 Task: Look for space in Patancheru, India from 6th September, 2023 to 10th September, 2023 for 1 adult in price range Rs.9000 to Rs.17000. Place can be private room with 1  bedroom having 1 bed and 1 bathroom. Property type can be house, flat, guest house, hotel. Booking option can be shelf check-in. Required host language is English.
Action: Mouse moved to (607, 72)
Screenshot: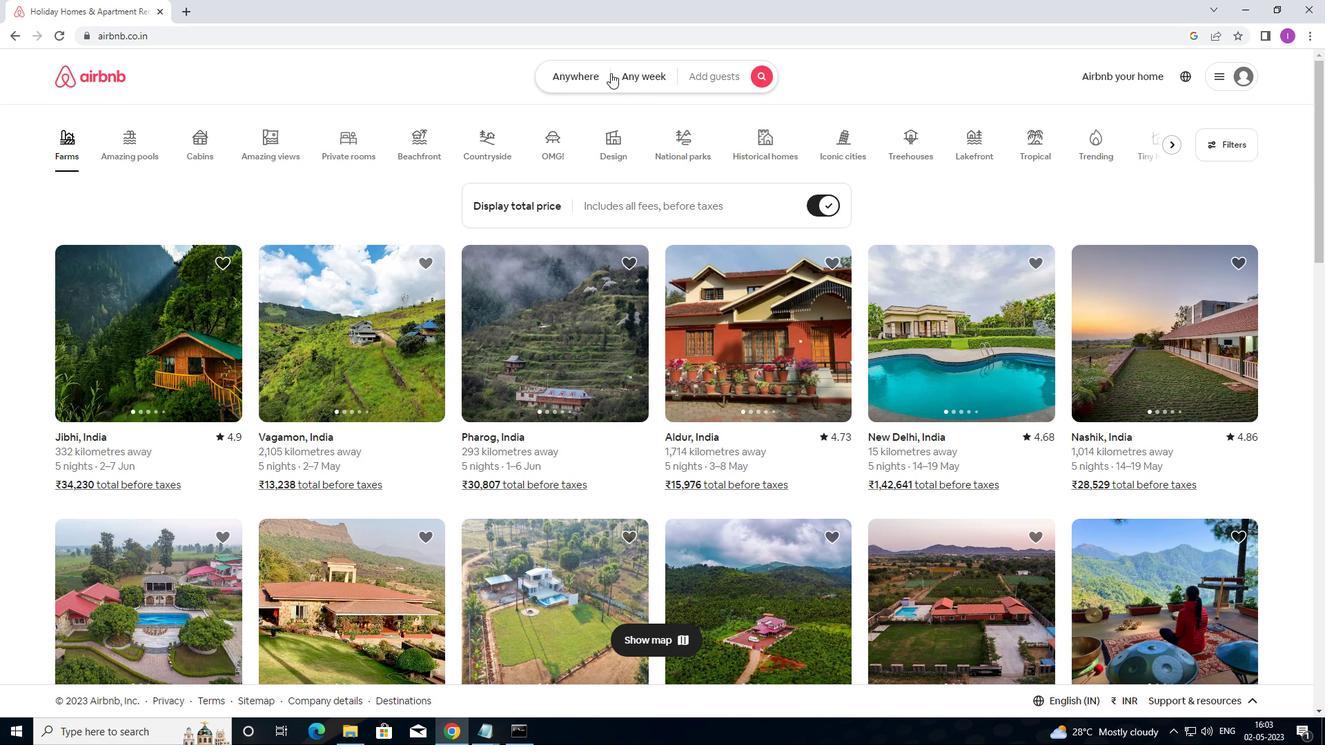 
Action: Mouse pressed left at (607, 72)
Screenshot: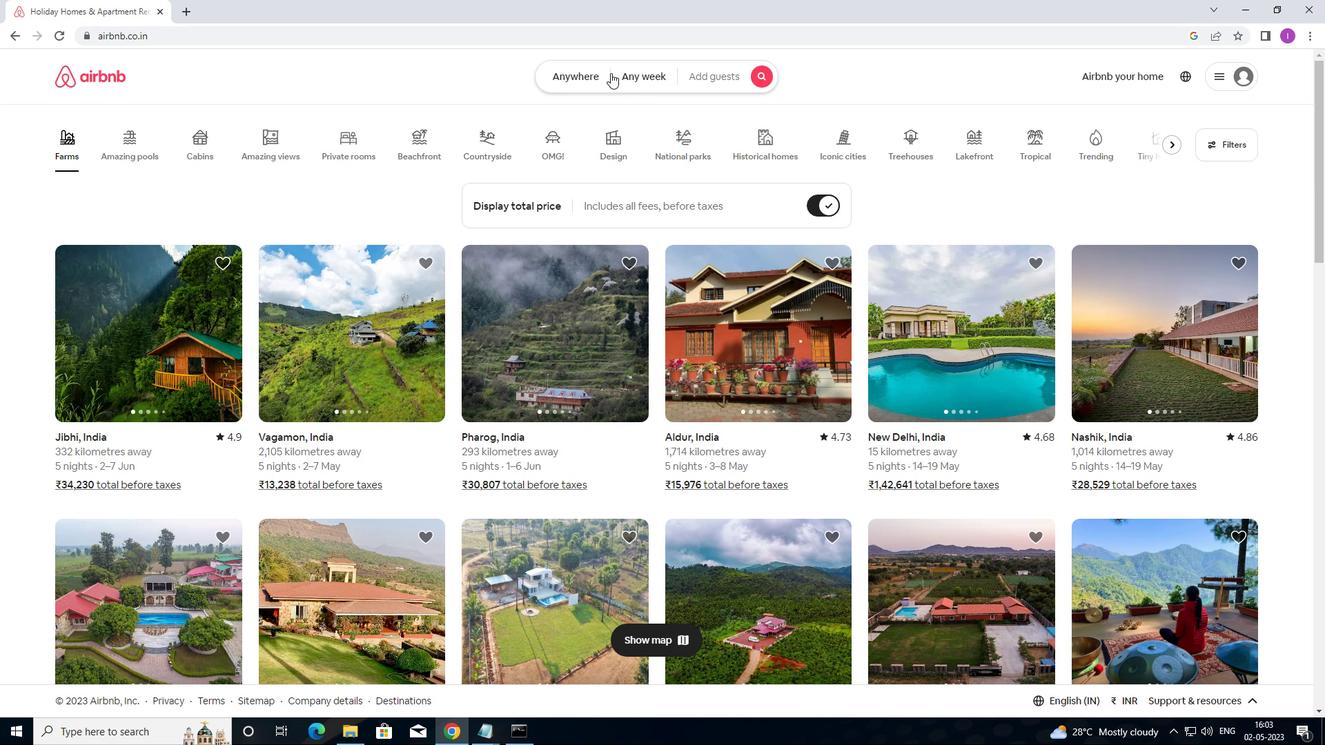 
Action: Mouse moved to (432, 125)
Screenshot: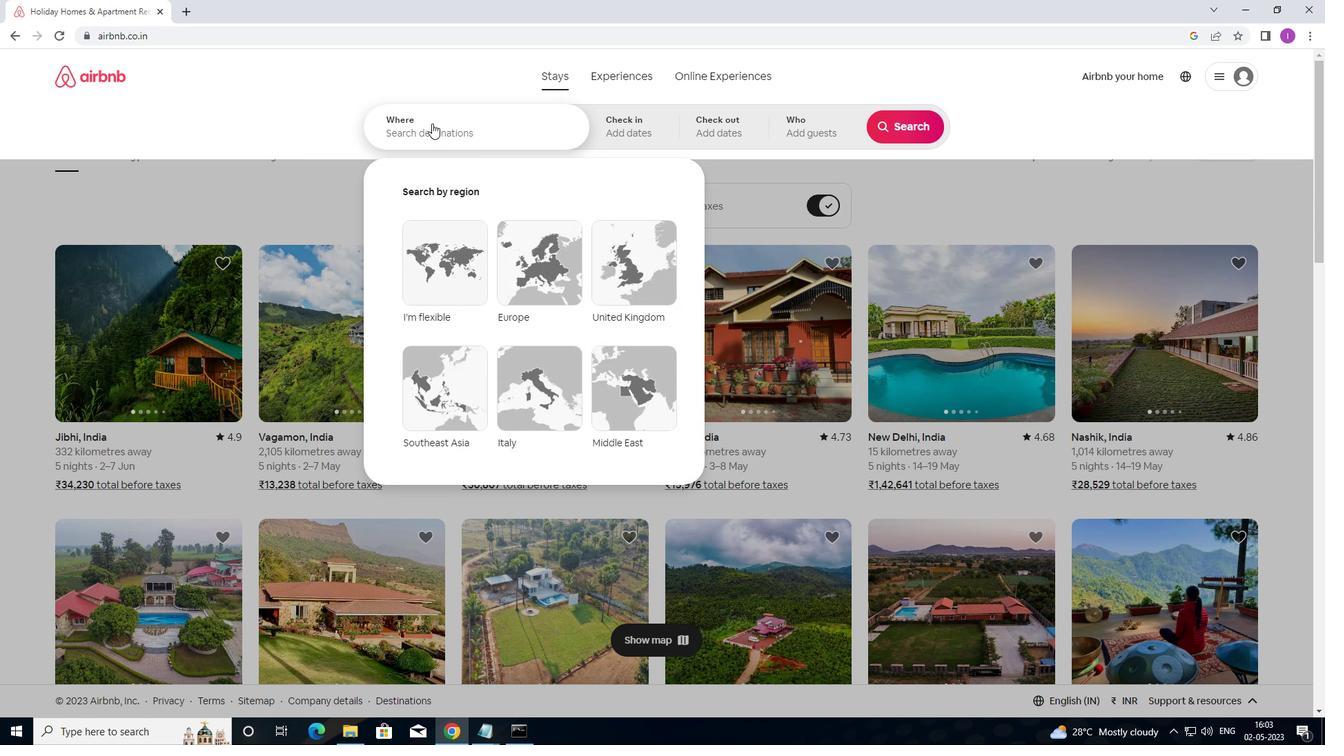
Action: Mouse pressed left at (432, 125)
Screenshot: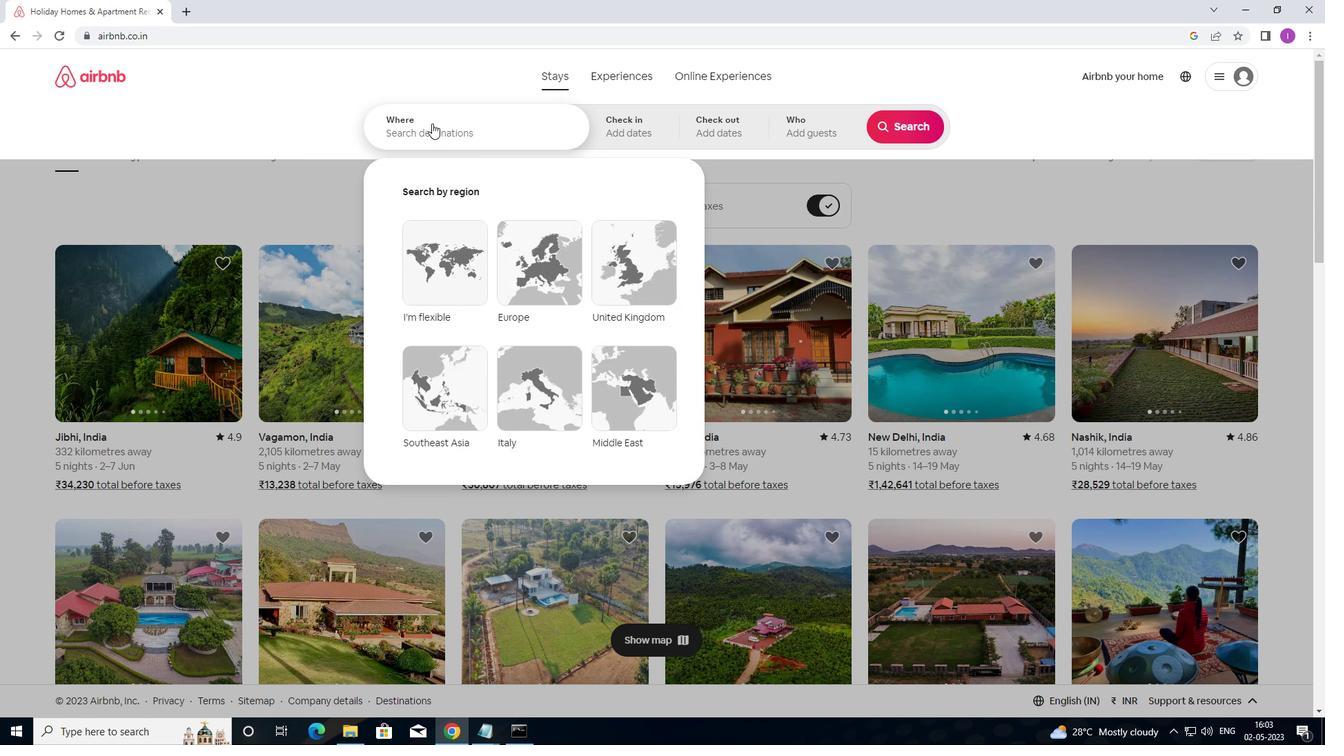 
Action: Mouse moved to (812, 0)
Screenshot: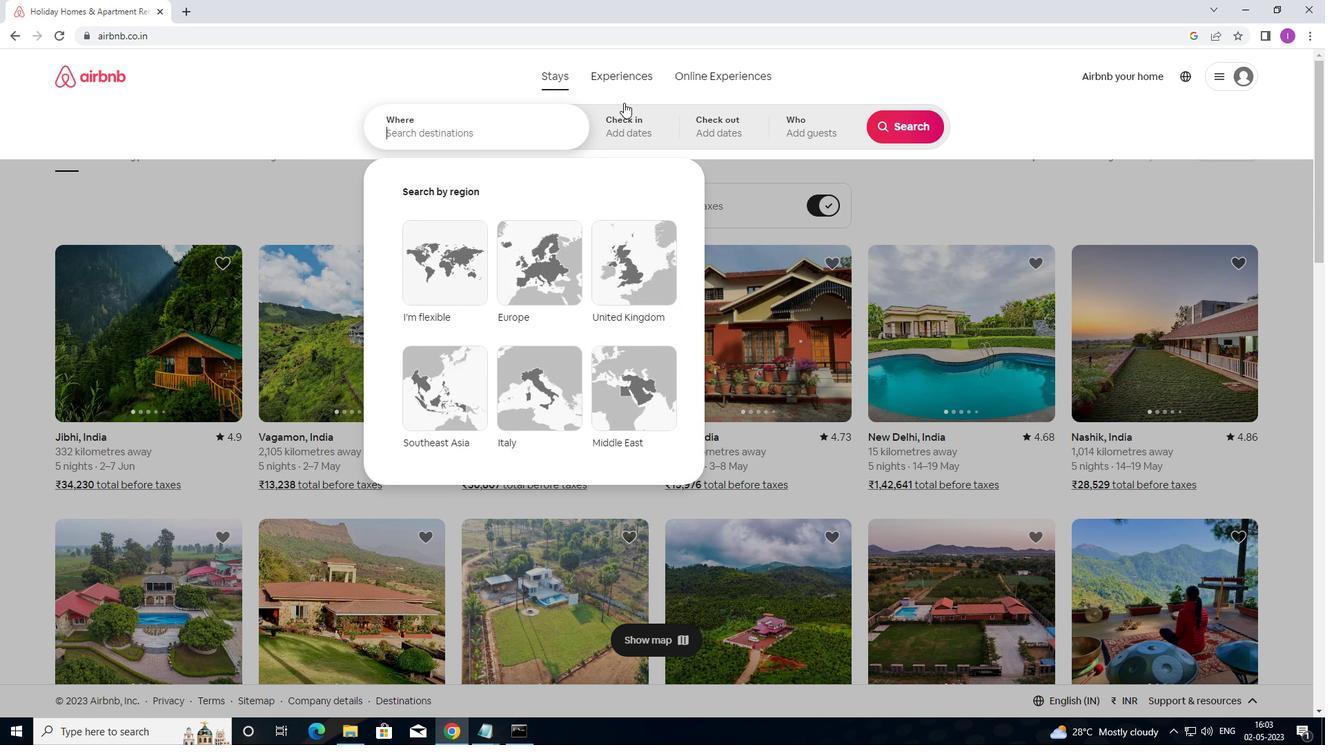 
Action: Key pressed <Key.shift>PATANCHERU,<Key.shift>INDOIA
Screenshot: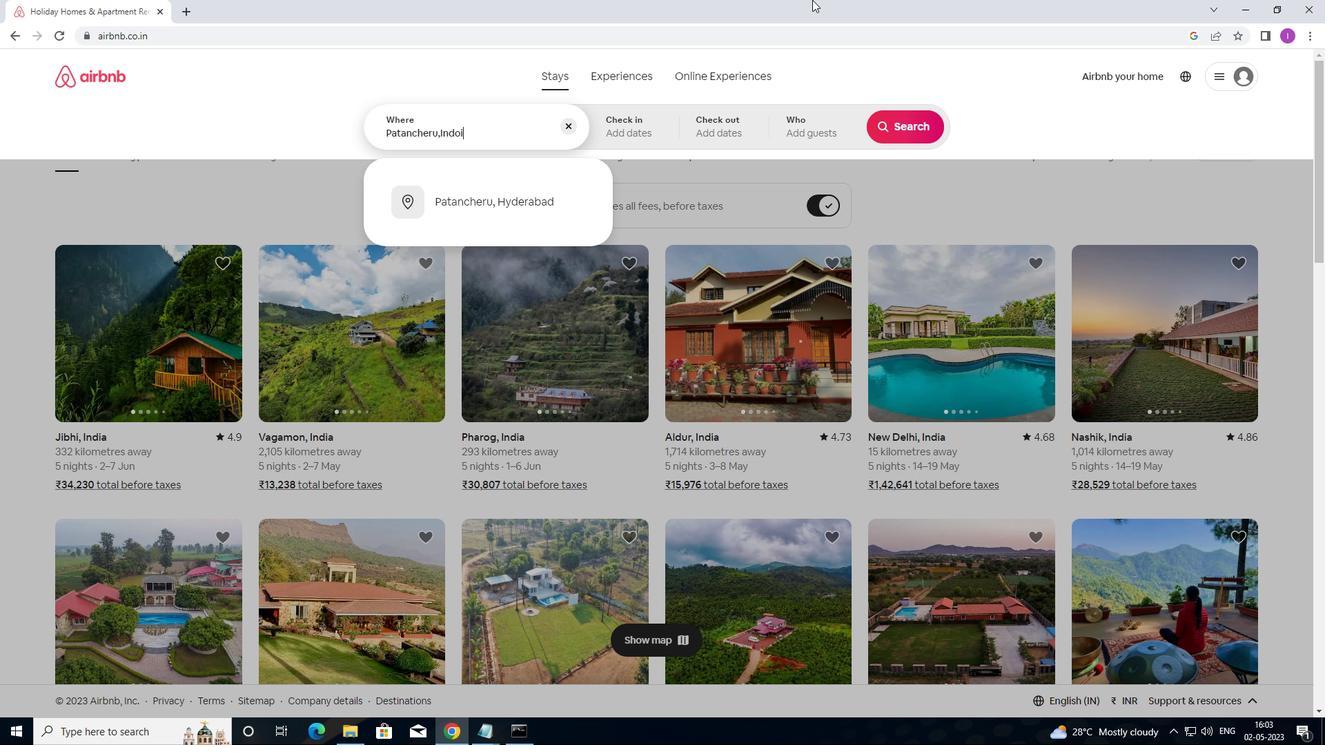 
Action: Mouse moved to (814, 0)
Screenshot: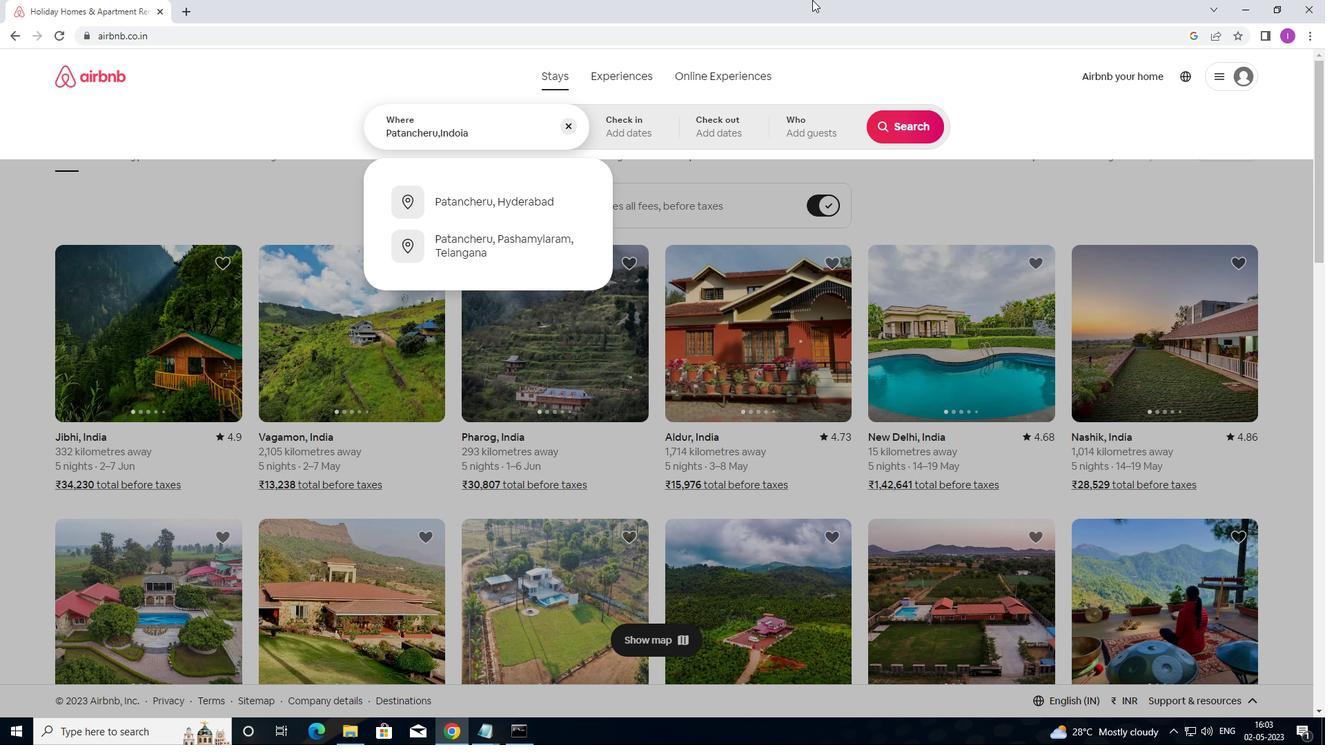 
Action: Key pressed <Key.backspace><Key.backspace><Key.backspace>IA
Screenshot: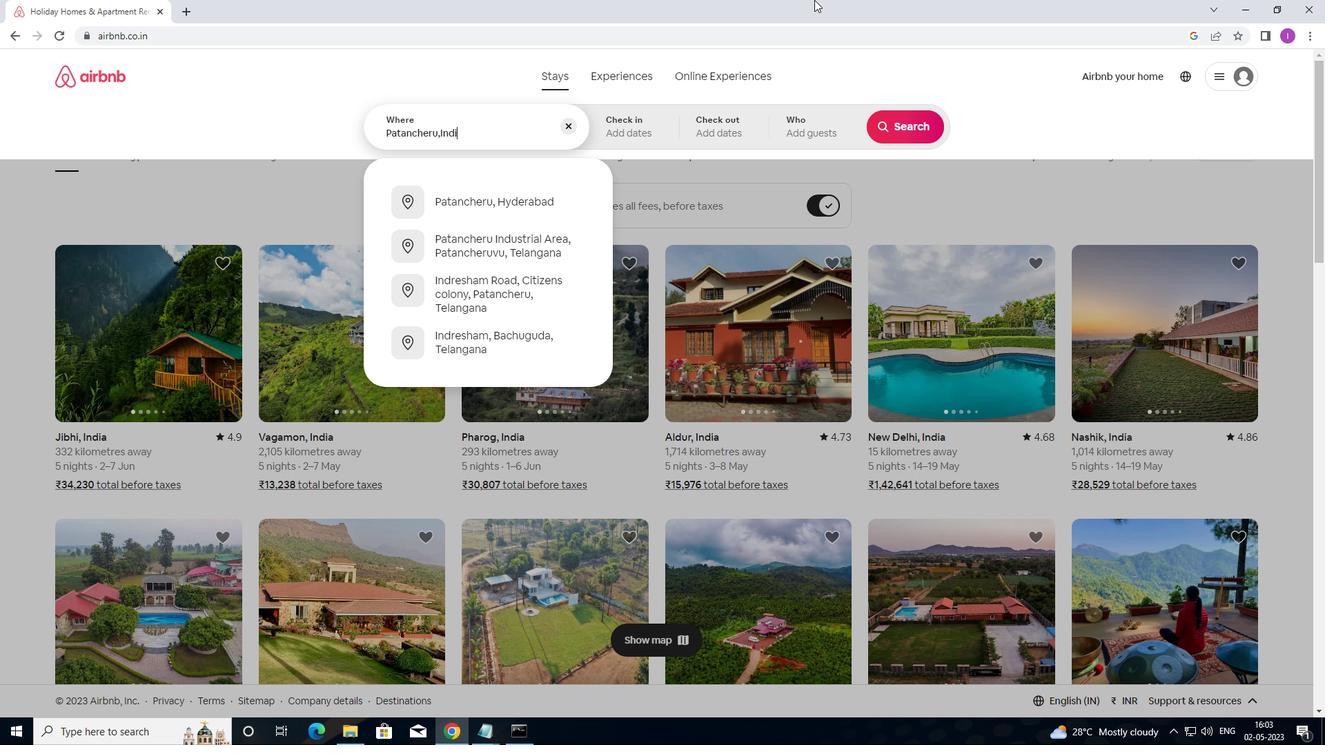 
Action: Mouse moved to (634, 133)
Screenshot: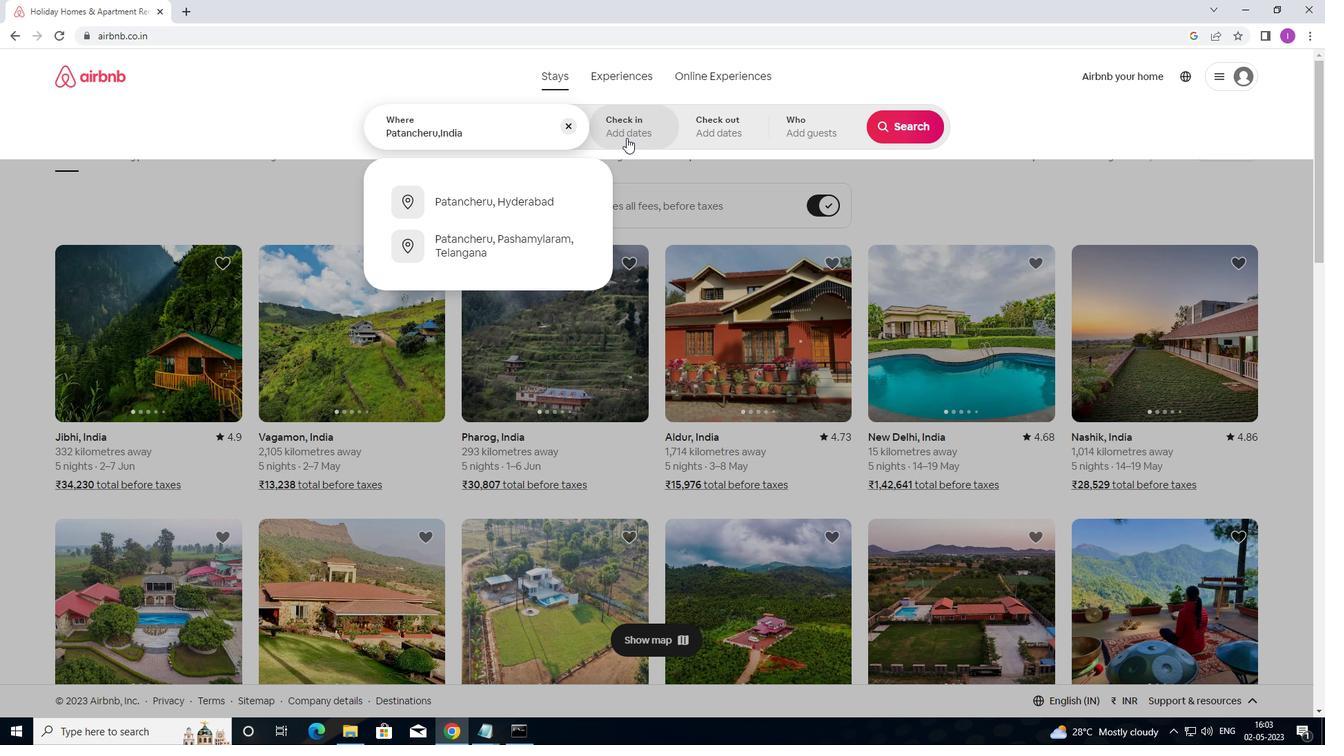 
Action: Mouse pressed left at (634, 133)
Screenshot: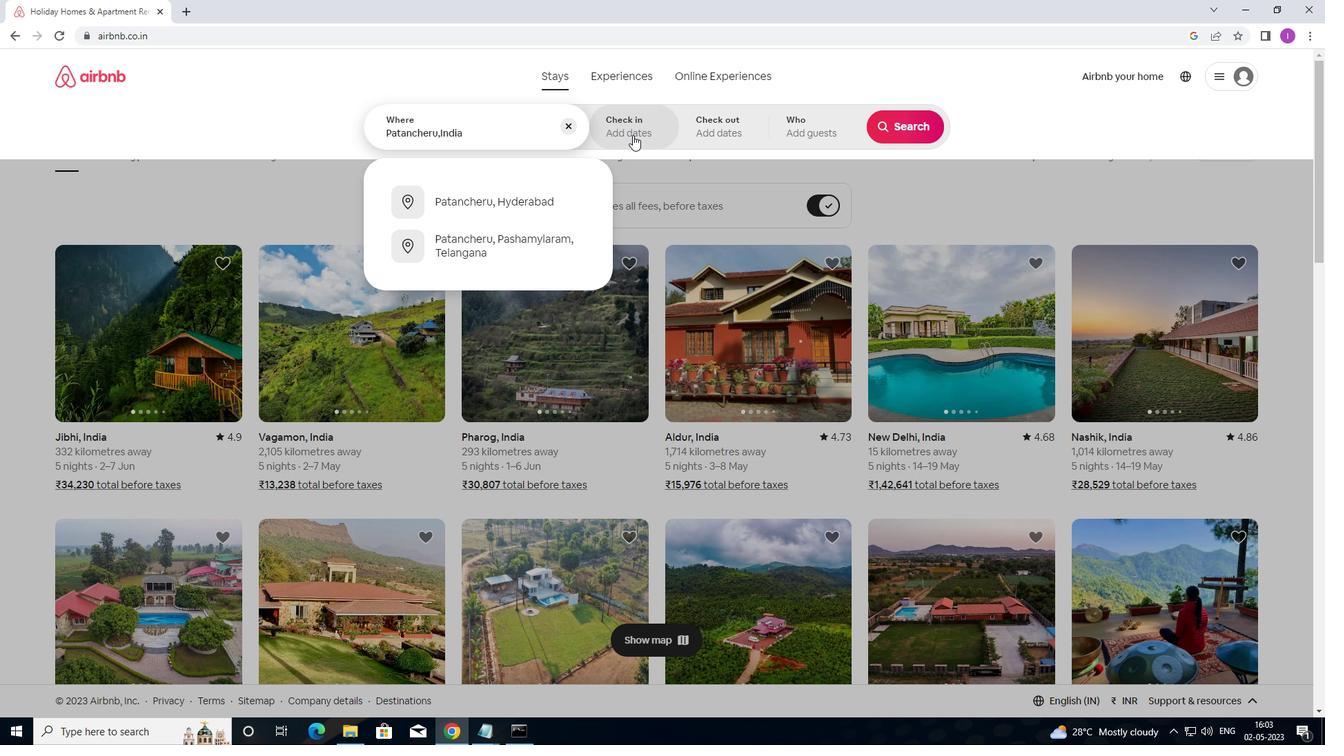 
Action: Mouse moved to (900, 235)
Screenshot: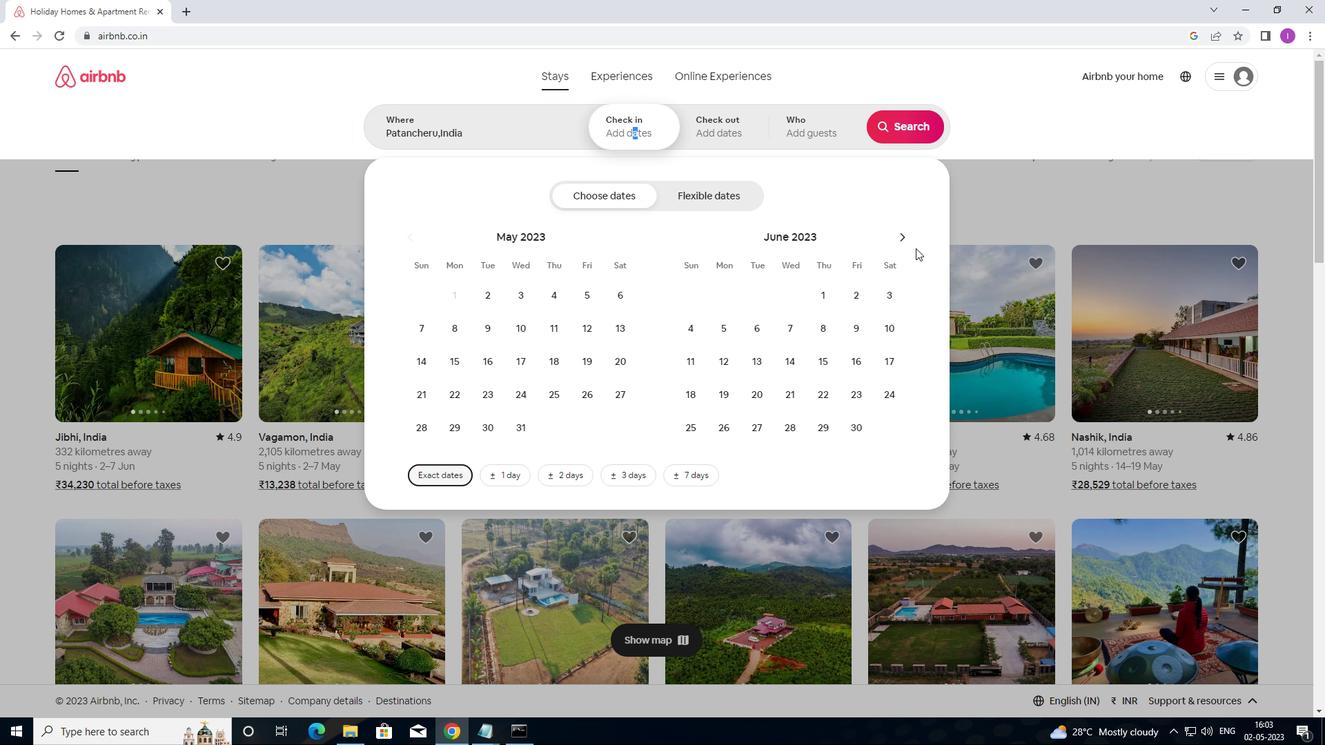 
Action: Mouse pressed left at (900, 235)
Screenshot: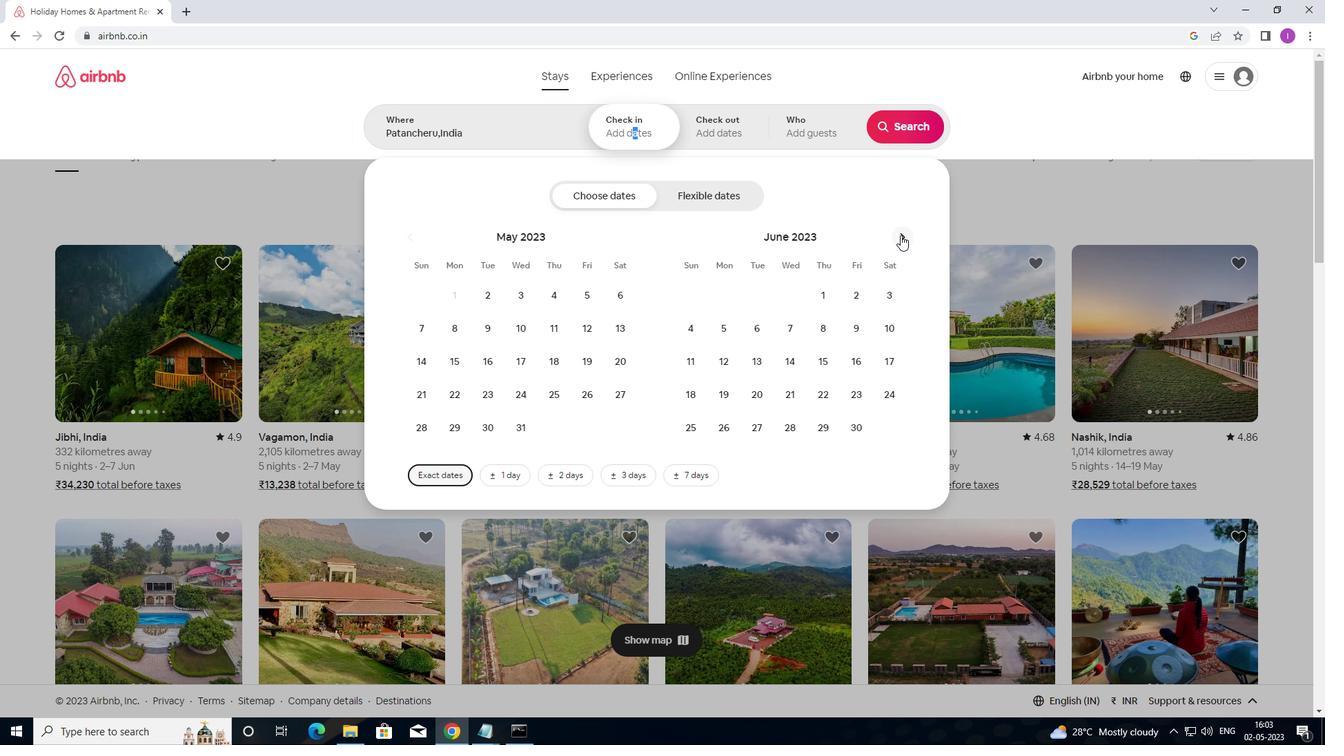 
Action: Mouse moved to (902, 232)
Screenshot: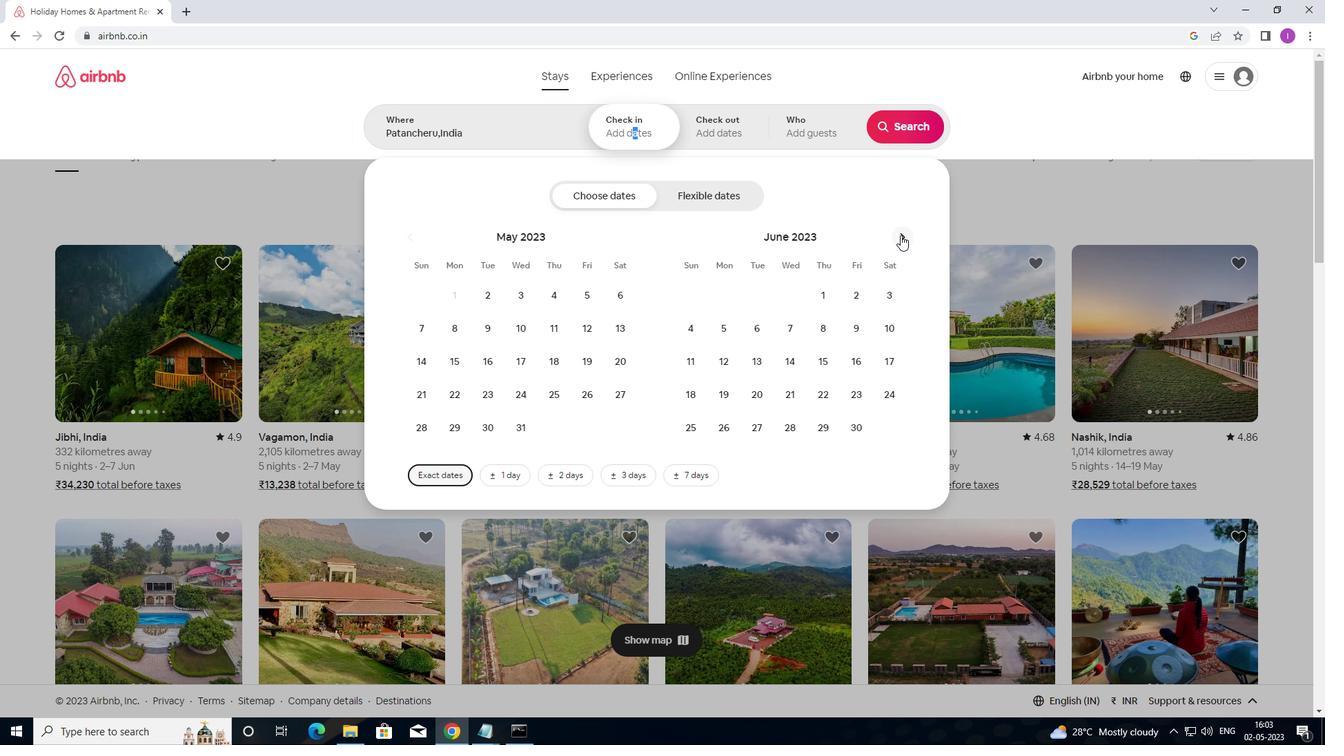 
Action: Mouse pressed left at (902, 232)
Screenshot: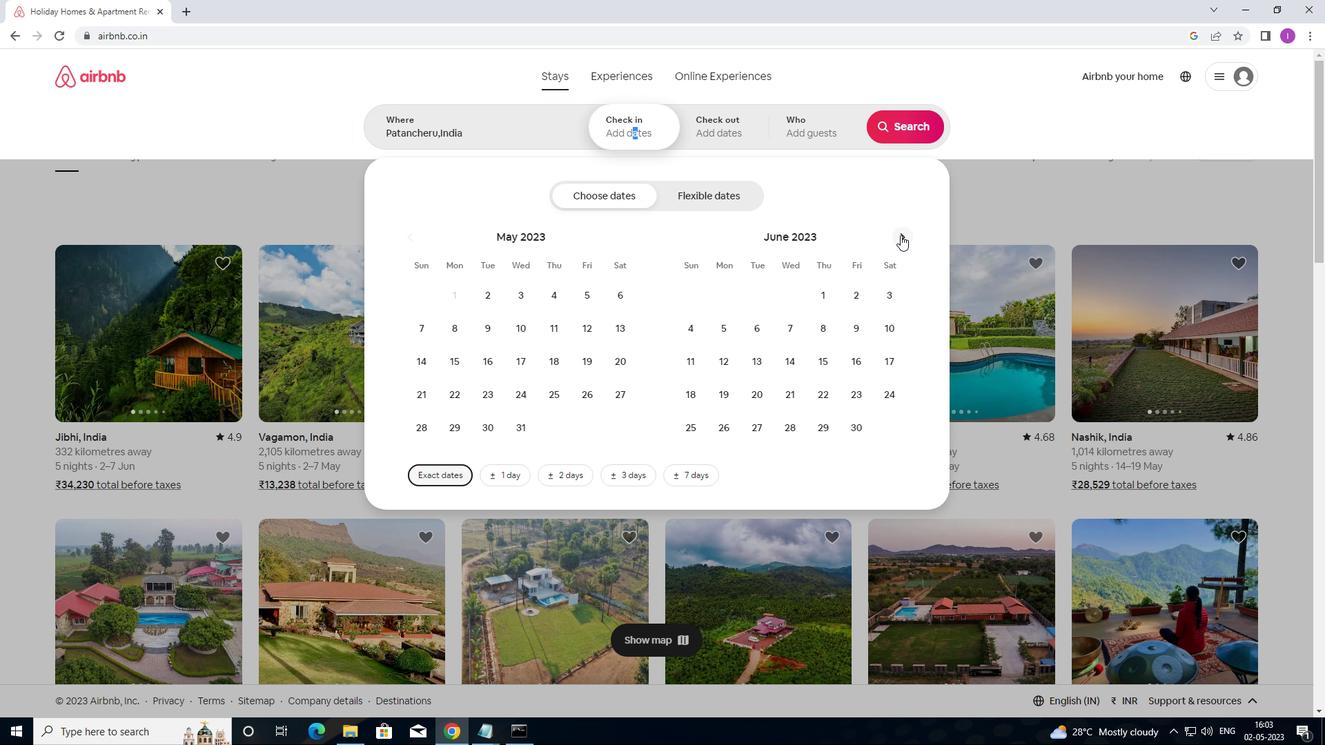 
Action: Mouse pressed left at (902, 232)
Screenshot: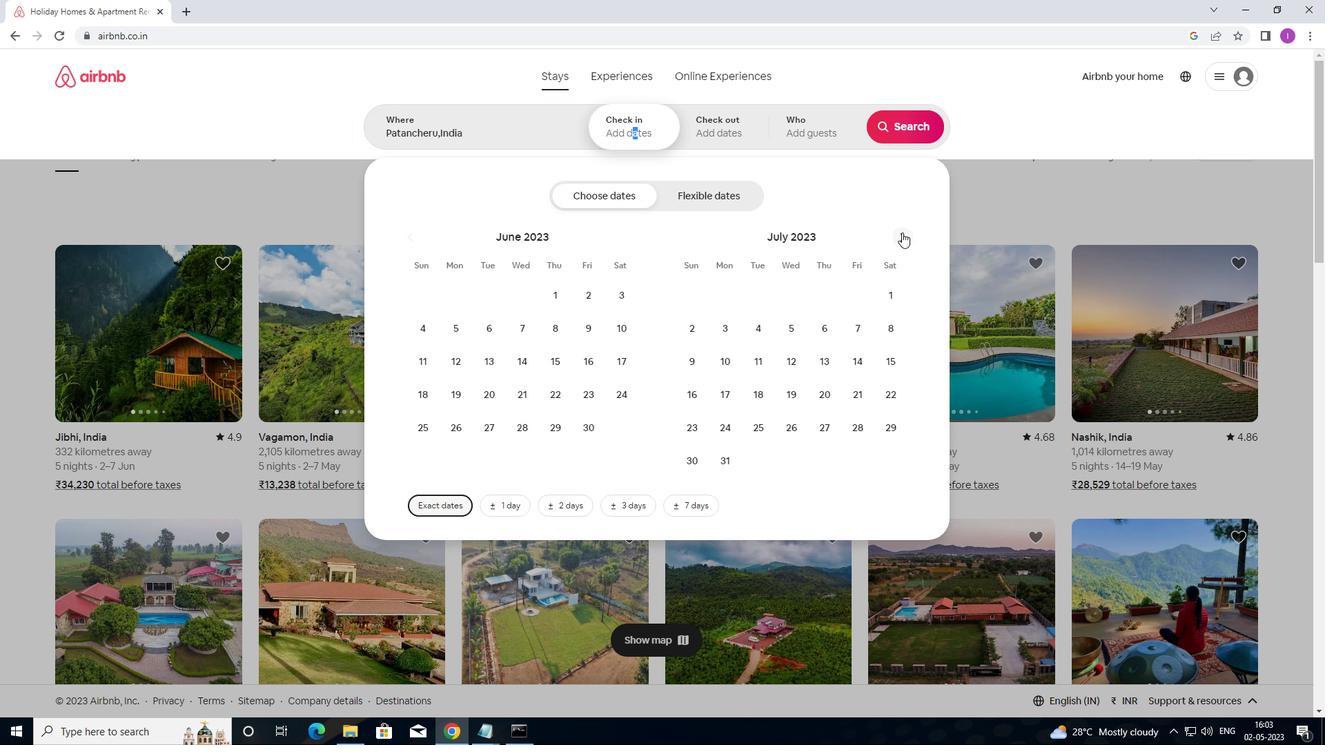 
Action: Mouse moved to (903, 232)
Screenshot: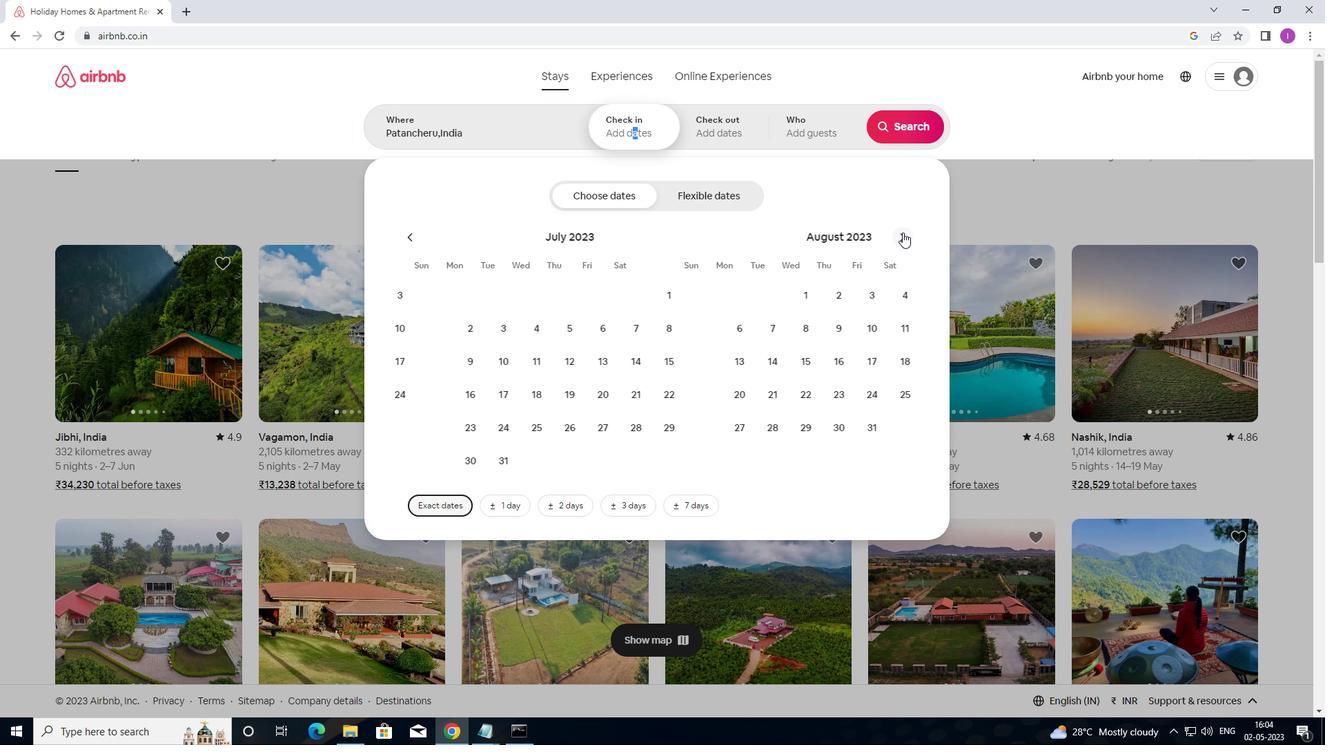 
Action: Mouse pressed left at (903, 232)
Screenshot: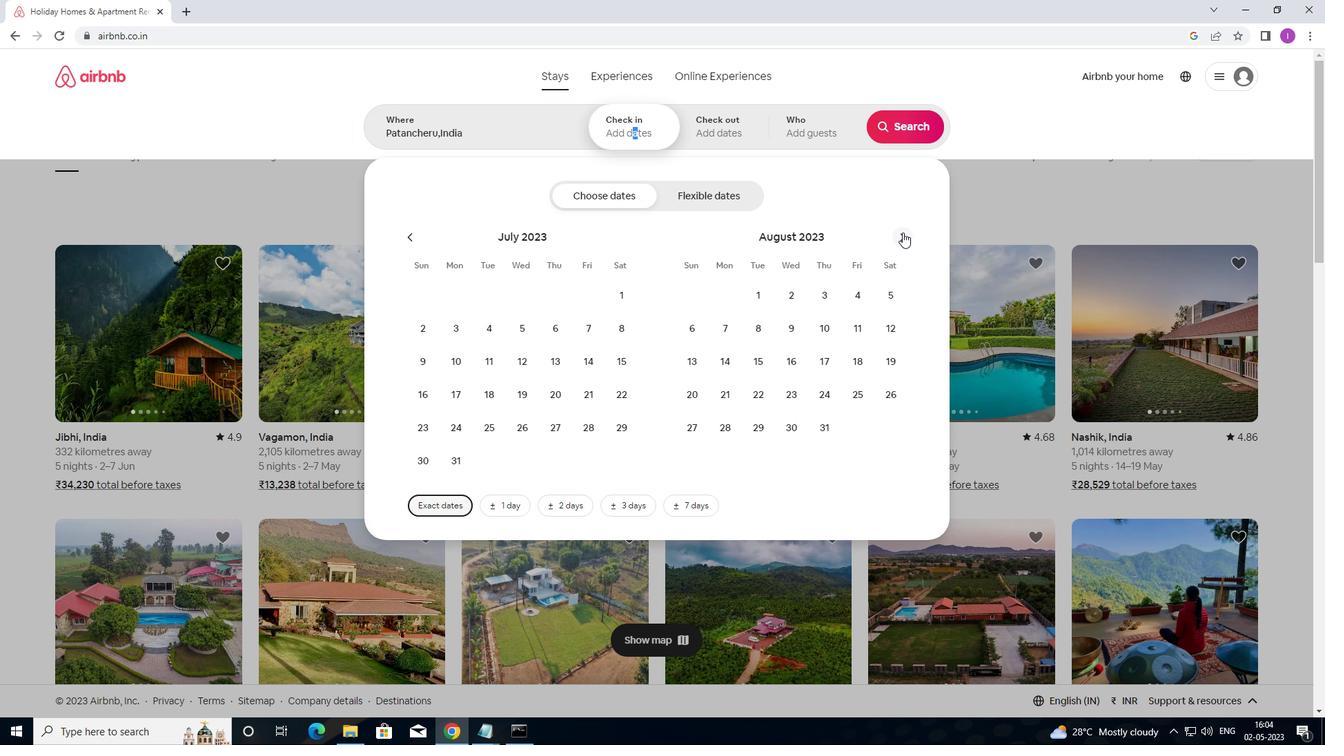 
Action: Mouse moved to (524, 325)
Screenshot: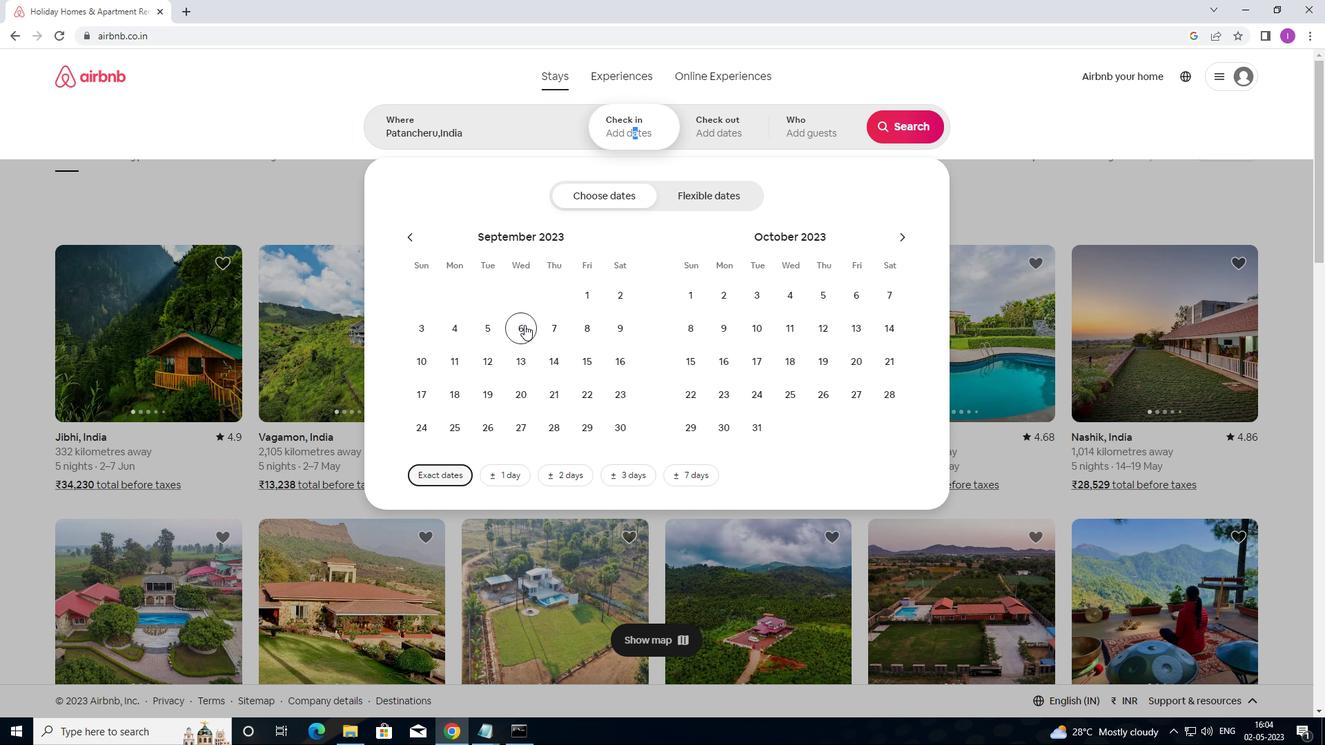 
Action: Mouse pressed left at (524, 325)
Screenshot: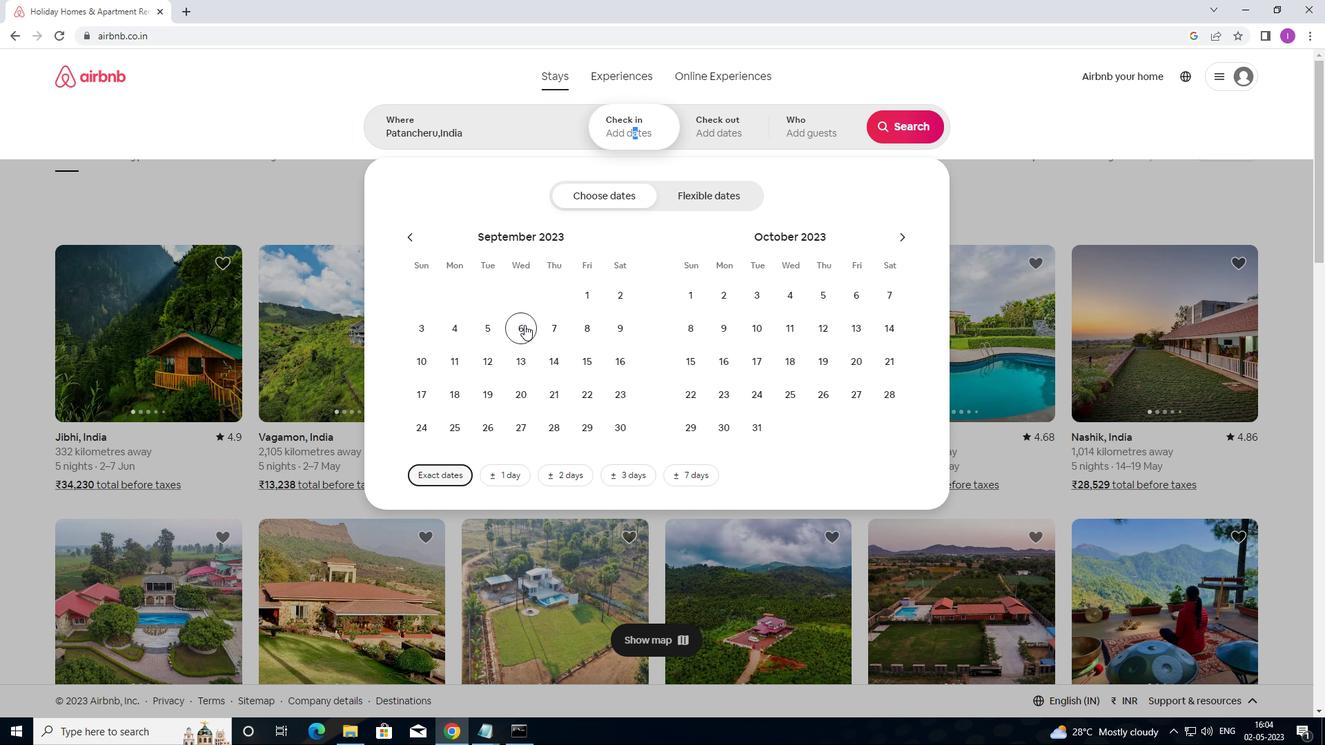 
Action: Mouse moved to (419, 352)
Screenshot: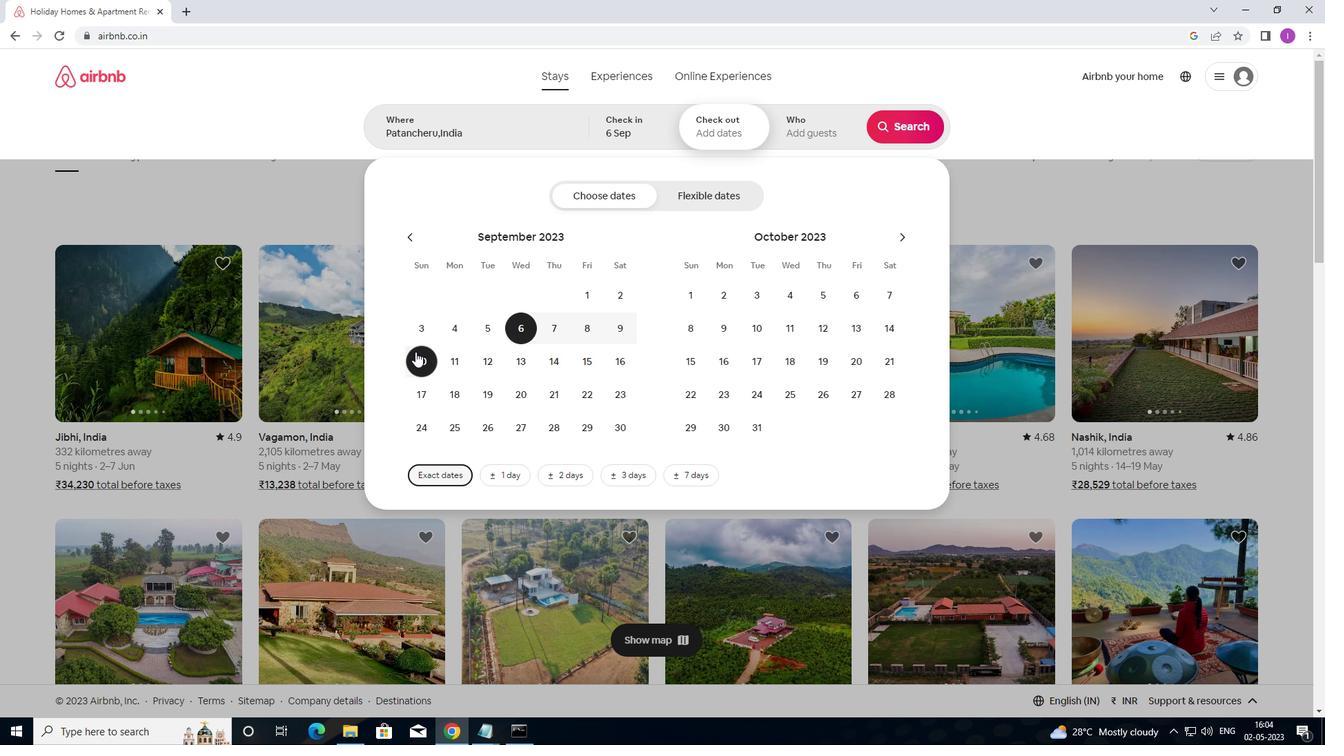 
Action: Mouse pressed left at (419, 352)
Screenshot: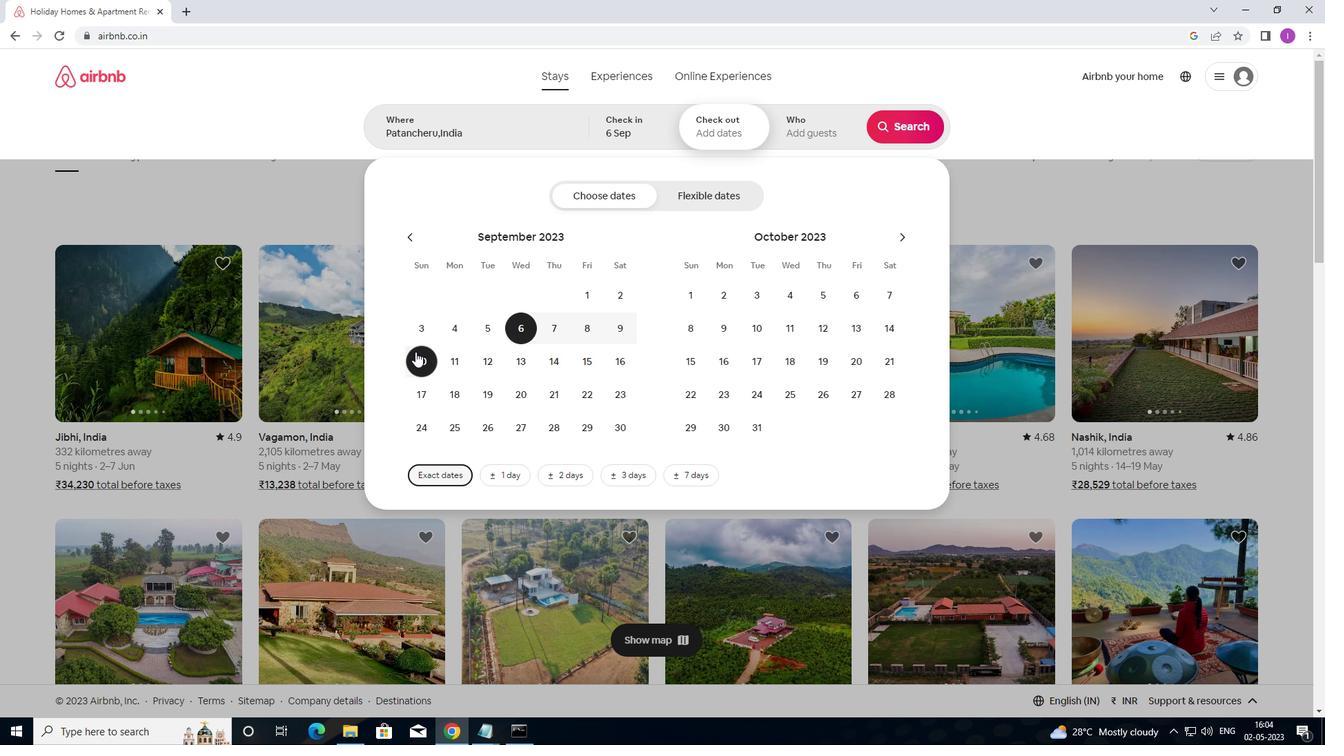 
Action: Mouse moved to (835, 131)
Screenshot: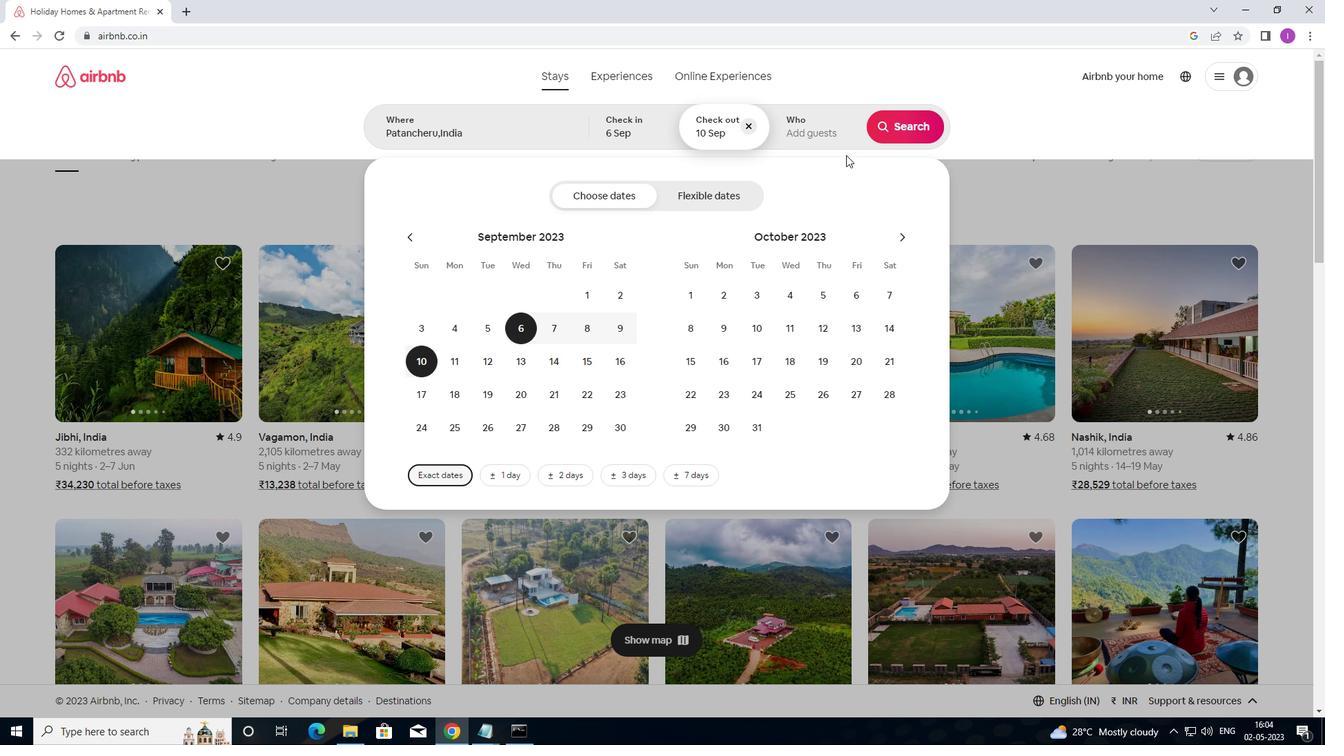 
Action: Mouse pressed left at (835, 131)
Screenshot: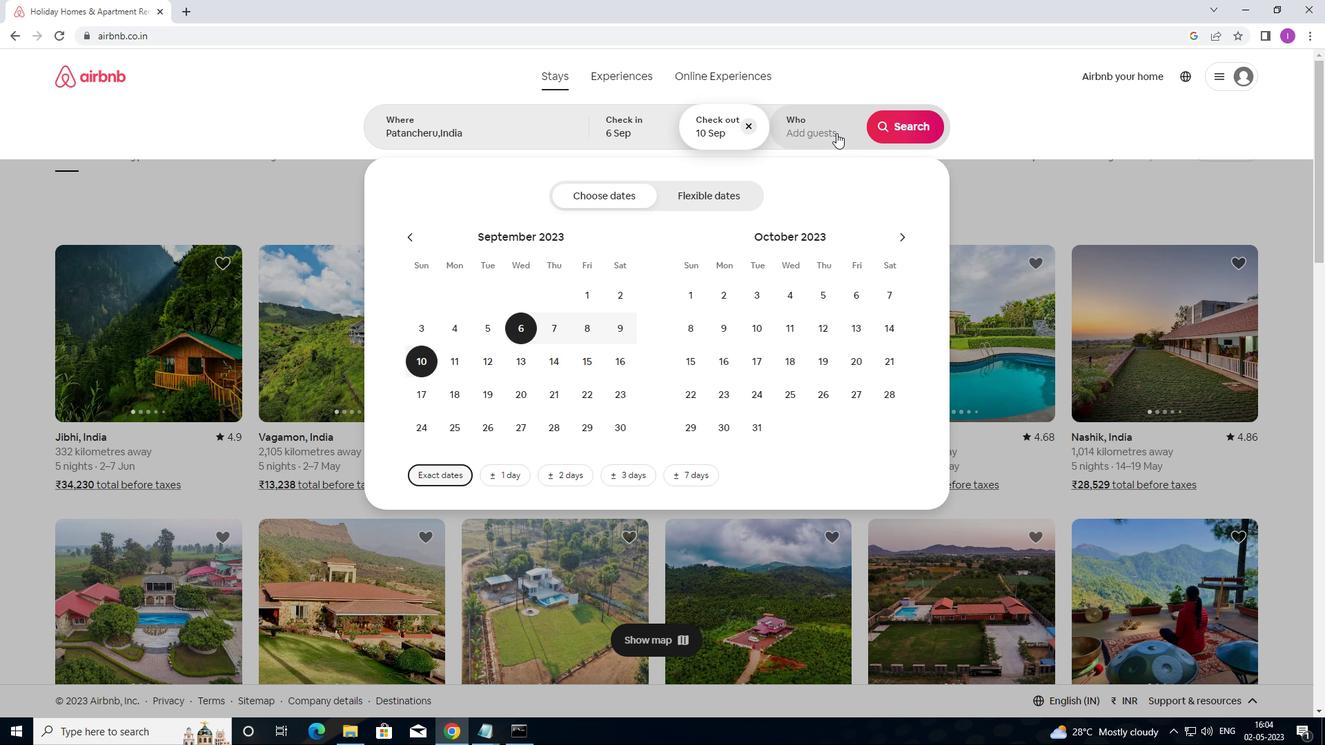 
Action: Mouse moved to (915, 193)
Screenshot: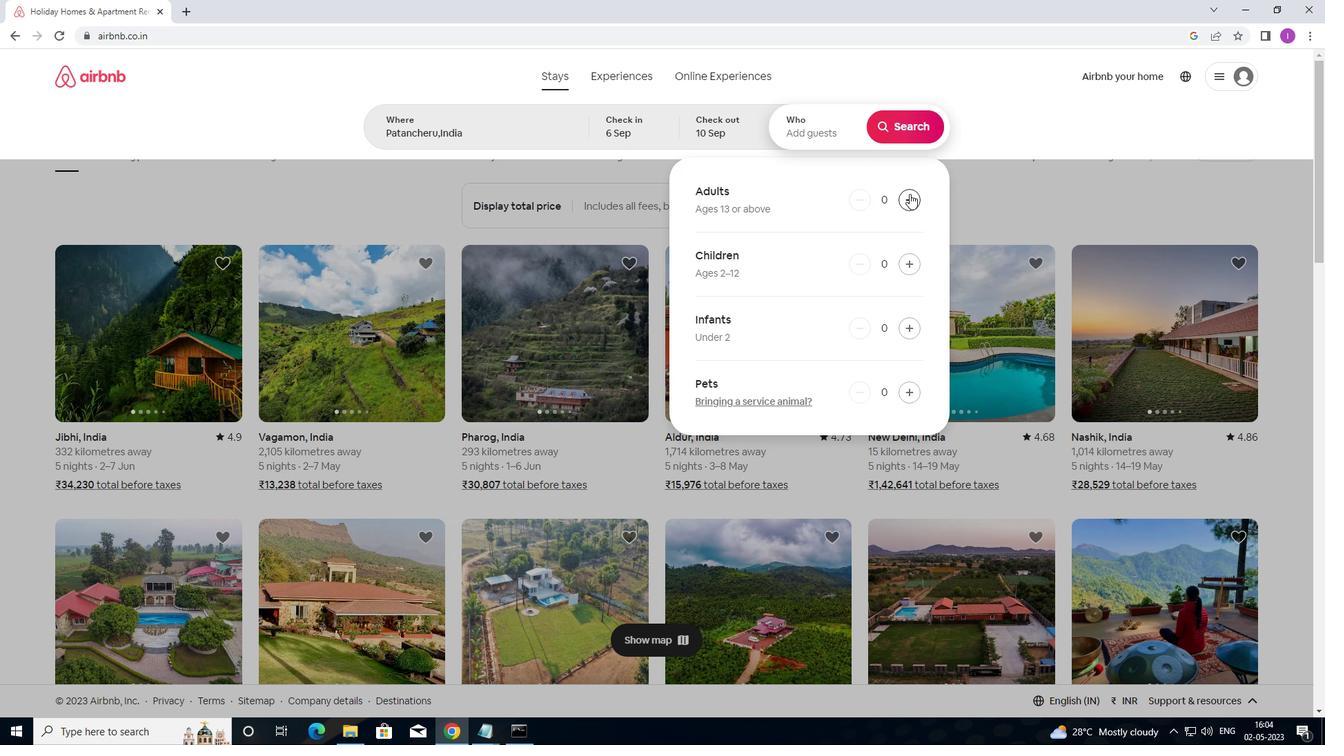 
Action: Mouse pressed left at (915, 193)
Screenshot: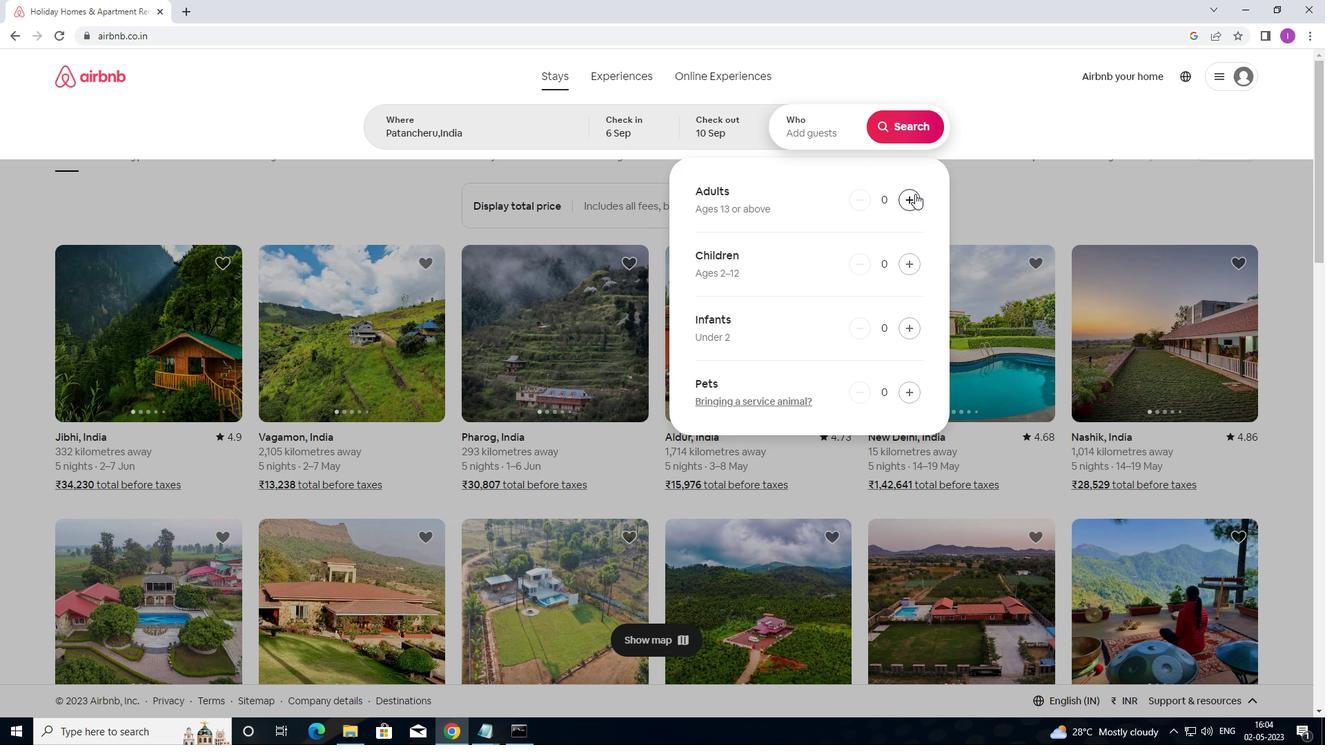
Action: Mouse moved to (900, 135)
Screenshot: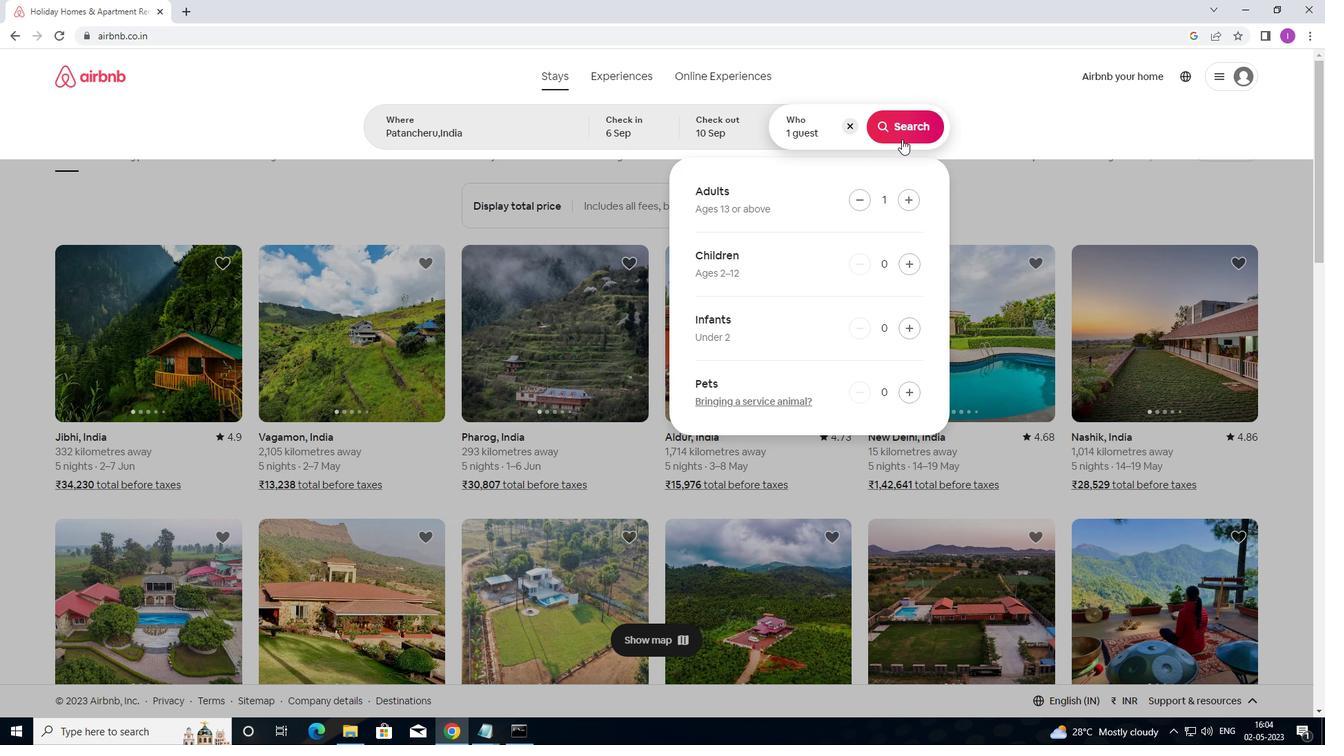 
Action: Mouse pressed left at (900, 135)
Screenshot: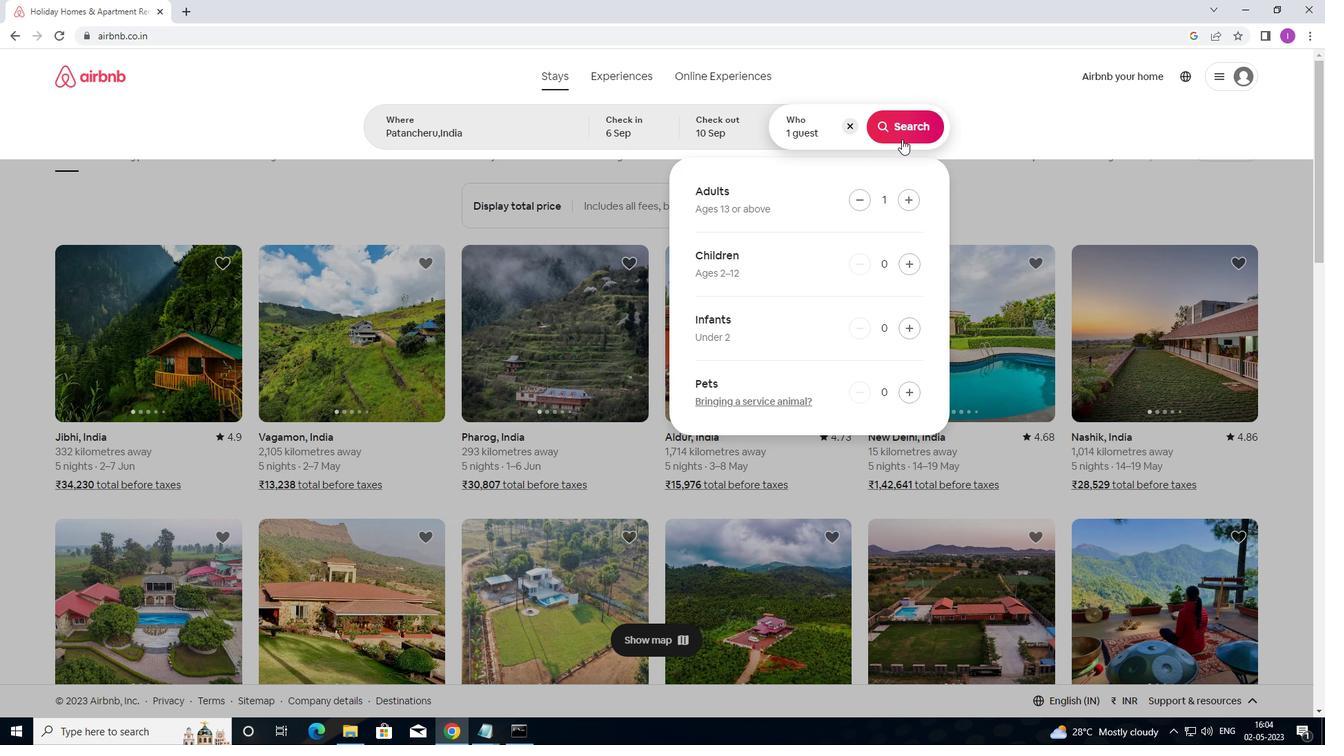 
Action: Mouse moved to (1270, 133)
Screenshot: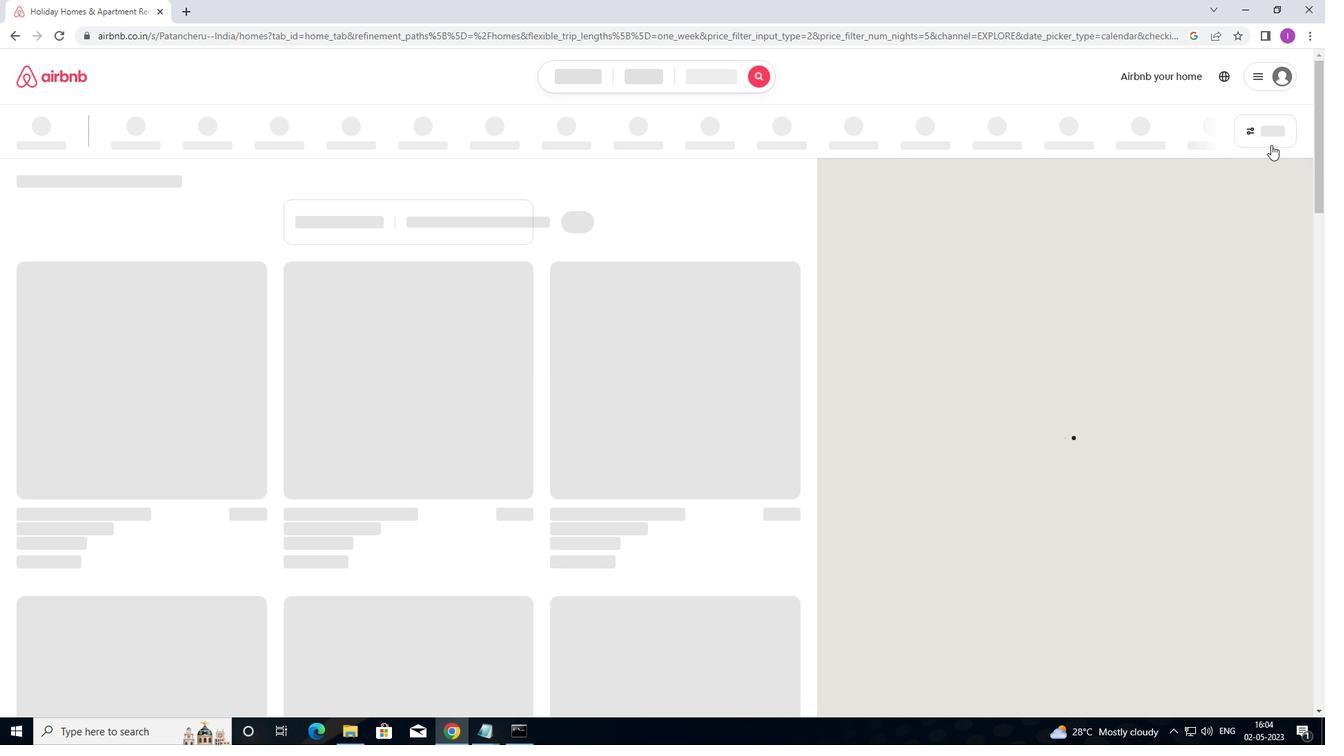 
Action: Mouse pressed left at (1270, 133)
Screenshot: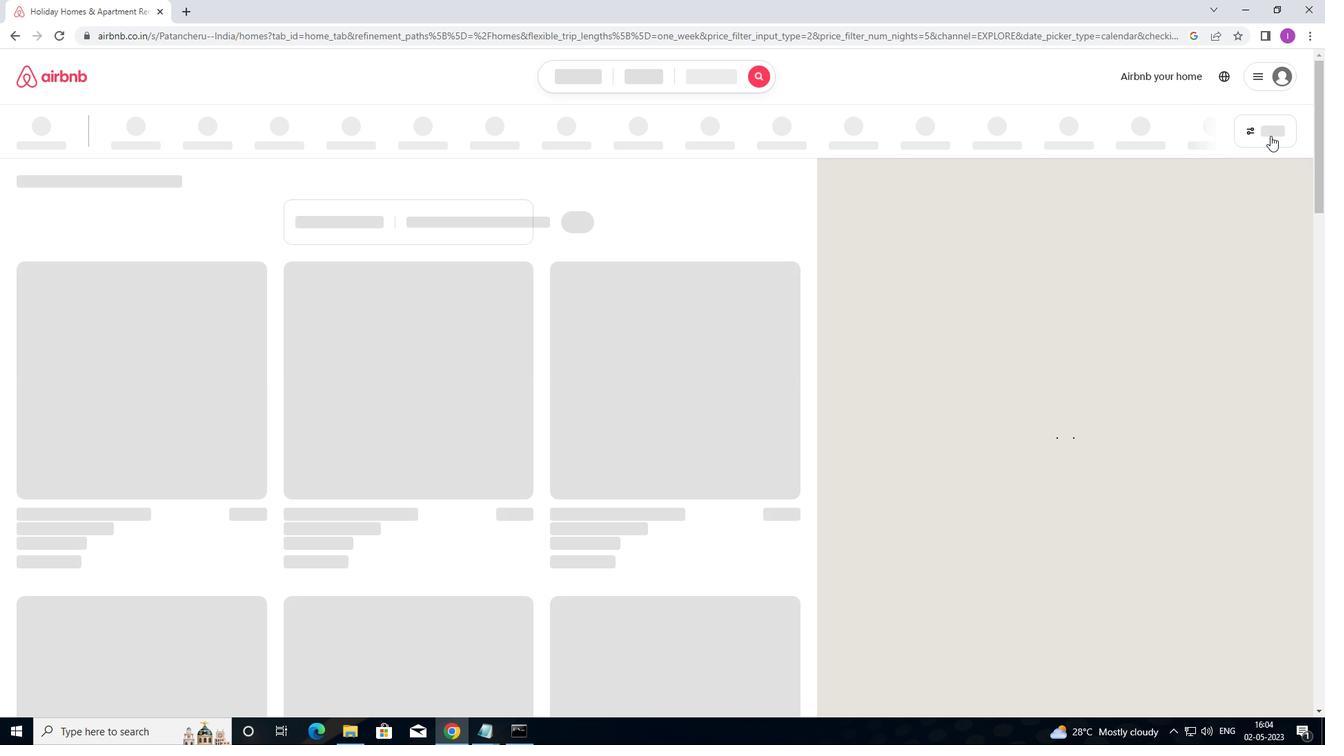 
Action: Mouse moved to (512, 307)
Screenshot: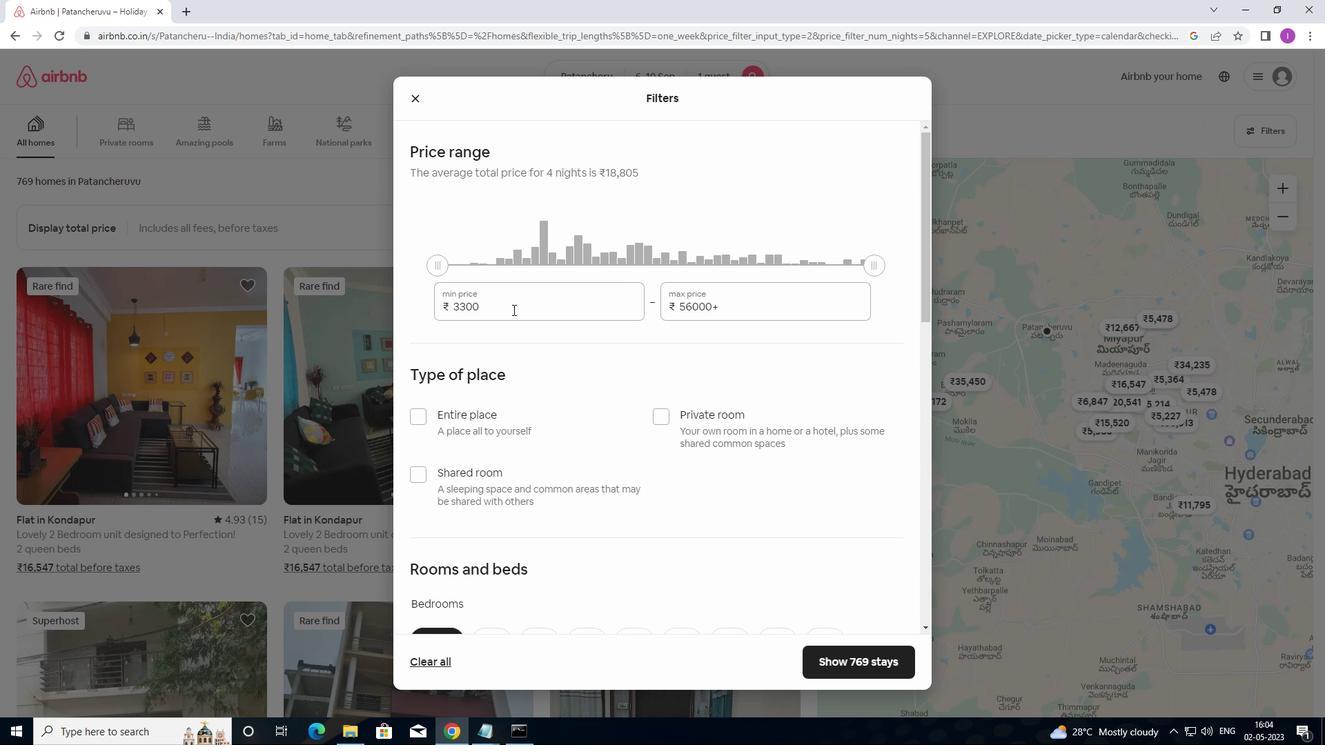 
Action: Mouse pressed left at (512, 307)
Screenshot: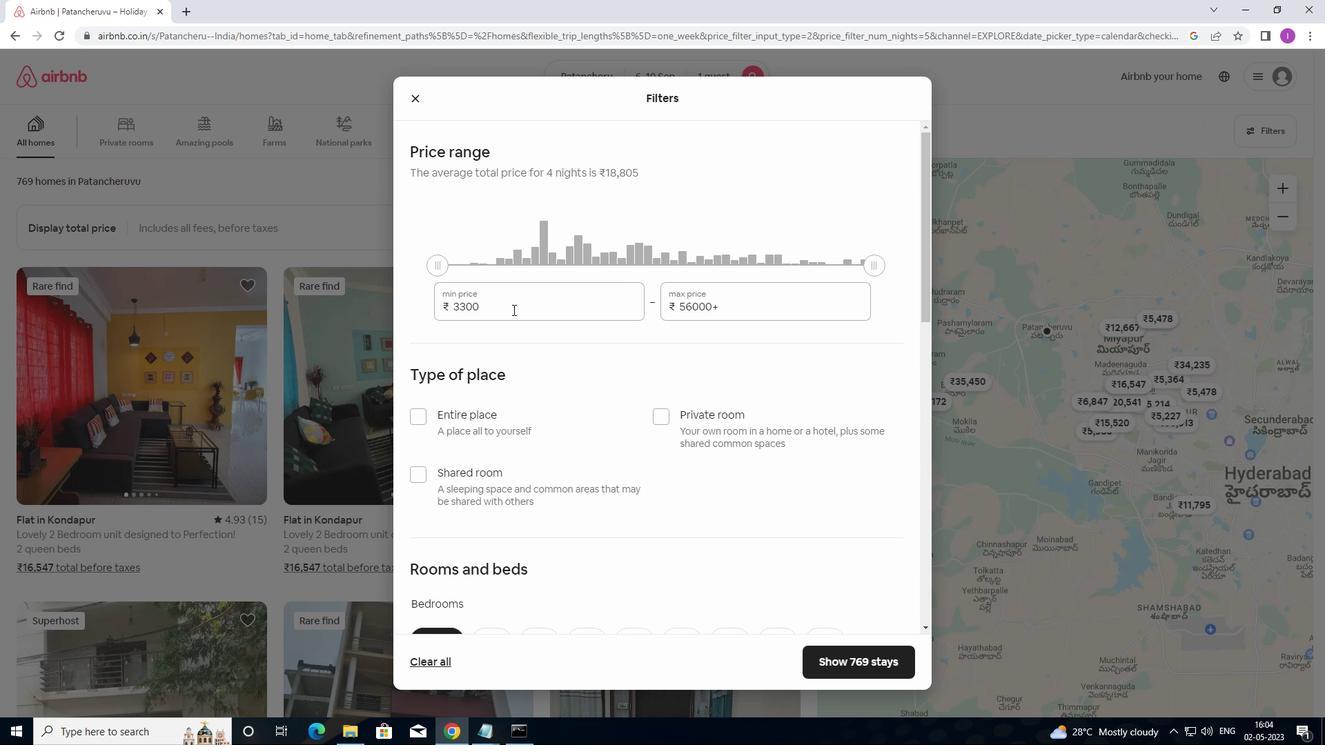 
Action: Mouse moved to (1000, 255)
Screenshot: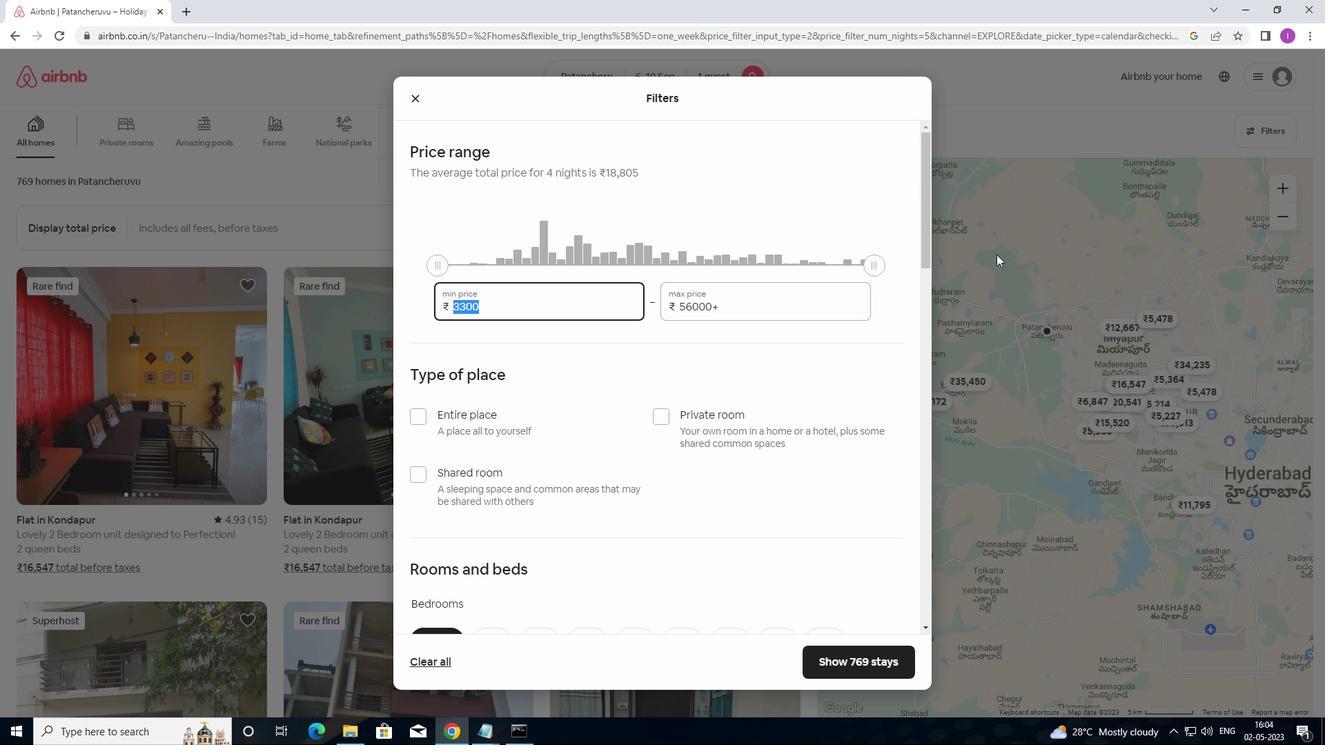 
Action: Key pressed 9000
Screenshot: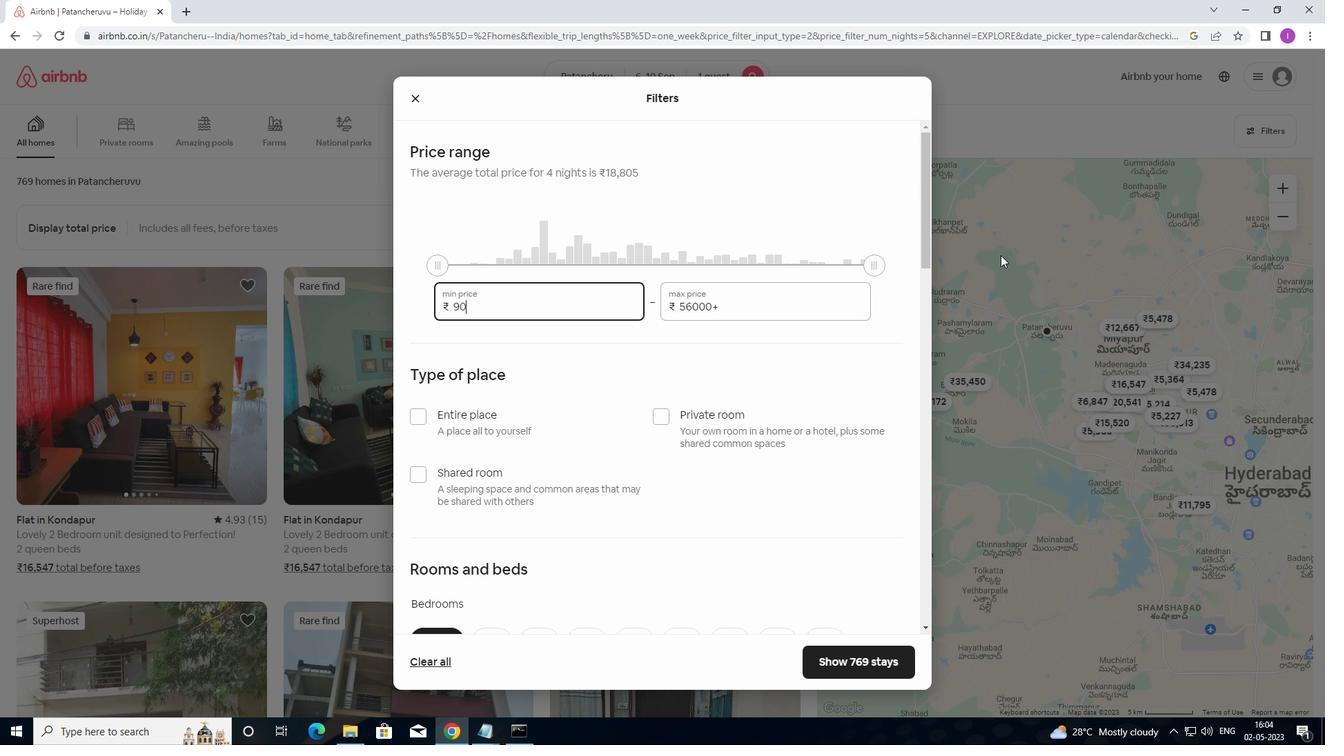 
Action: Mouse moved to (742, 309)
Screenshot: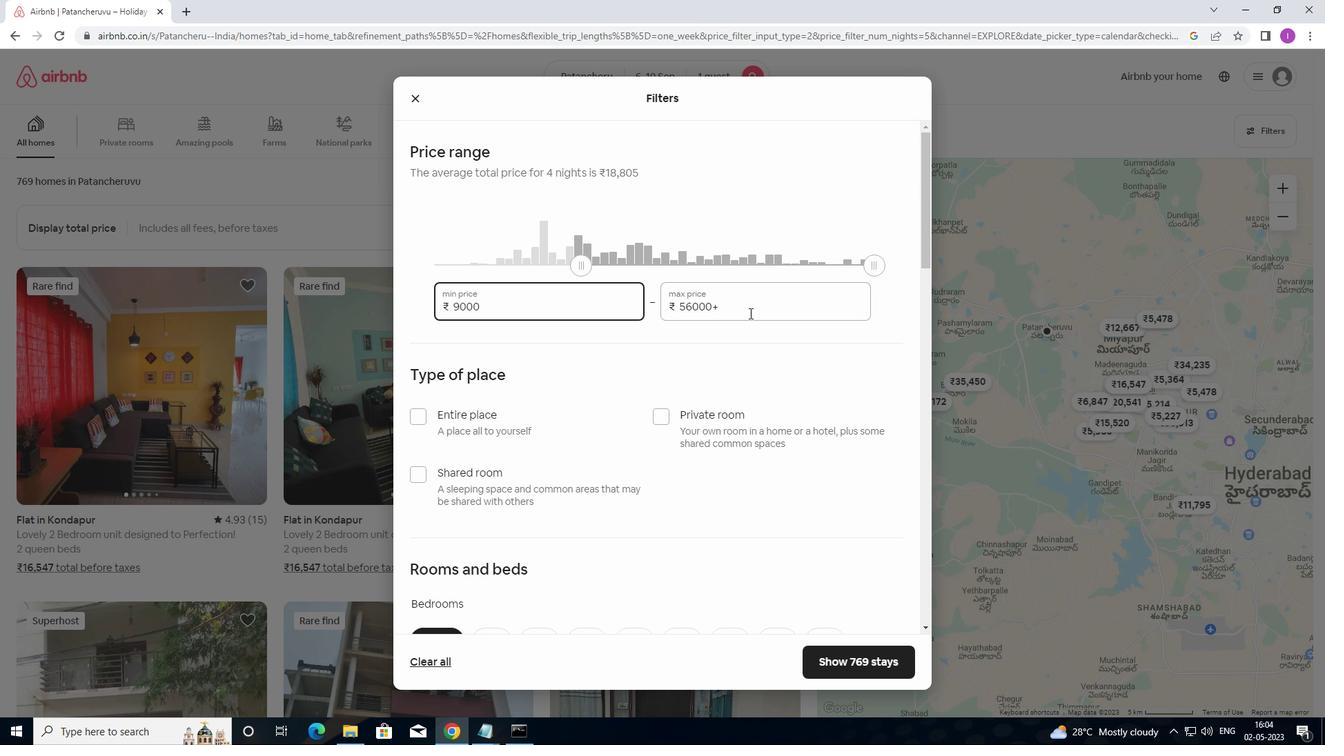 
Action: Mouse pressed left at (742, 309)
Screenshot: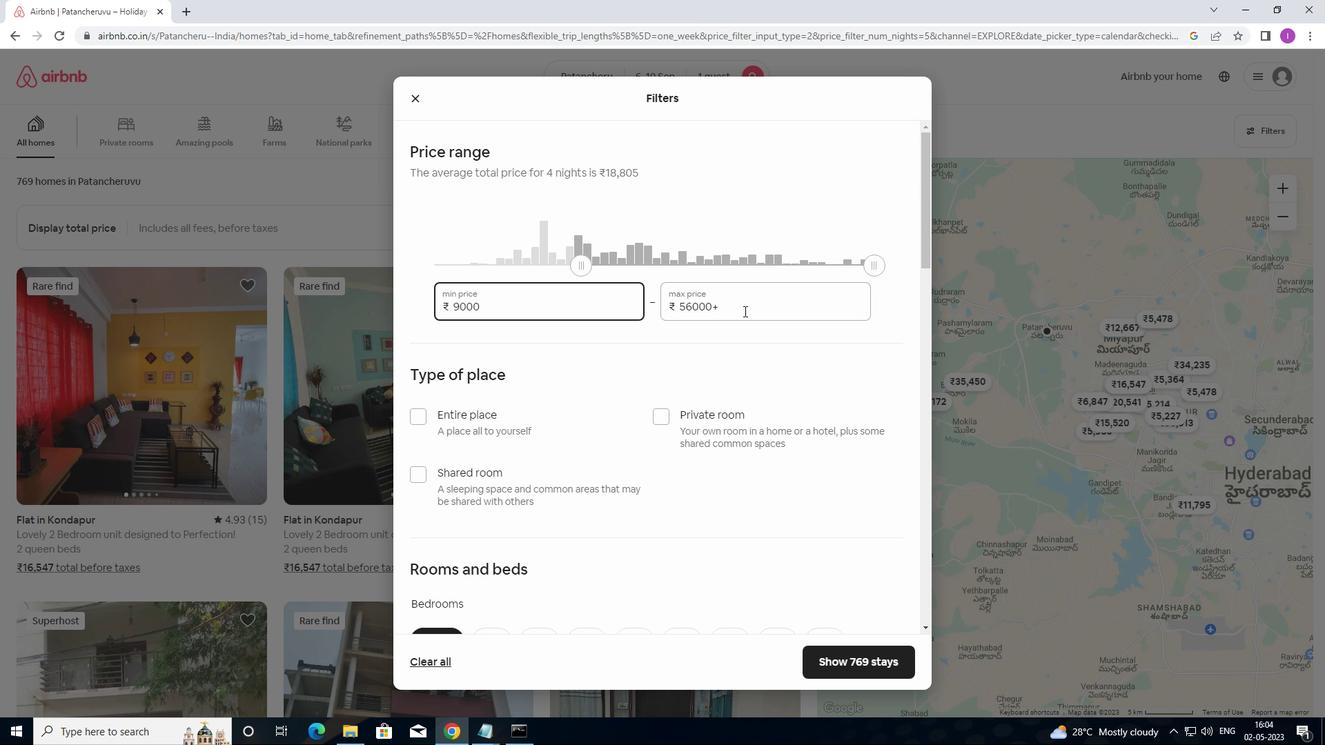 
Action: Mouse moved to (683, 302)
Screenshot: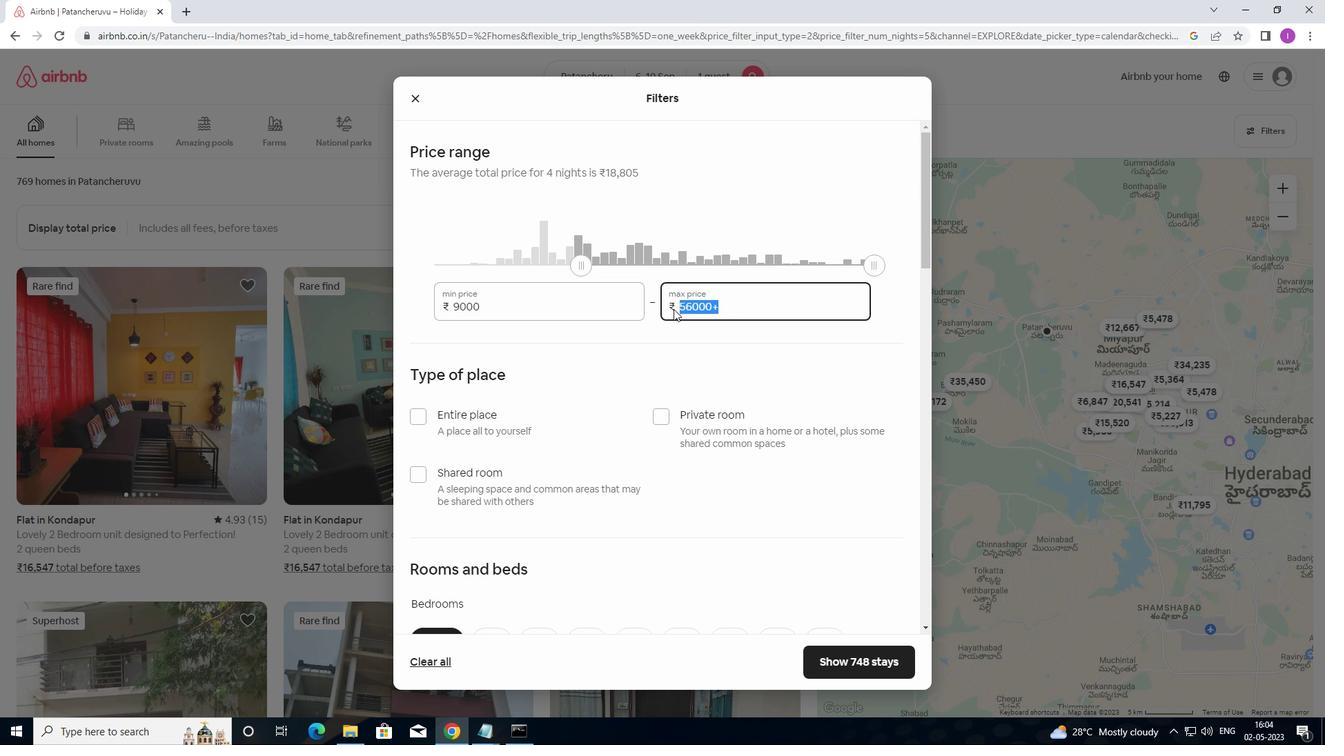 
Action: Key pressed 17000
Screenshot: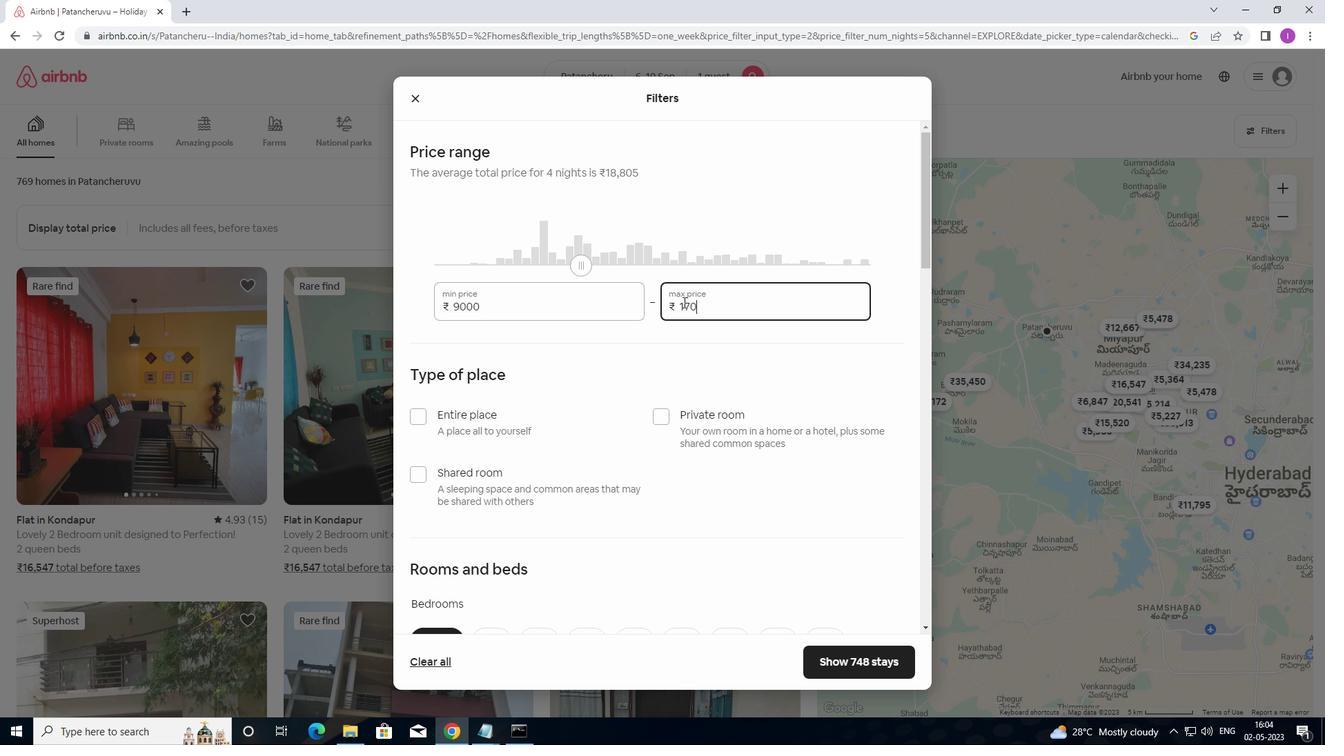 
Action: Mouse moved to (674, 416)
Screenshot: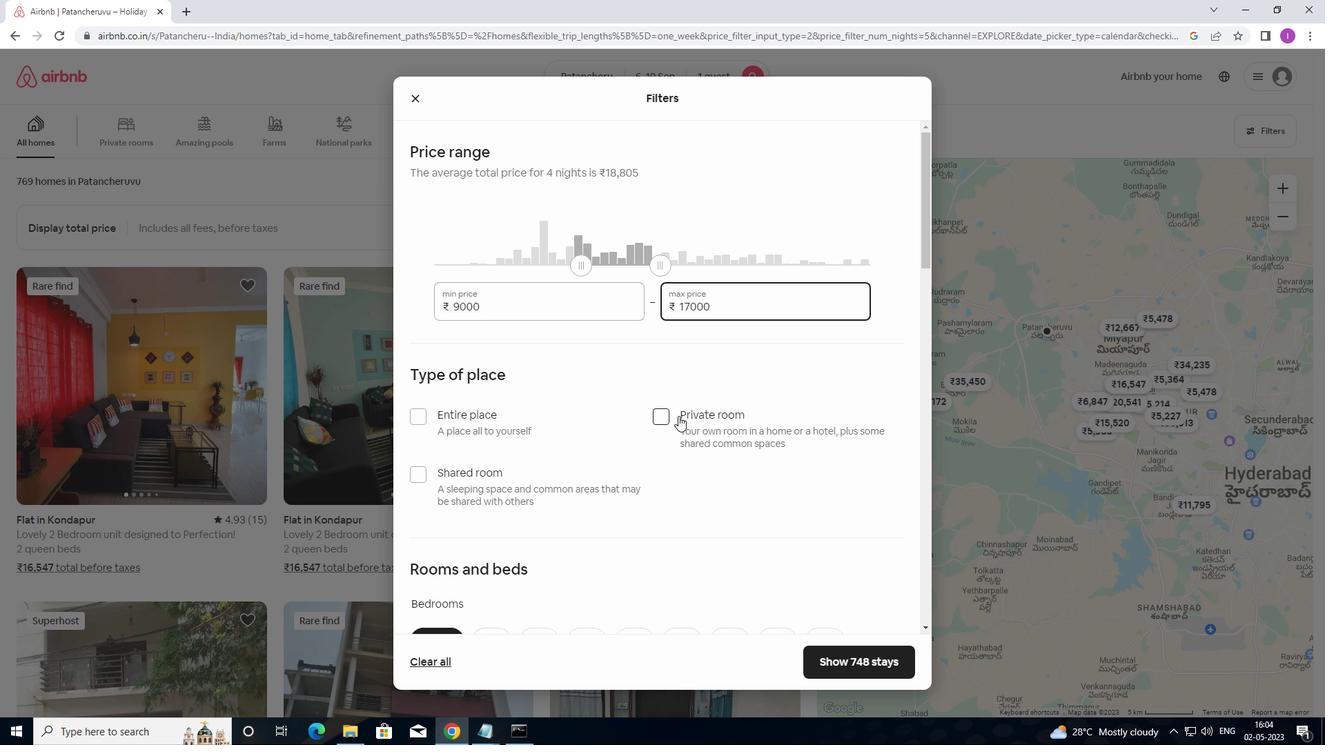
Action: Mouse pressed left at (674, 416)
Screenshot: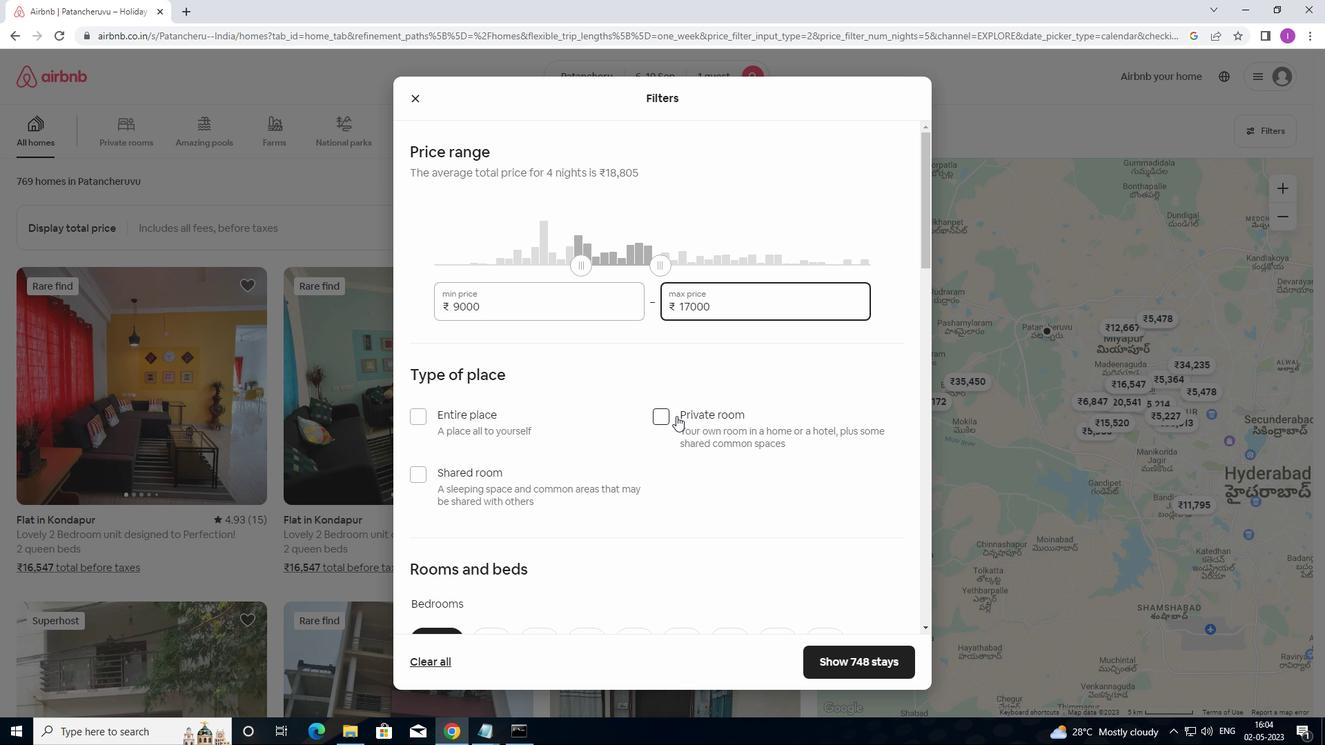 
Action: Mouse moved to (735, 425)
Screenshot: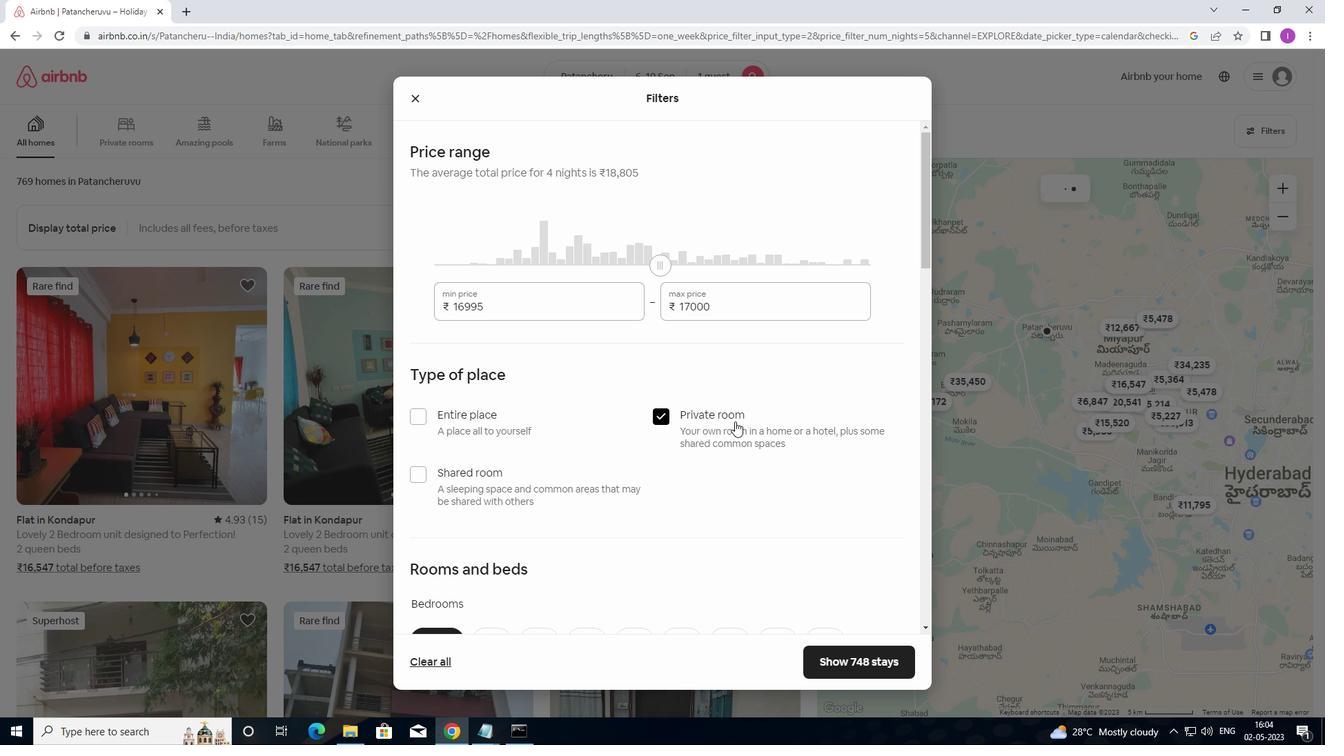 
Action: Mouse scrolled (735, 424) with delta (0, 0)
Screenshot: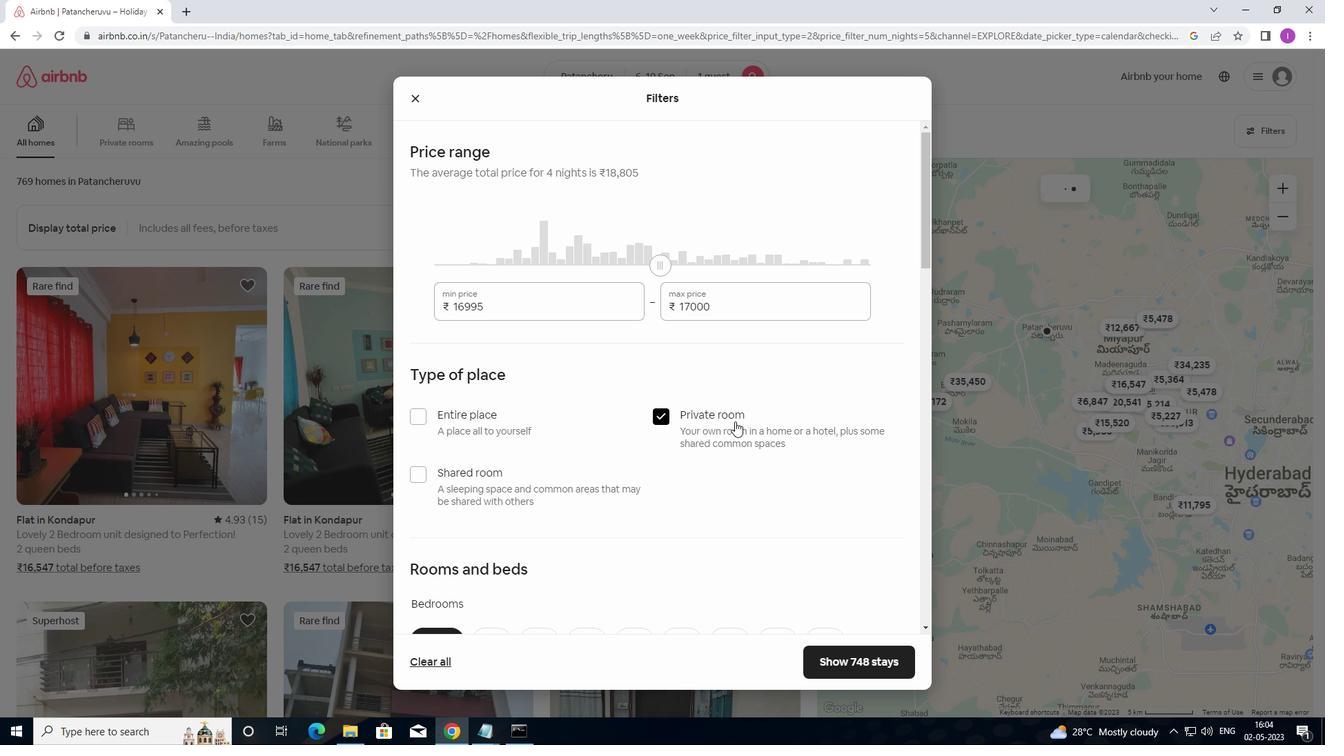 
Action: Mouse moved to (737, 429)
Screenshot: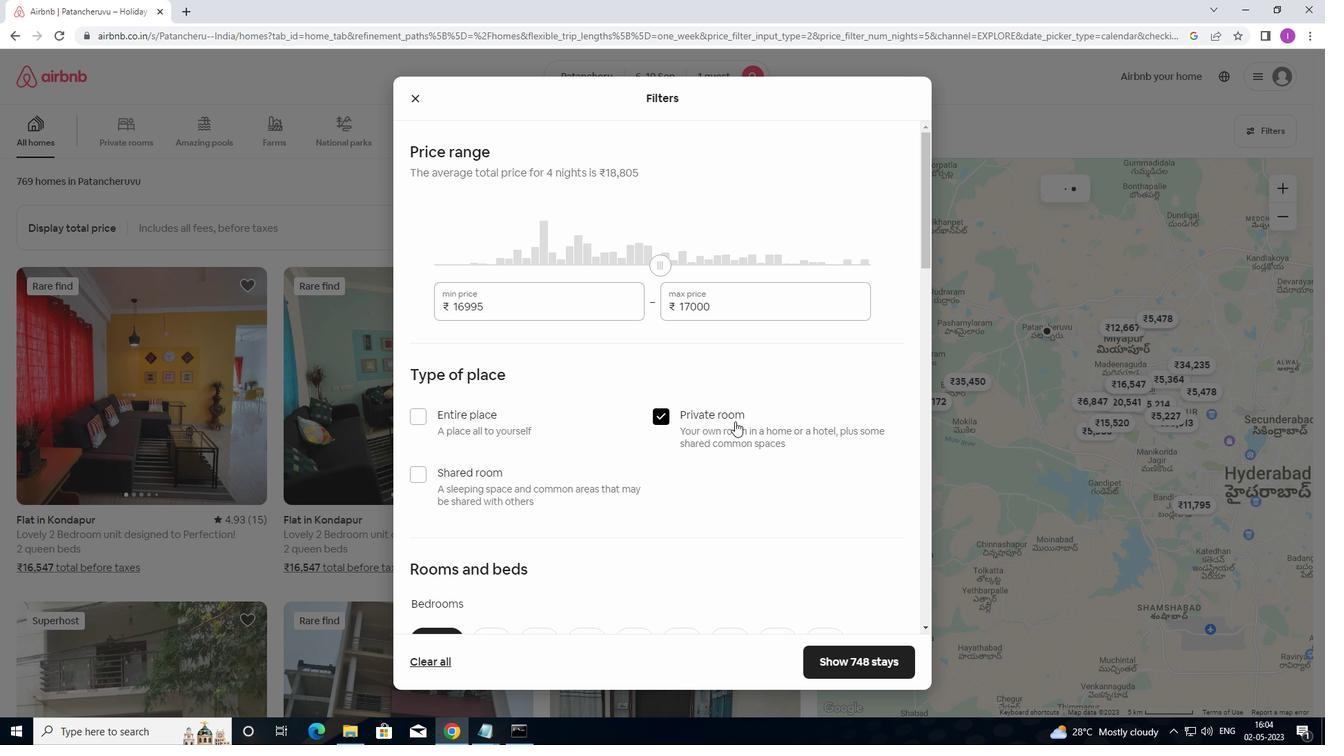 
Action: Mouse scrolled (737, 428) with delta (0, 0)
Screenshot: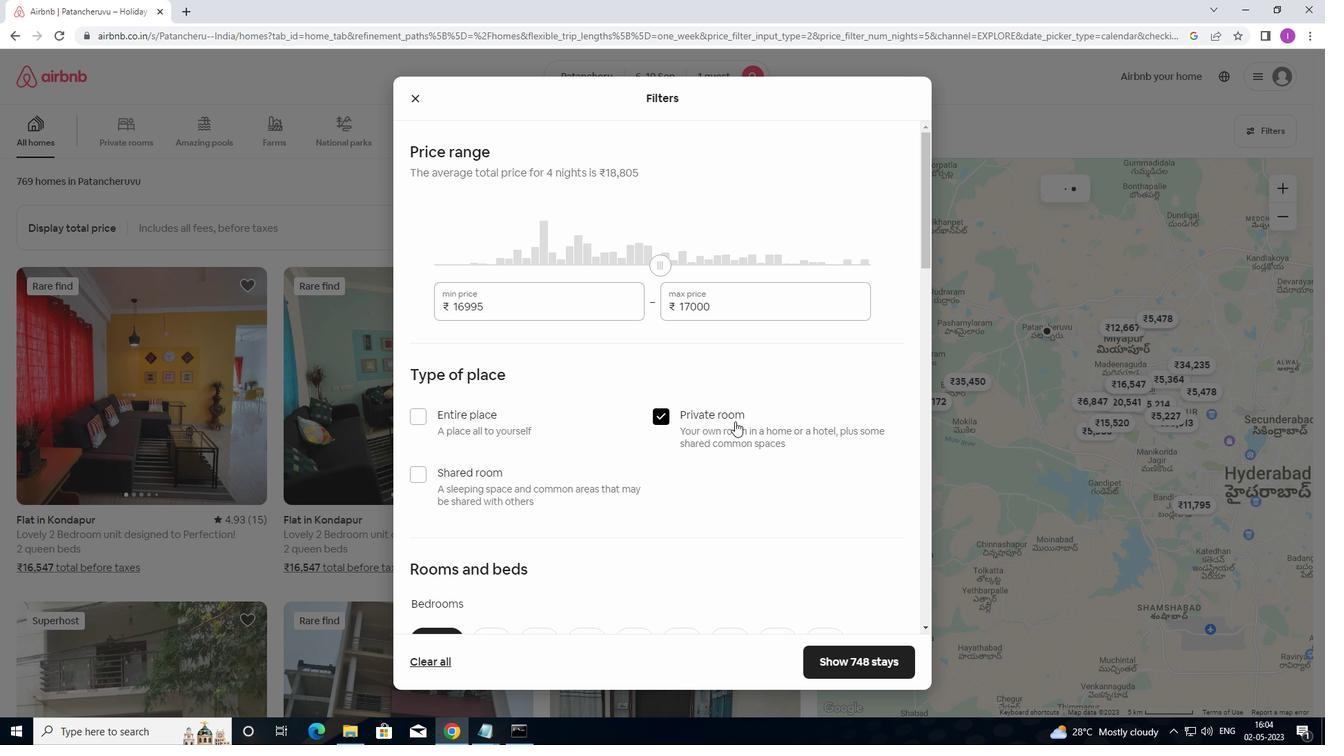 
Action: Mouse moved to (738, 431)
Screenshot: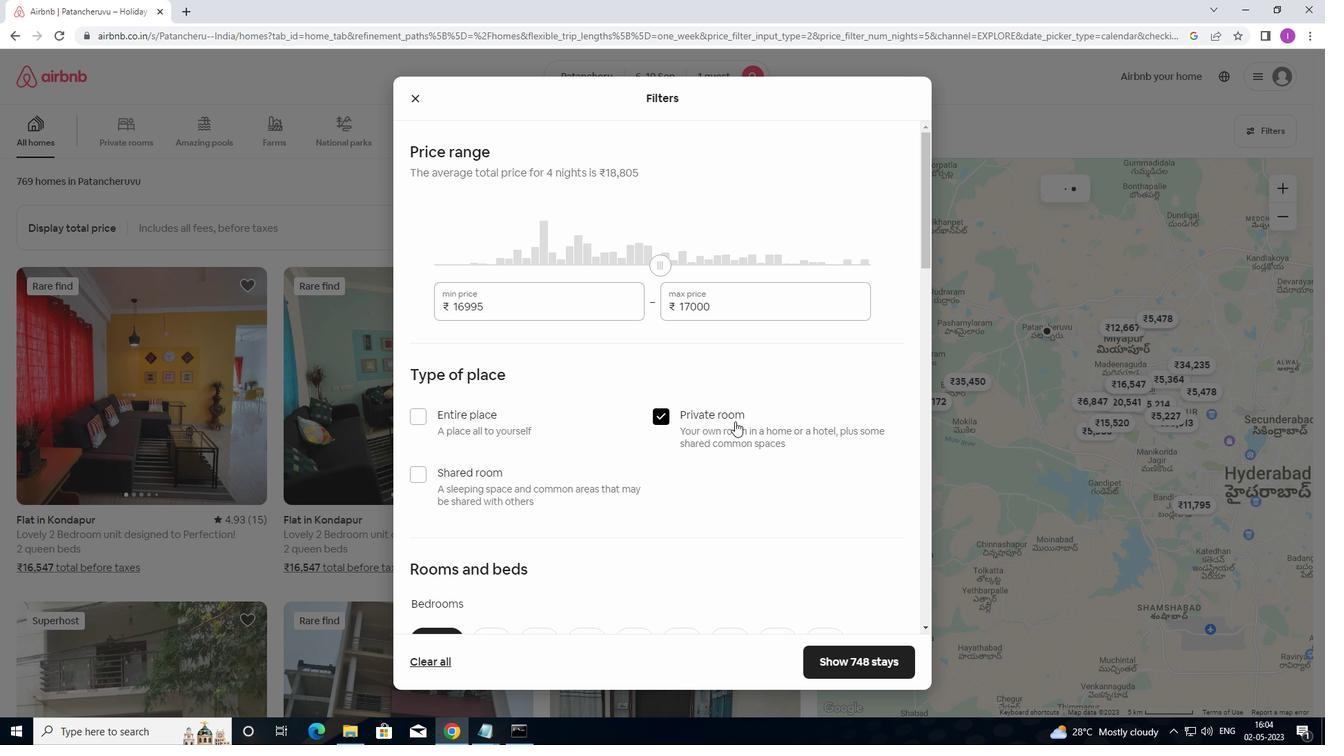 
Action: Mouse scrolled (738, 430) with delta (0, 0)
Screenshot: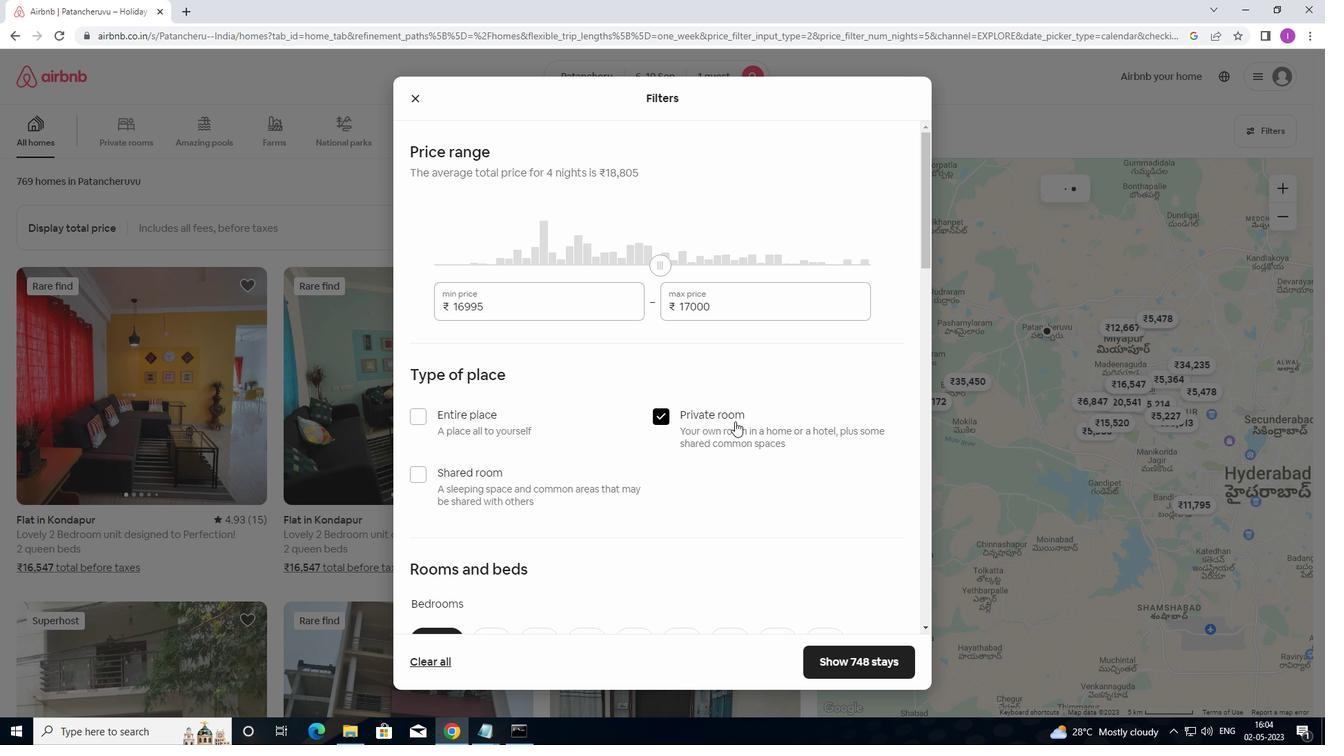 
Action: Mouse scrolled (738, 430) with delta (0, 0)
Screenshot: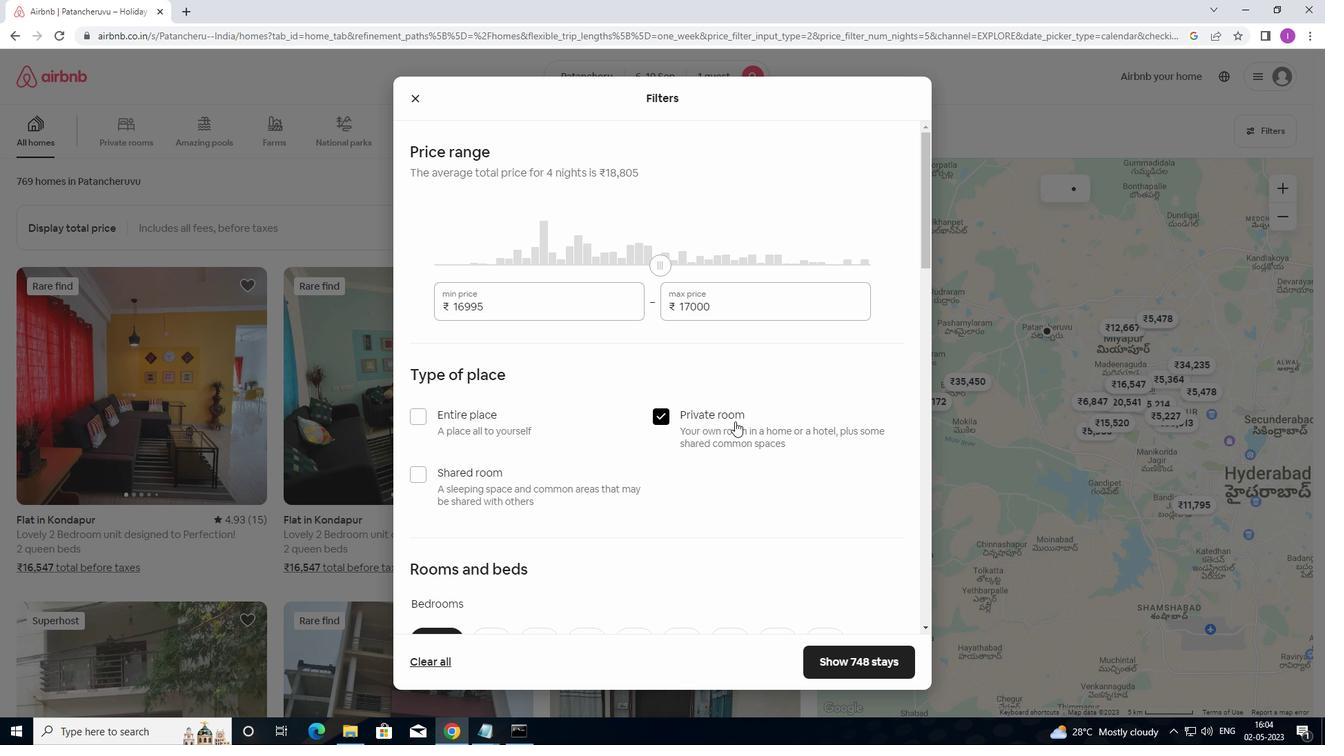 
Action: Mouse moved to (733, 429)
Screenshot: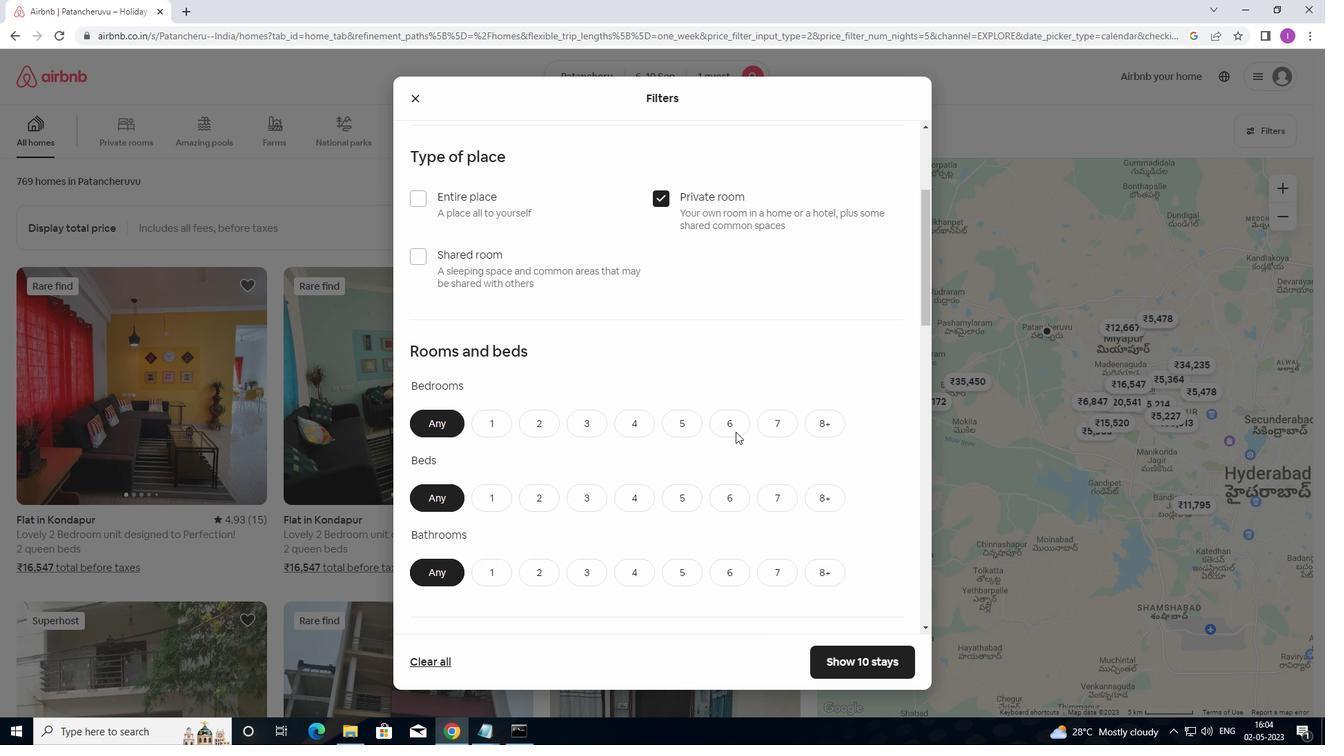 
Action: Mouse scrolled (733, 428) with delta (0, 0)
Screenshot: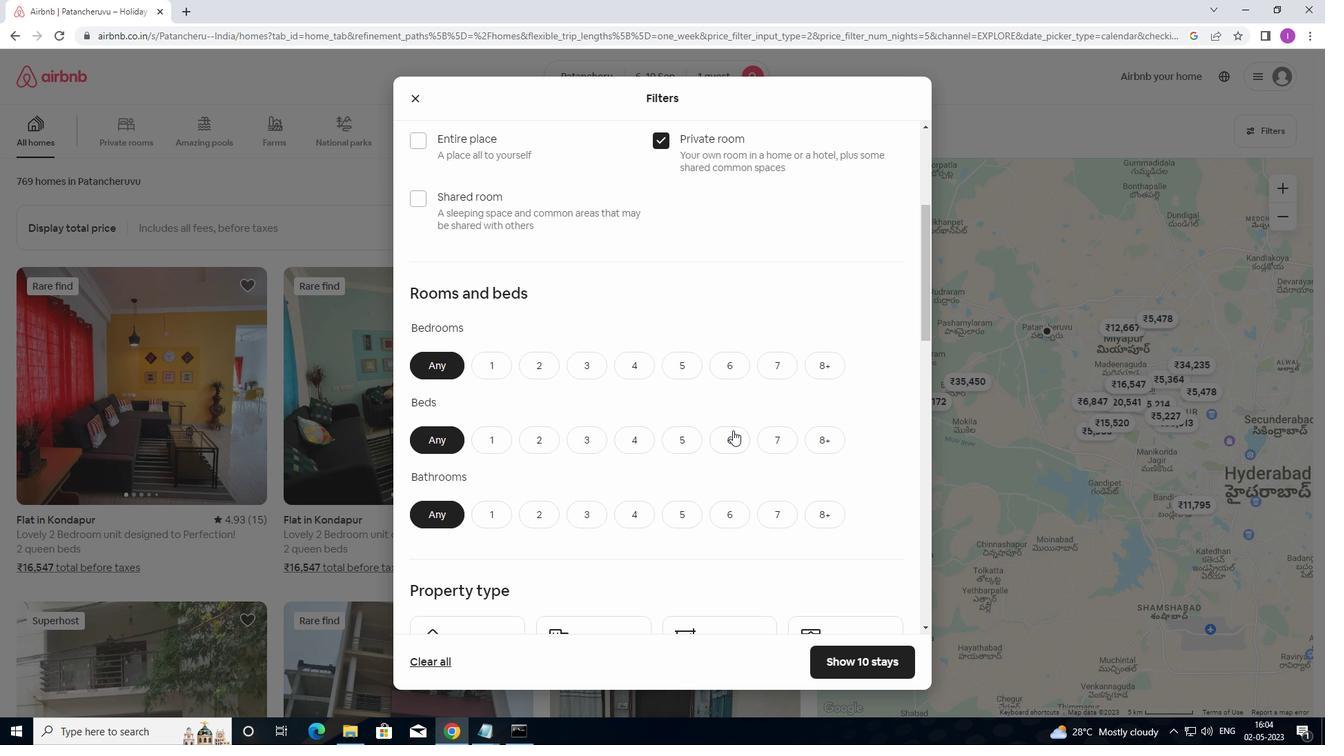 
Action: Mouse moved to (501, 294)
Screenshot: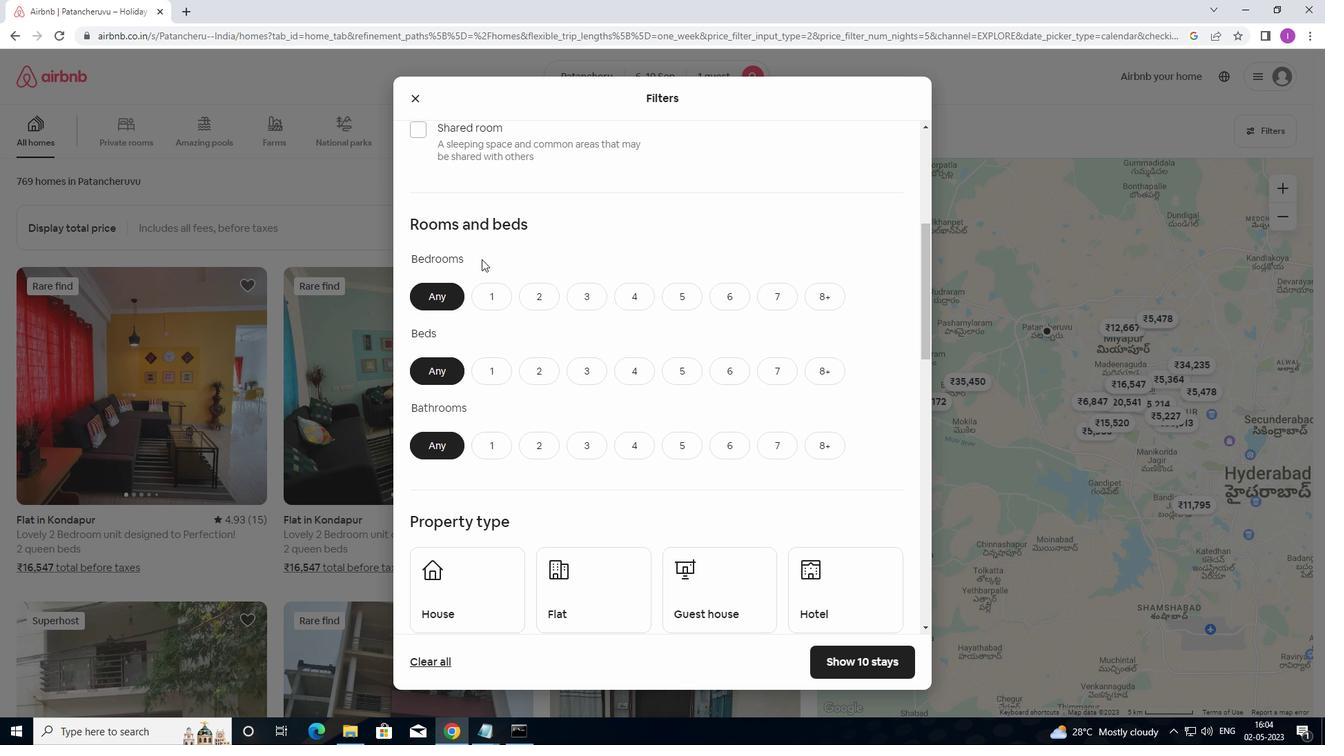 
Action: Mouse pressed left at (501, 294)
Screenshot: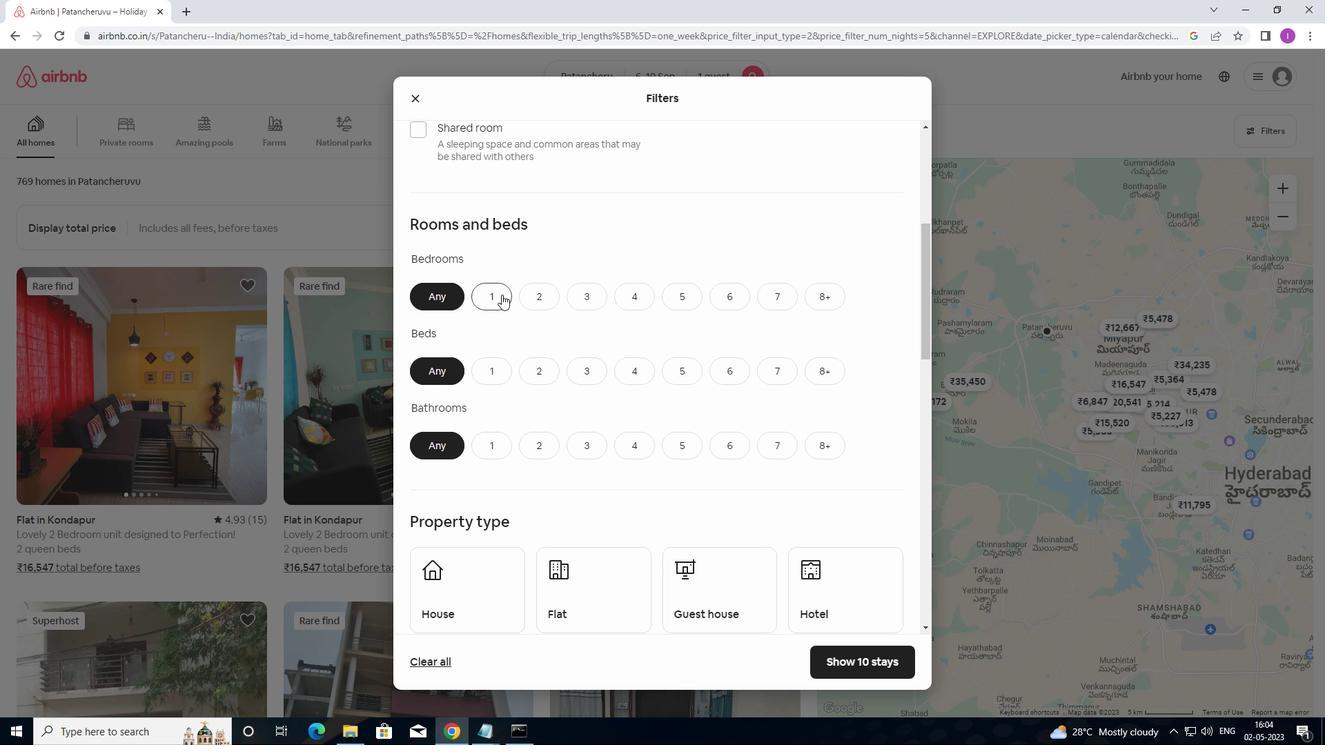 
Action: Mouse moved to (497, 374)
Screenshot: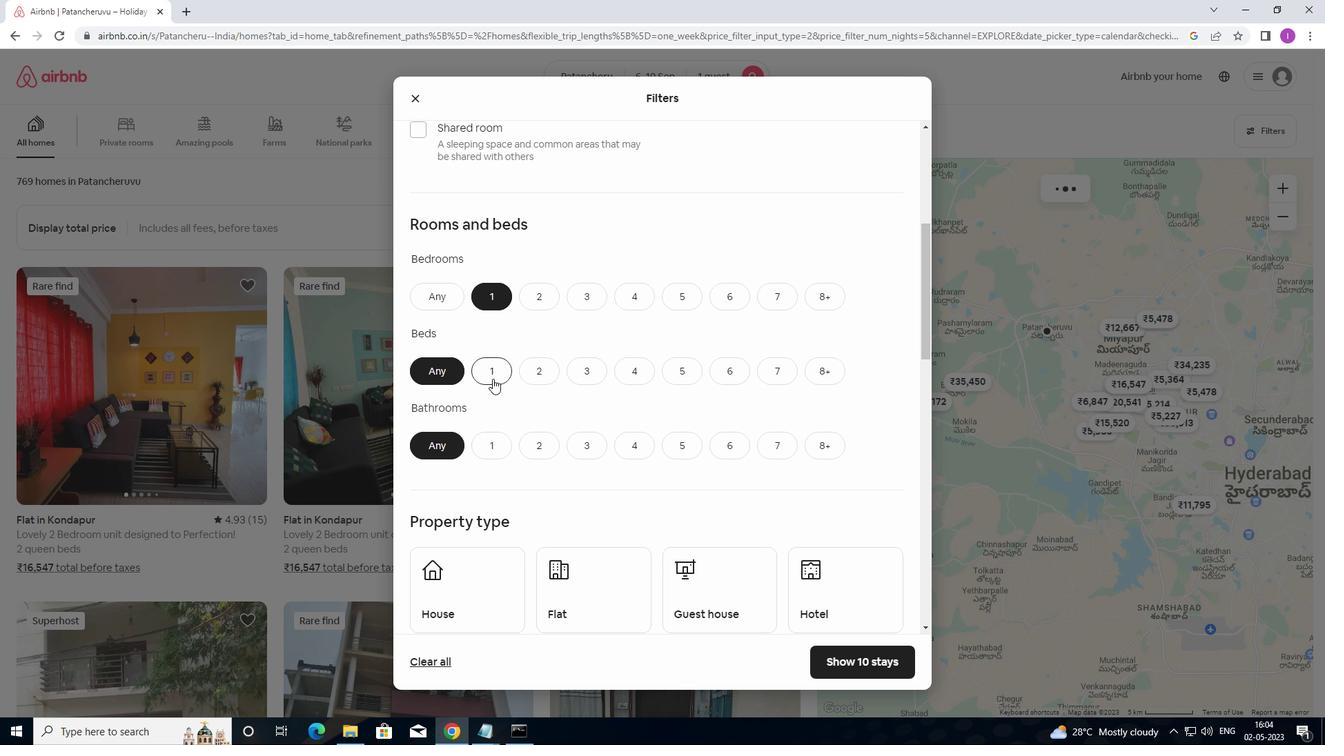 
Action: Mouse pressed left at (497, 374)
Screenshot: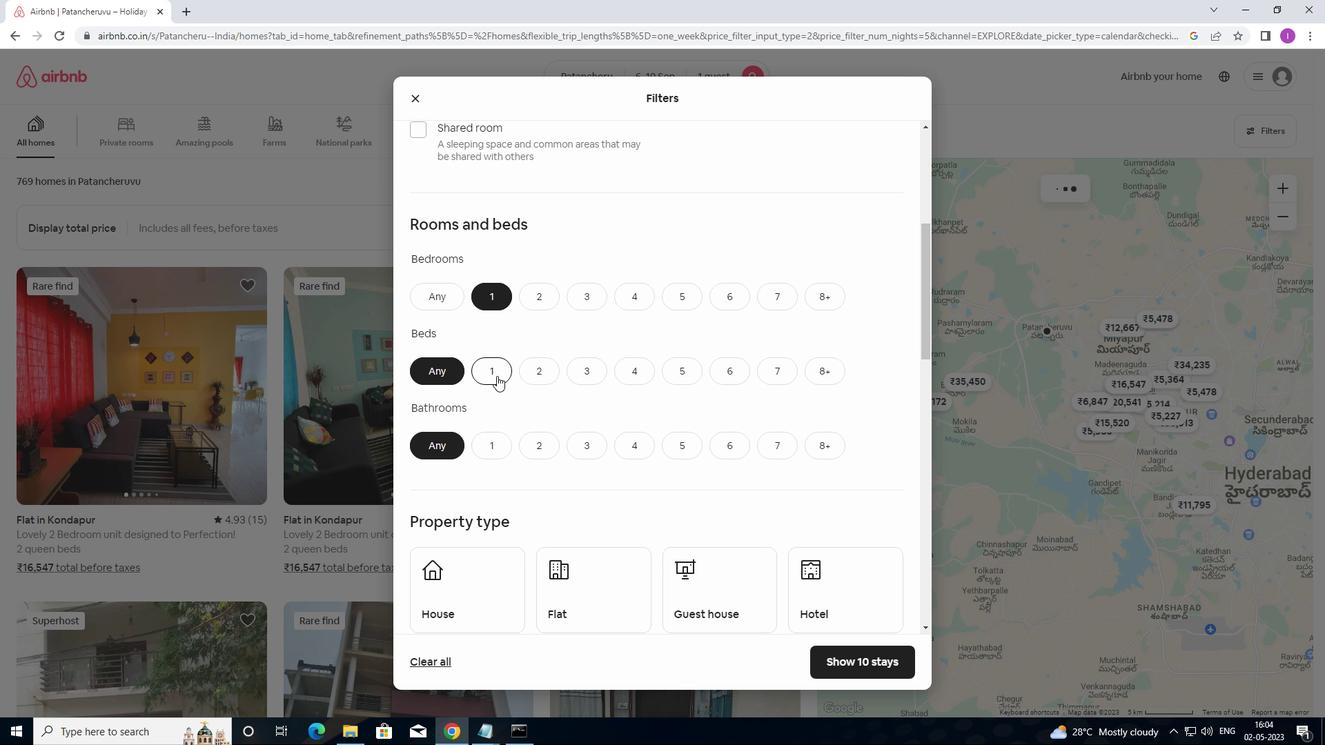 
Action: Mouse moved to (497, 443)
Screenshot: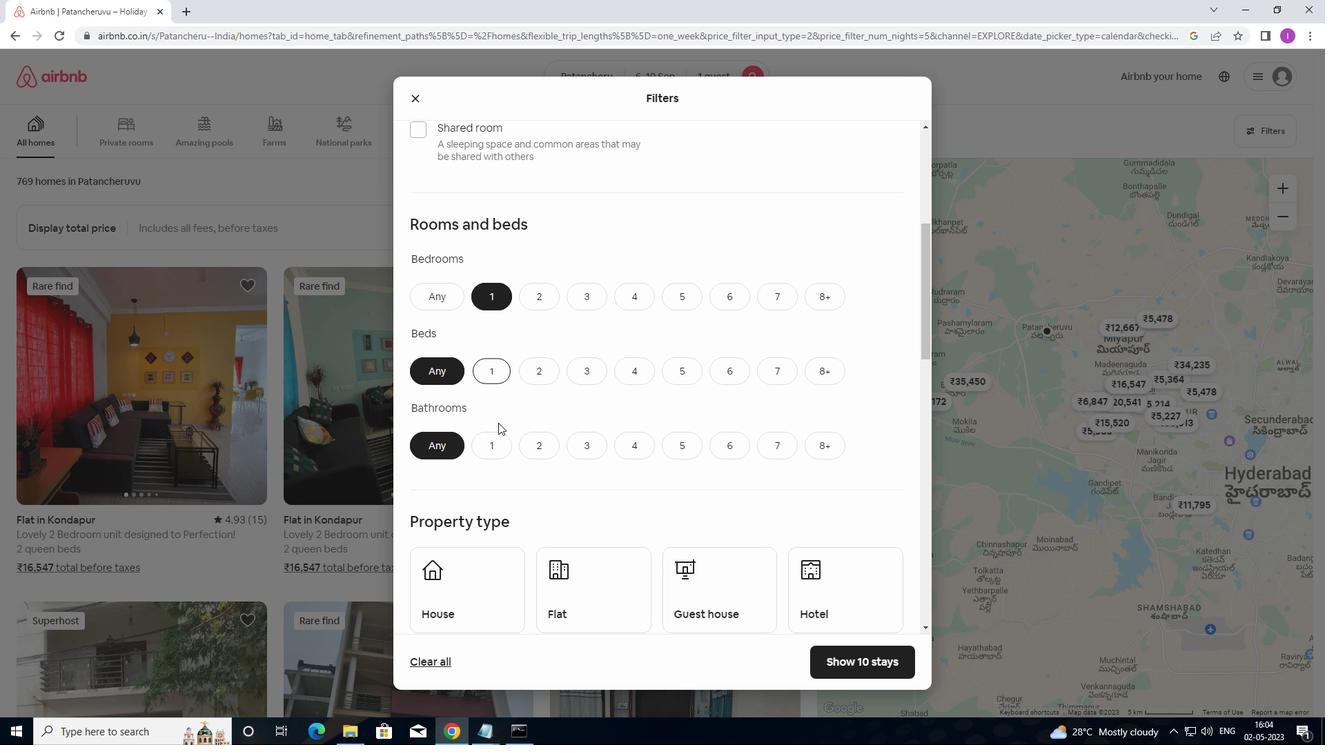 
Action: Mouse pressed left at (497, 443)
Screenshot: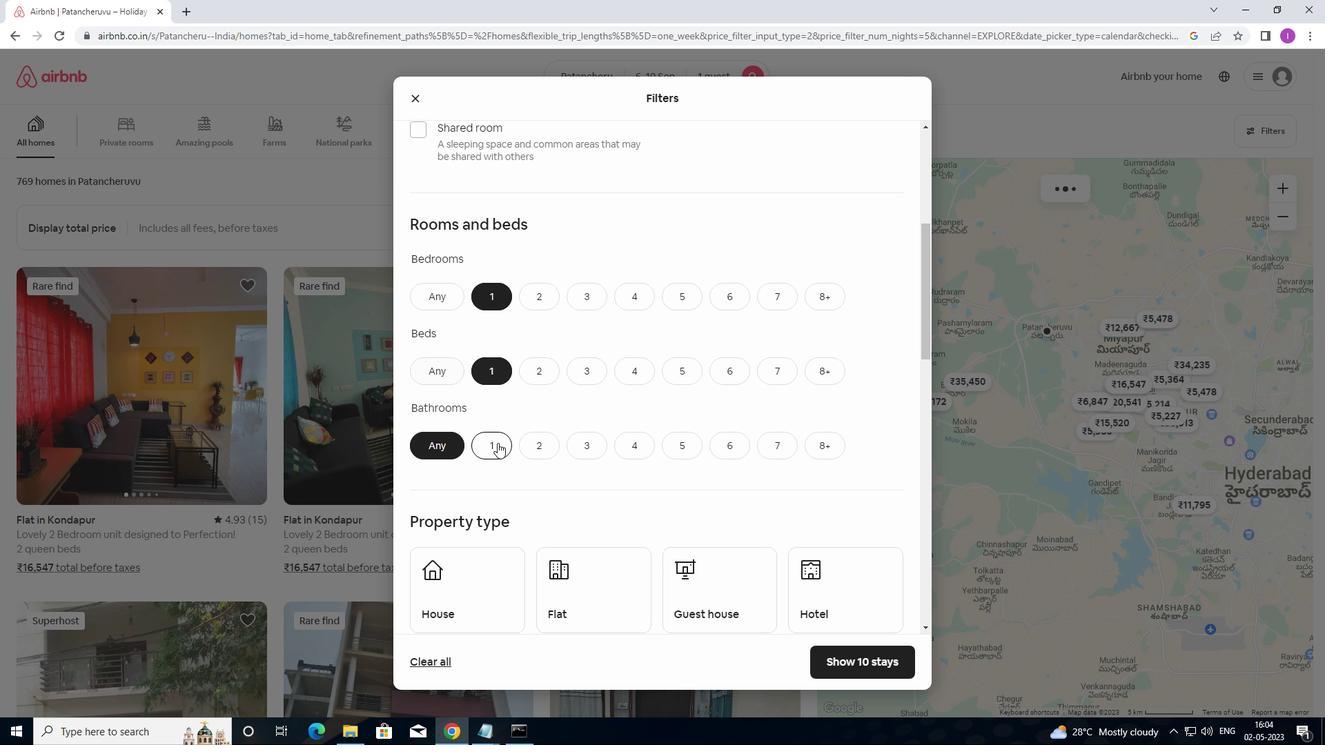 
Action: Mouse moved to (514, 435)
Screenshot: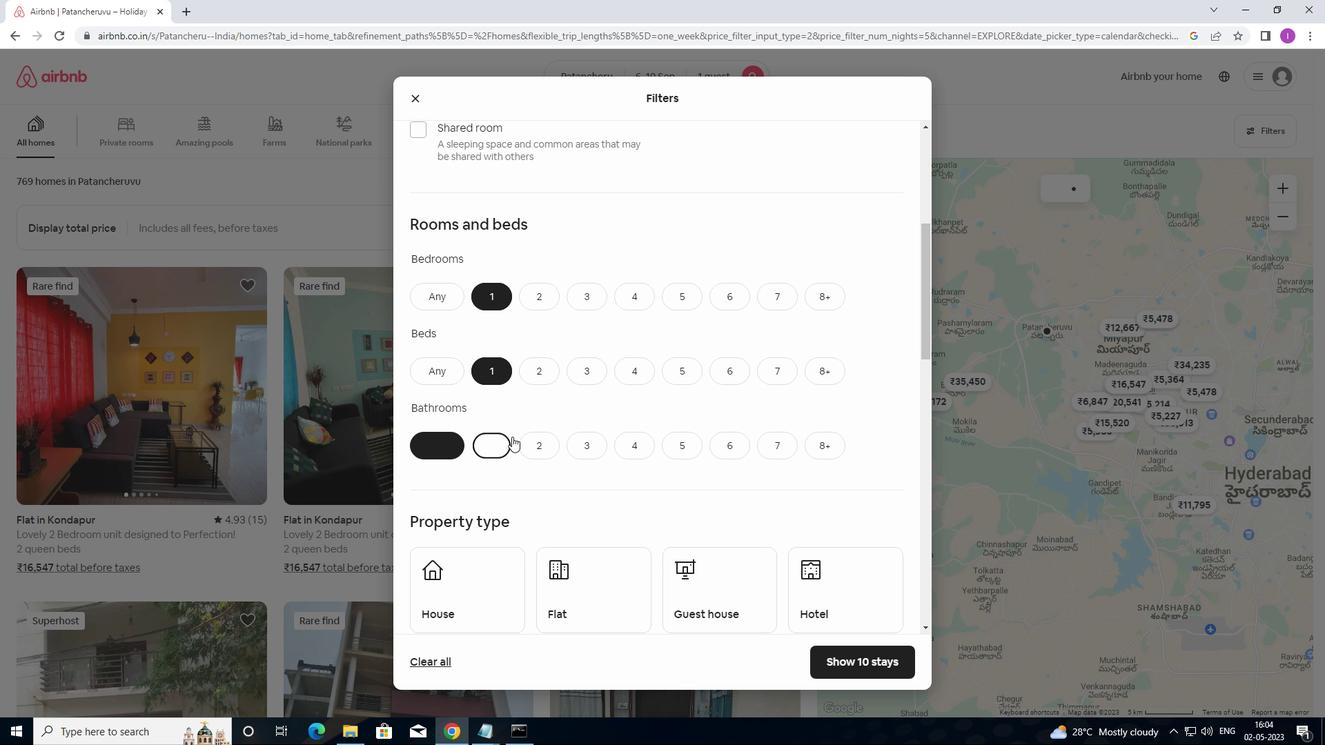 
Action: Mouse scrolled (514, 434) with delta (0, 0)
Screenshot: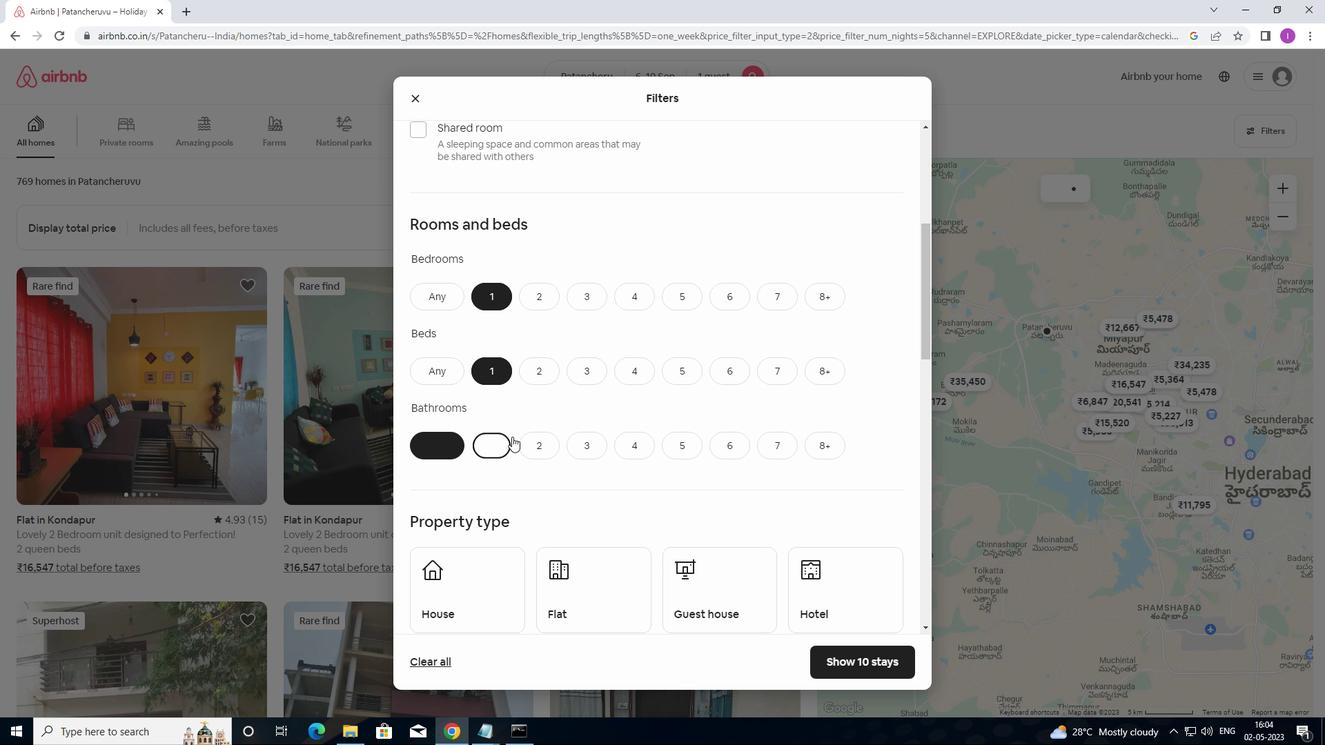 
Action: Mouse moved to (523, 451)
Screenshot: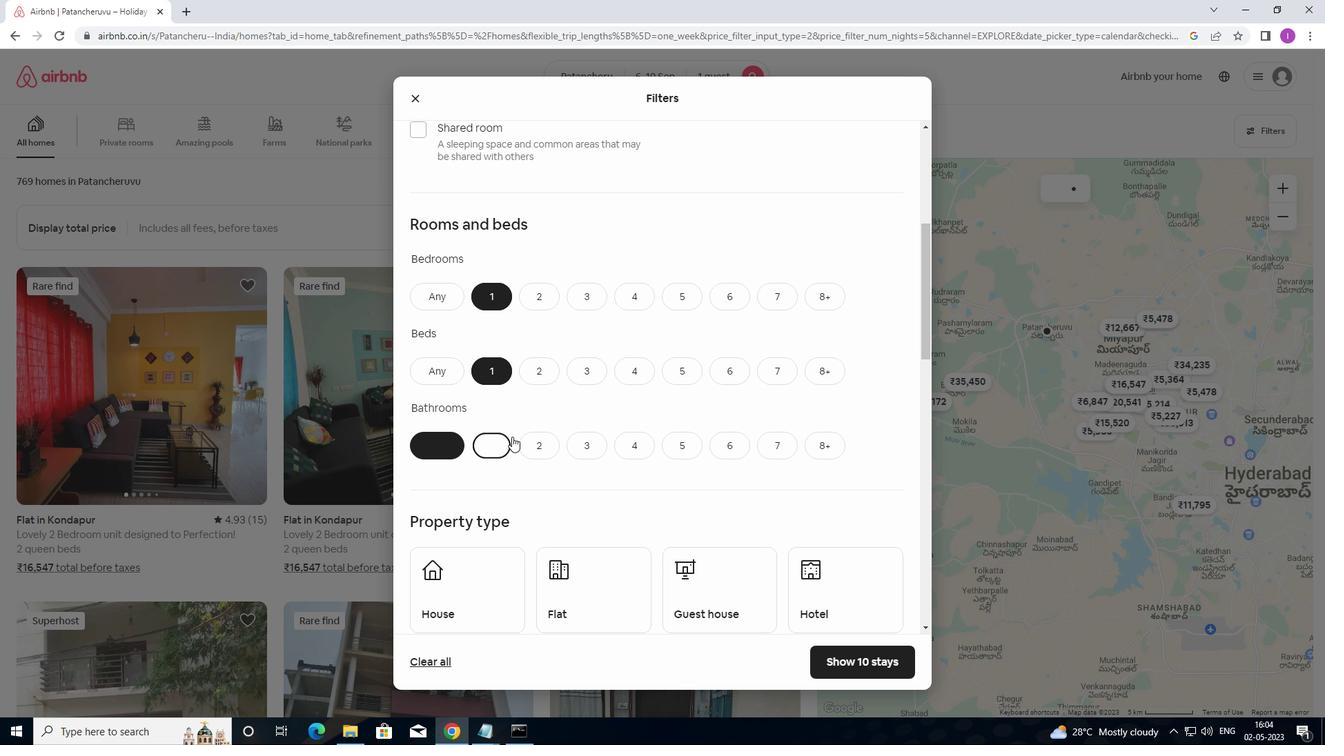 
Action: Mouse scrolled (523, 450) with delta (0, 0)
Screenshot: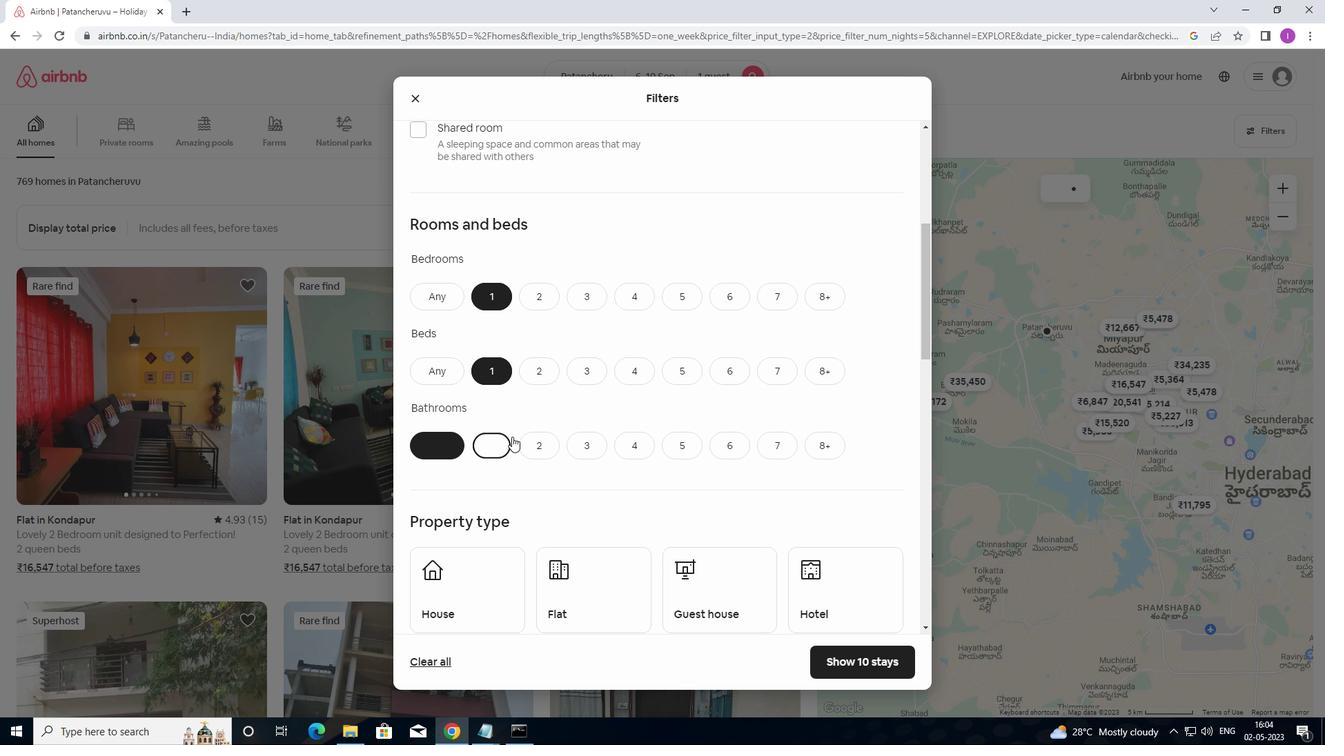 
Action: Mouse moved to (525, 455)
Screenshot: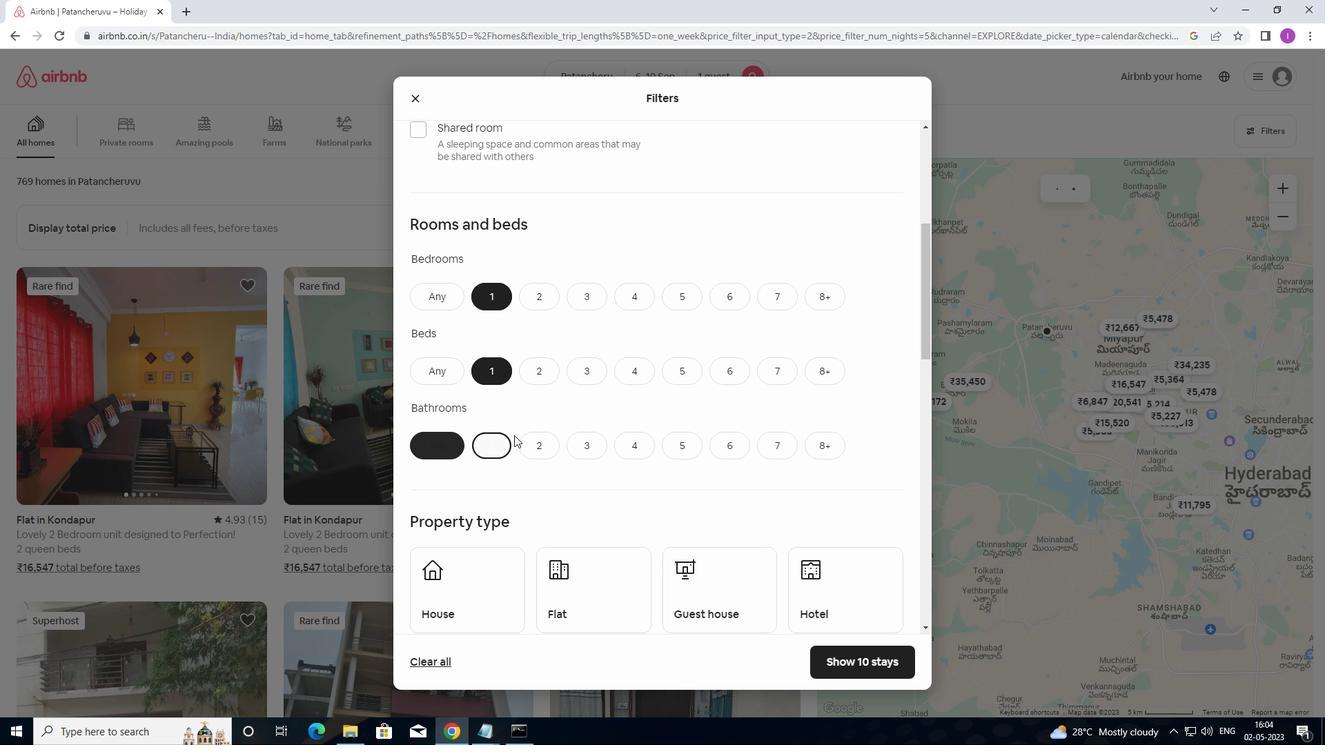 
Action: Mouse scrolled (525, 454) with delta (0, 0)
Screenshot: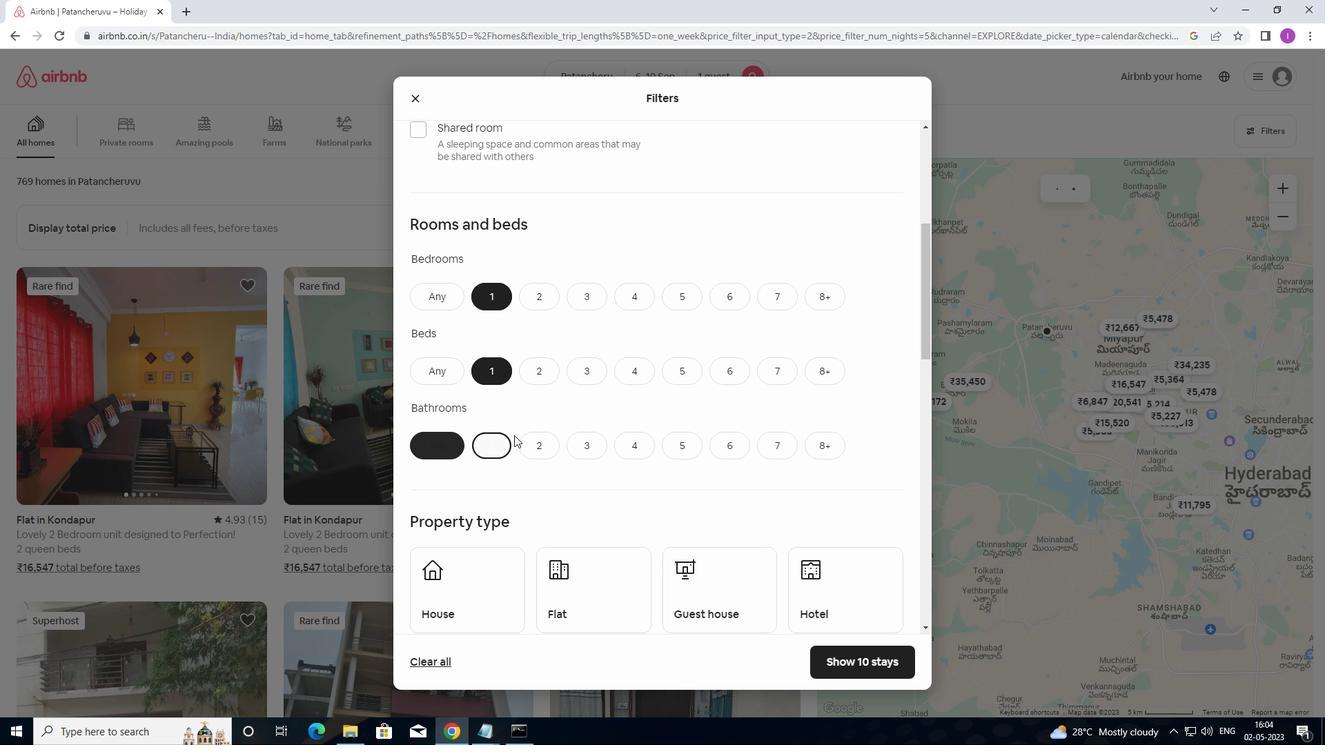 
Action: Mouse scrolled (525, 454) with delta (0, 0)
Screenshot: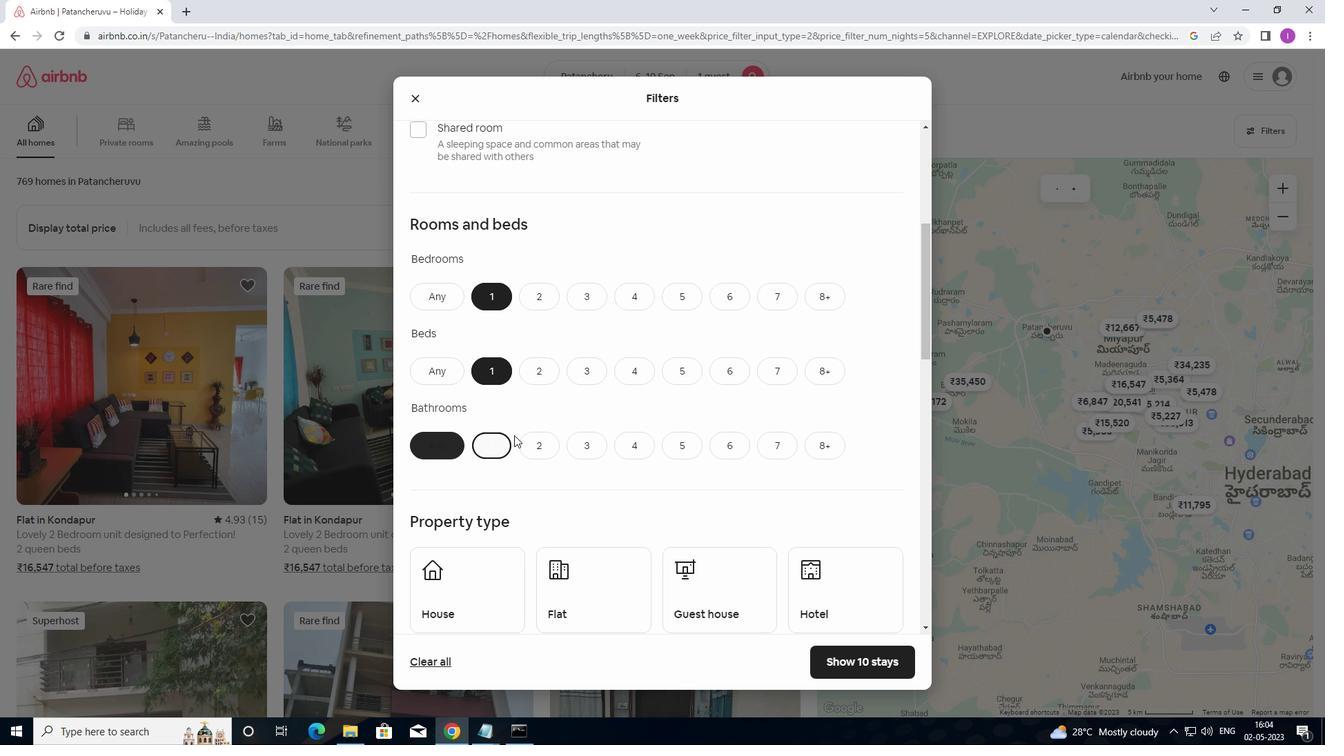 
Action: Mouse scrolled (525, 454) with delta (0, 0)
Screenshot: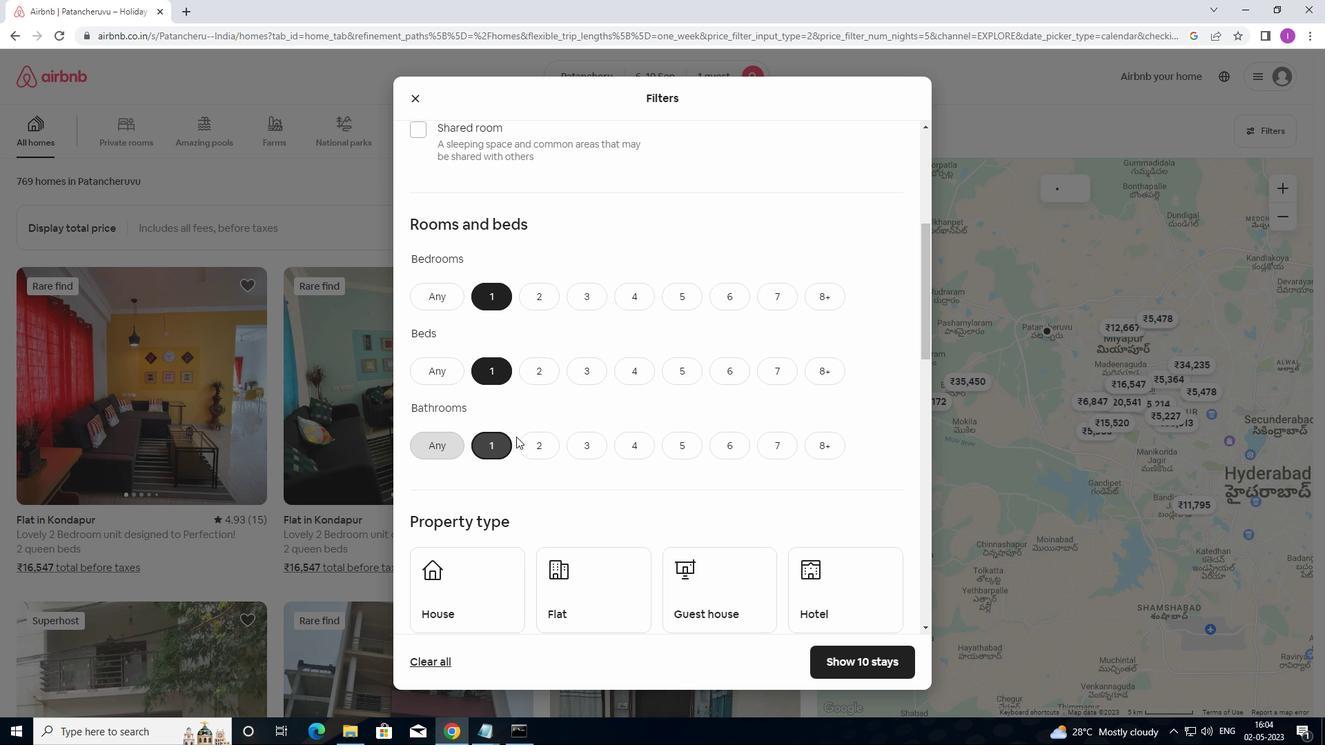 
Action: Mouse moved to (505, 253)
Screenshot: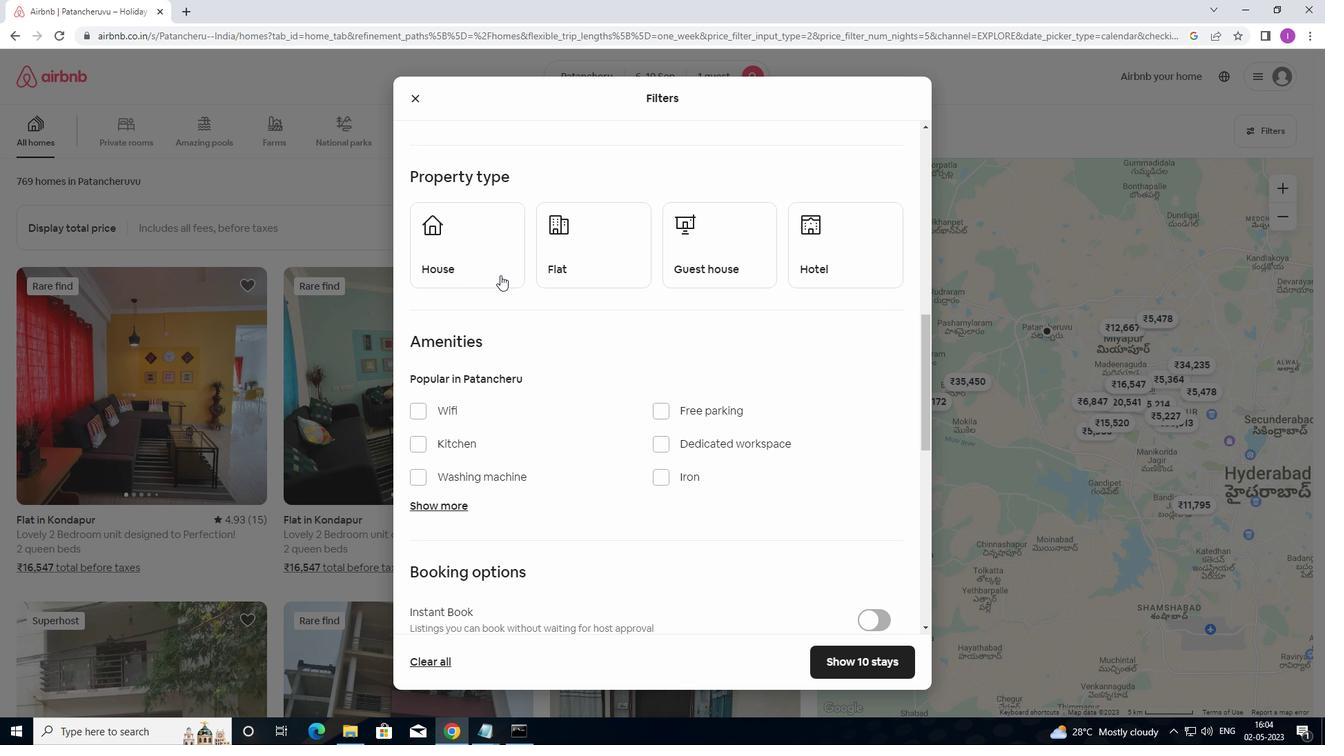 
Action: Mouse pressed left at (505, 253)
Screenshot: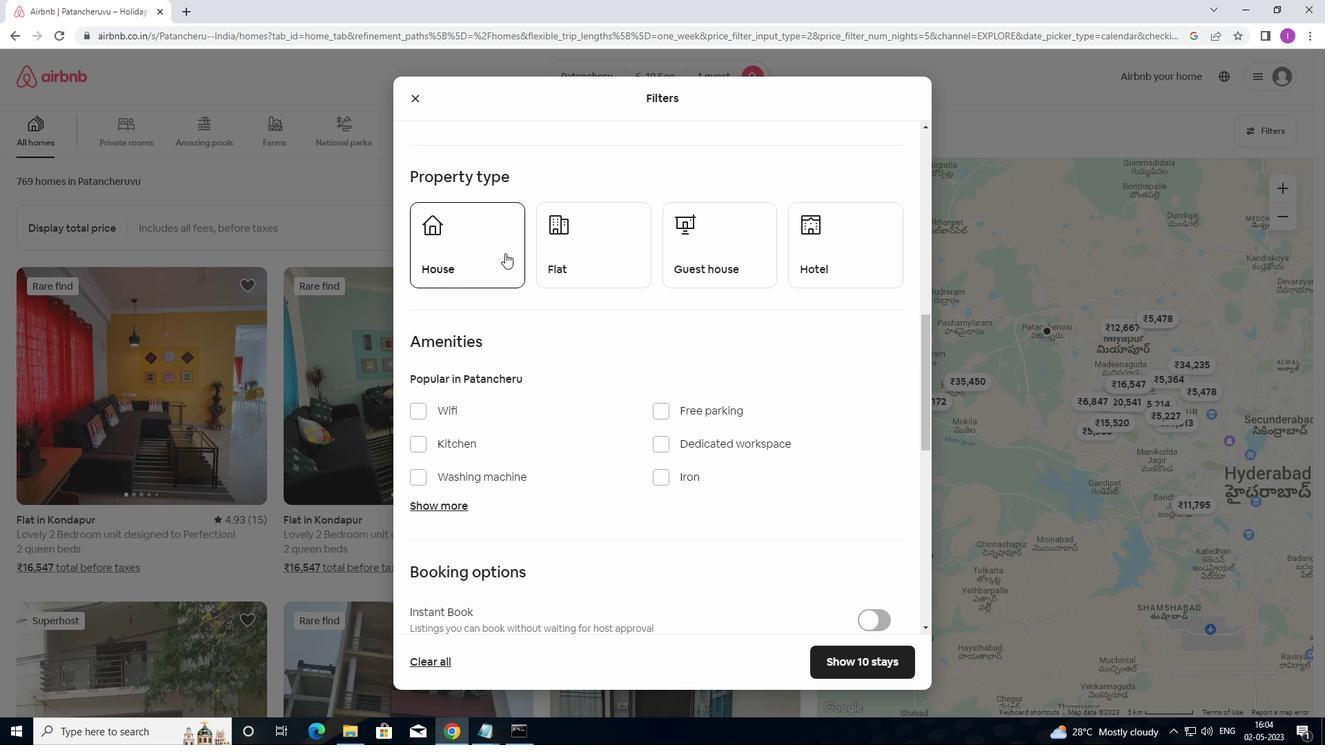 
Action: Mouse moved to (619, 271)
Screenshot: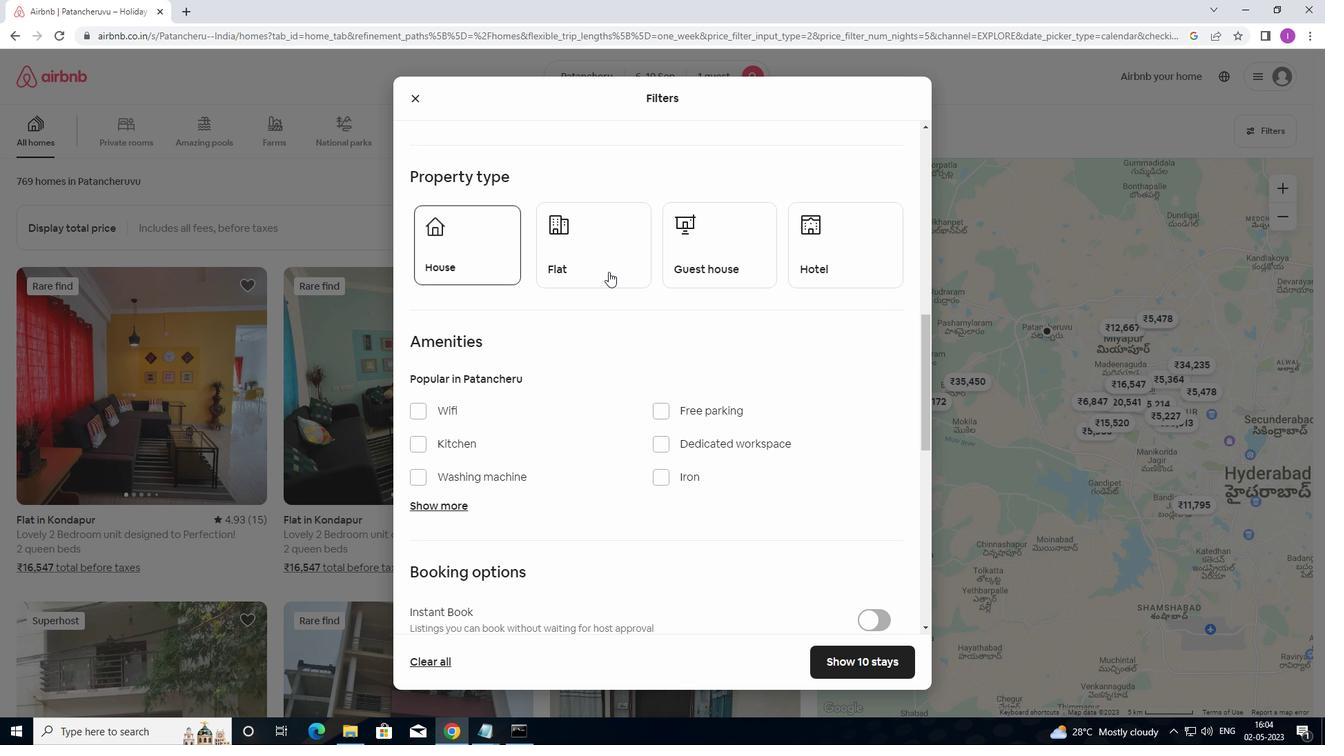
Action: Mouse pressed left at (619, 271)
Screenshot: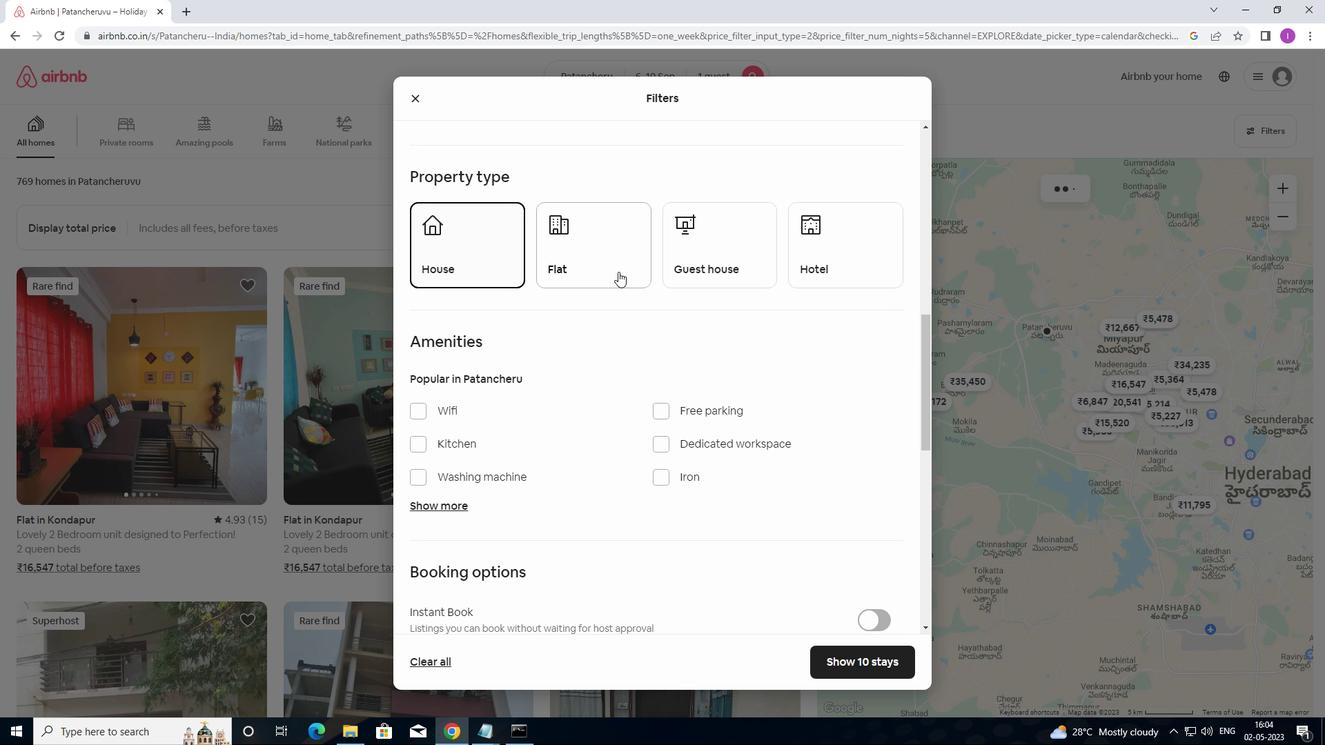 
Action: Mouse moved to (713, 269)
Screenshot: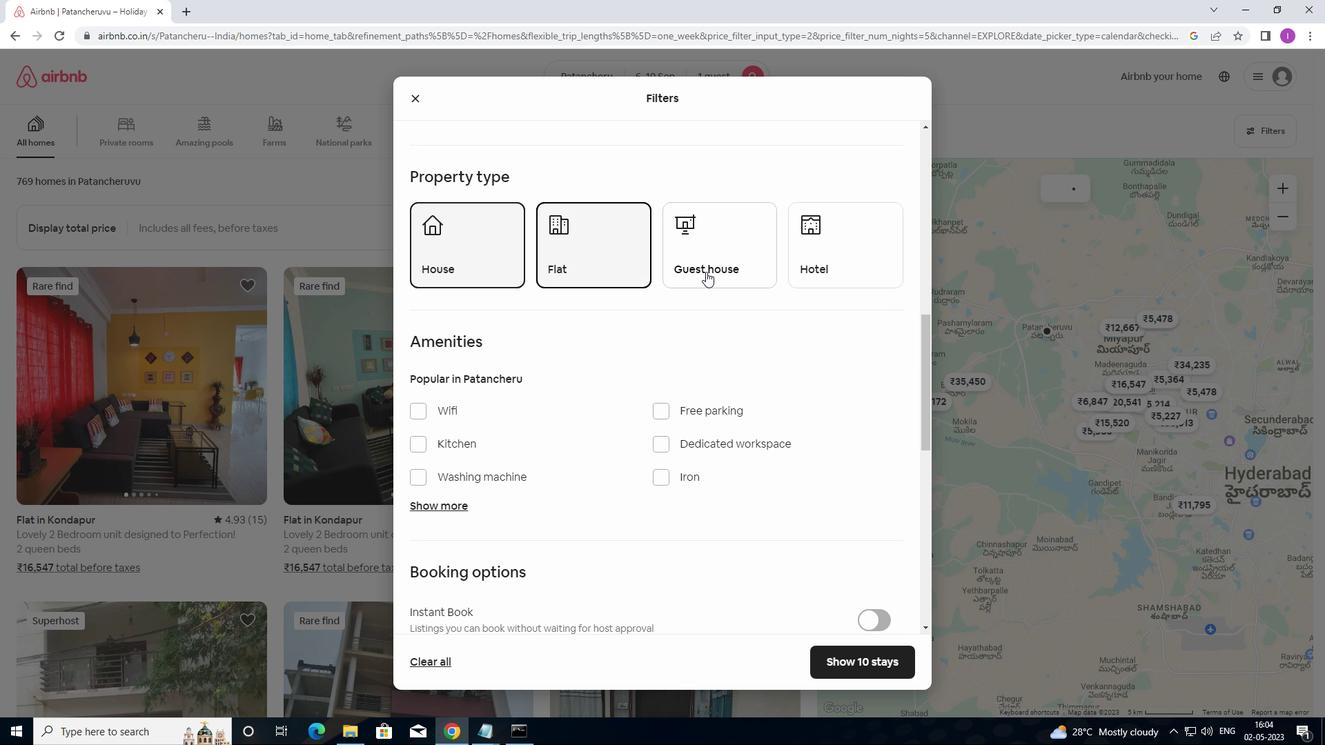 
Action: Mouse pressed left at (713, 269)
Screenshot: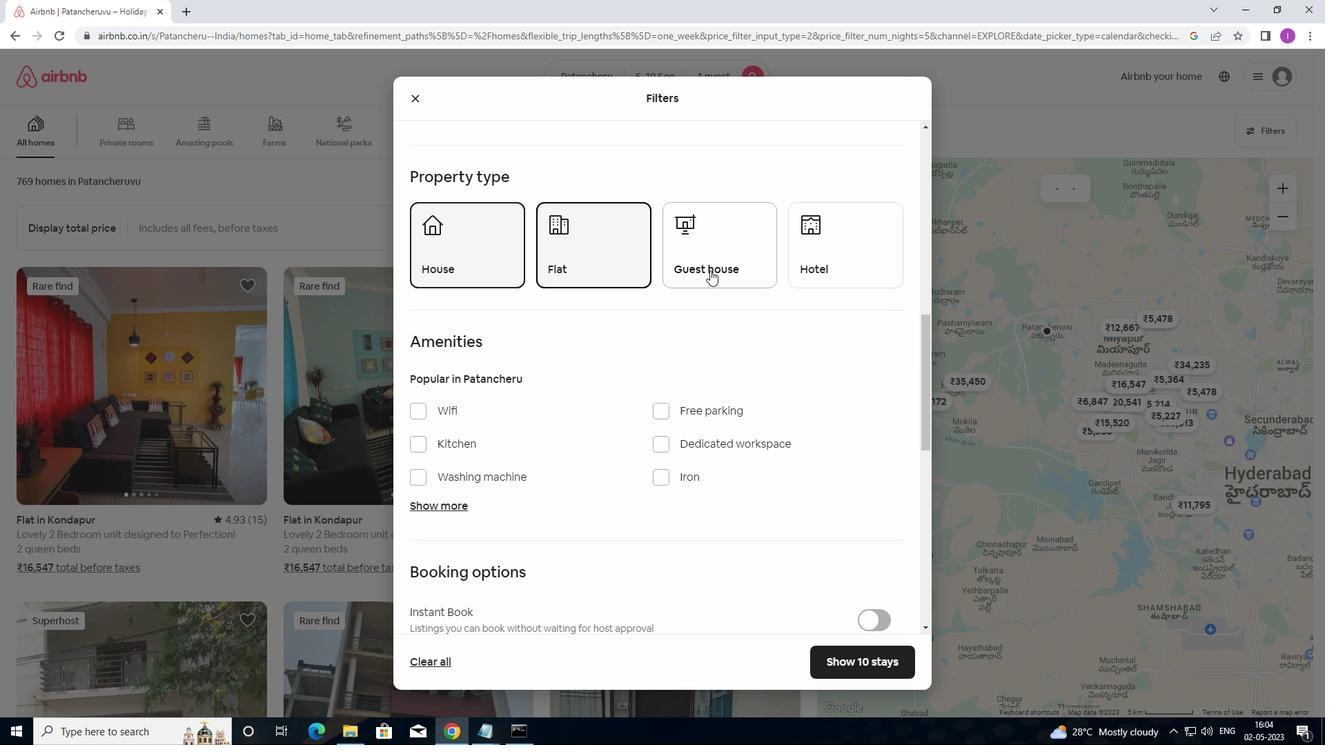 
Action: Mouse moved to (802, 251)
Screenshot: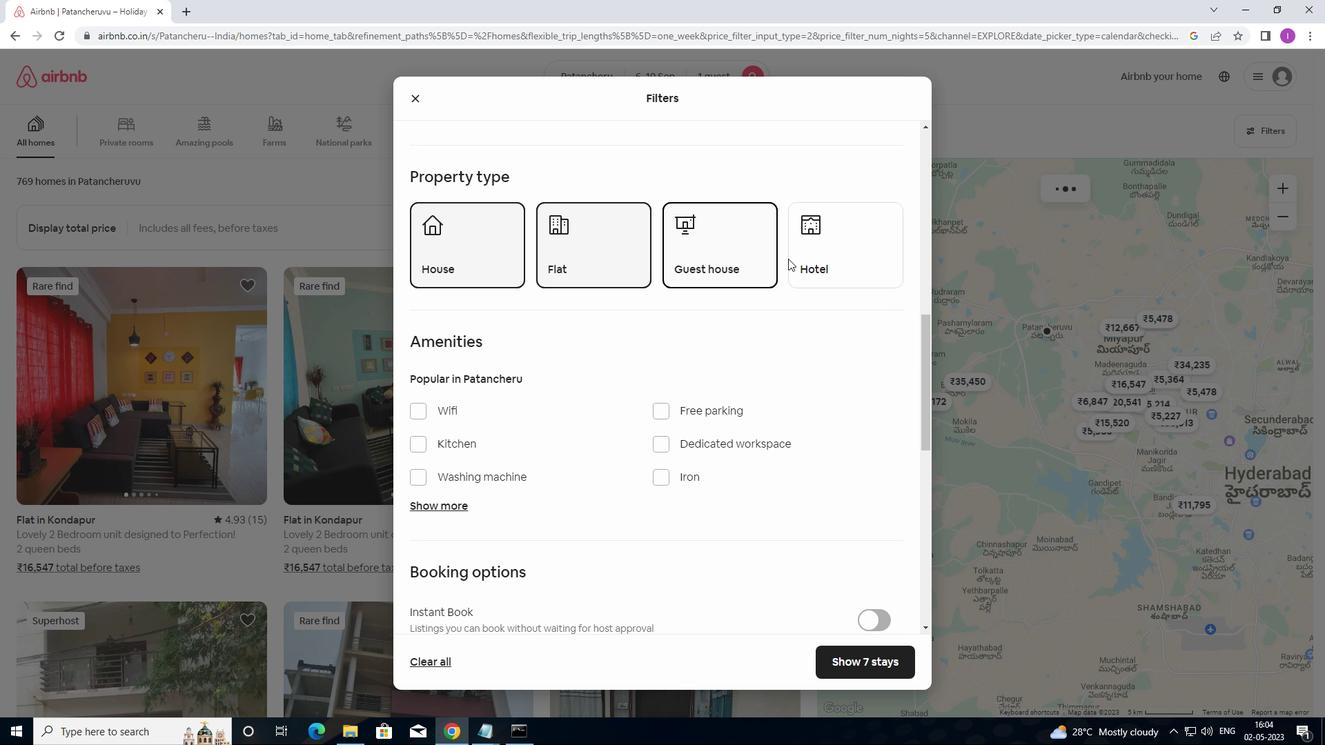 
Action: Mouse pressed left at (802, 251)
Screenshot: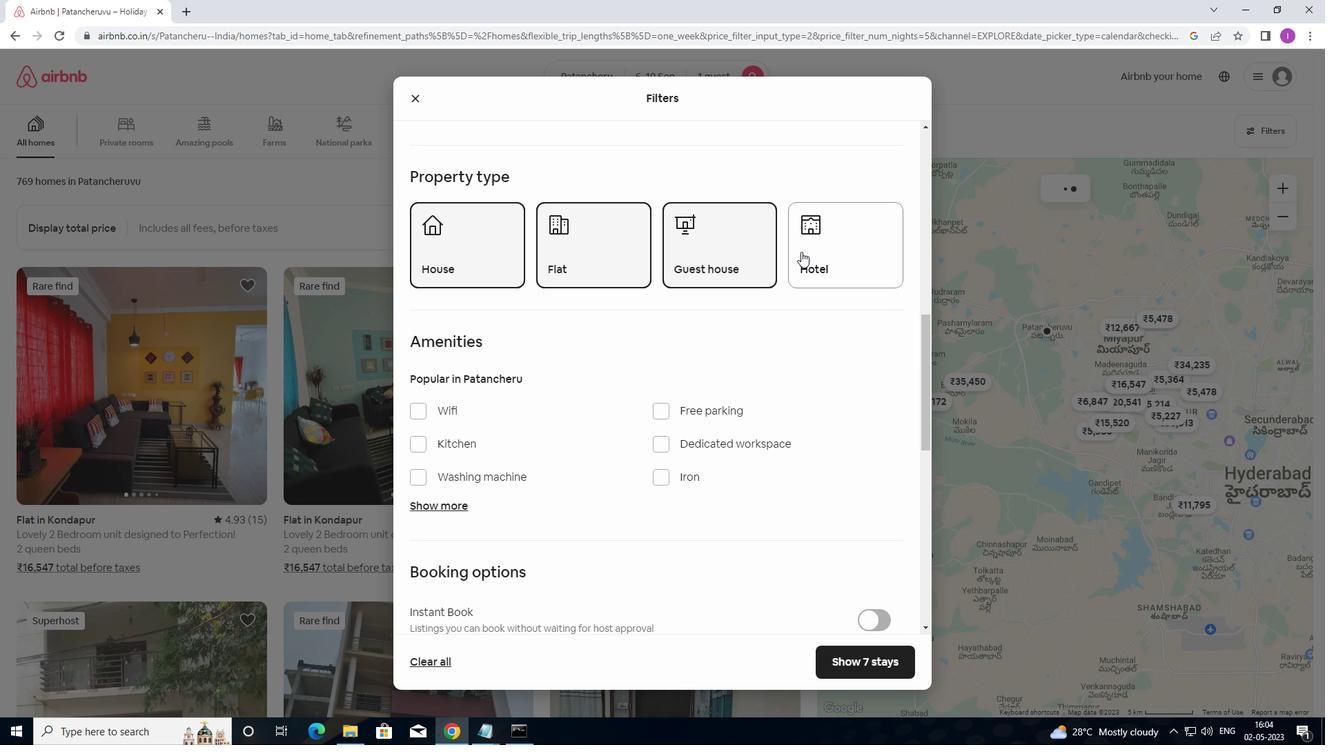 
Action: Mouse moved to (788, 309)
Screenshot: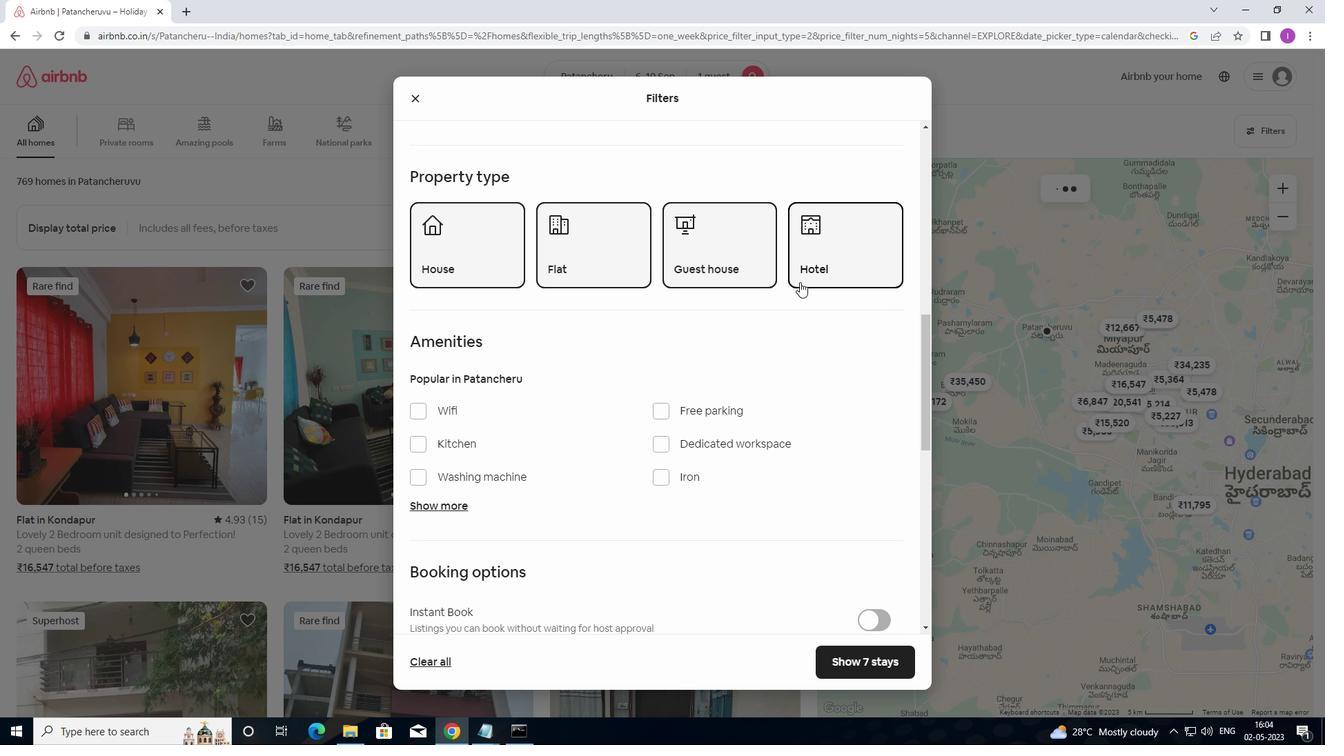 
Action: Mouse scrolled (788, 308) with delta (0, 0)
Screenshot: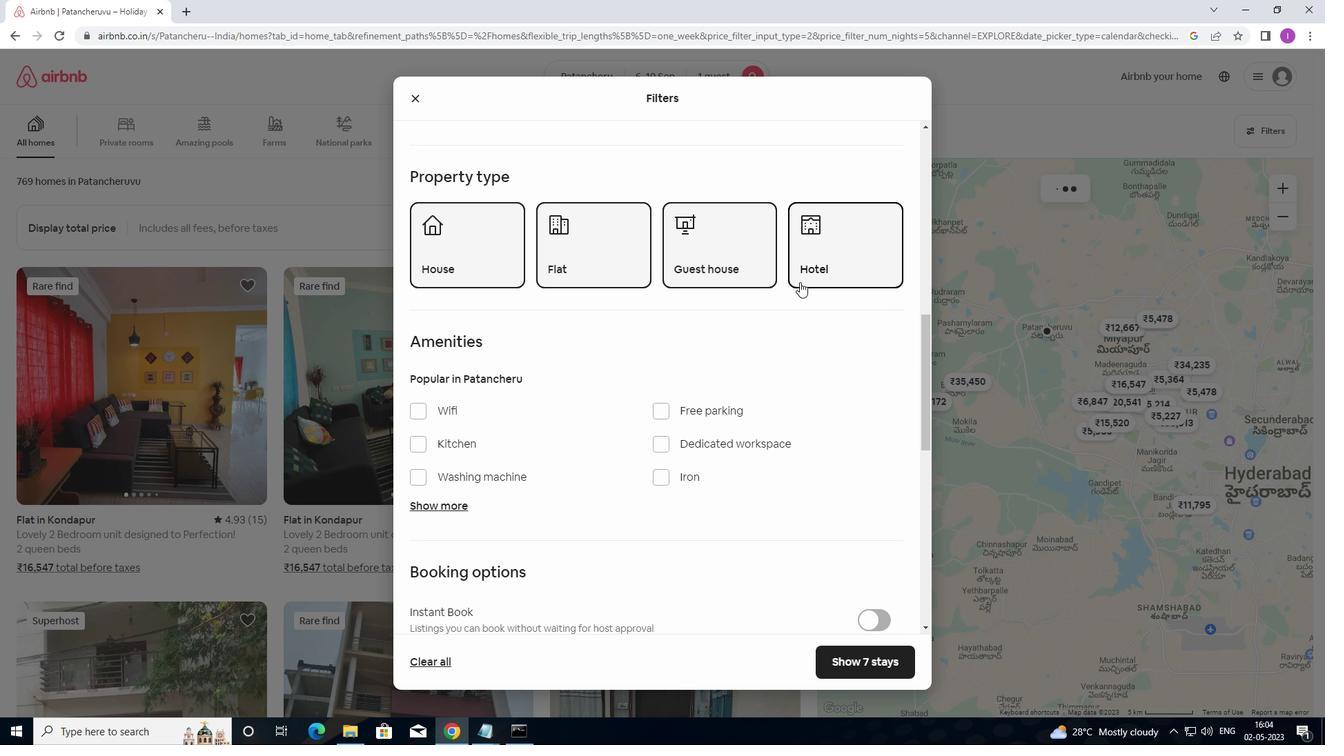 
Action: Mouse moved to (788, 311)
Screenshot: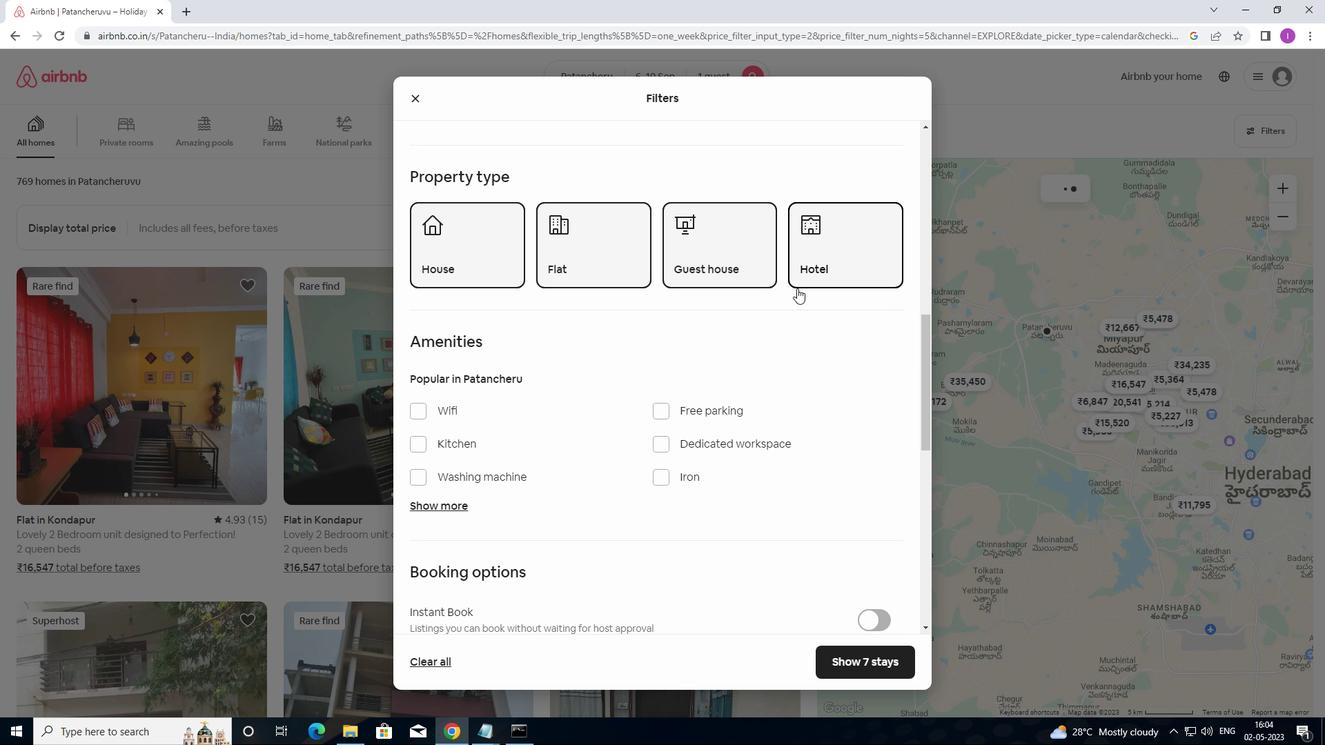 
Action: Mouse scrolled (788, 311) with delta (0, 0)
Screenshot: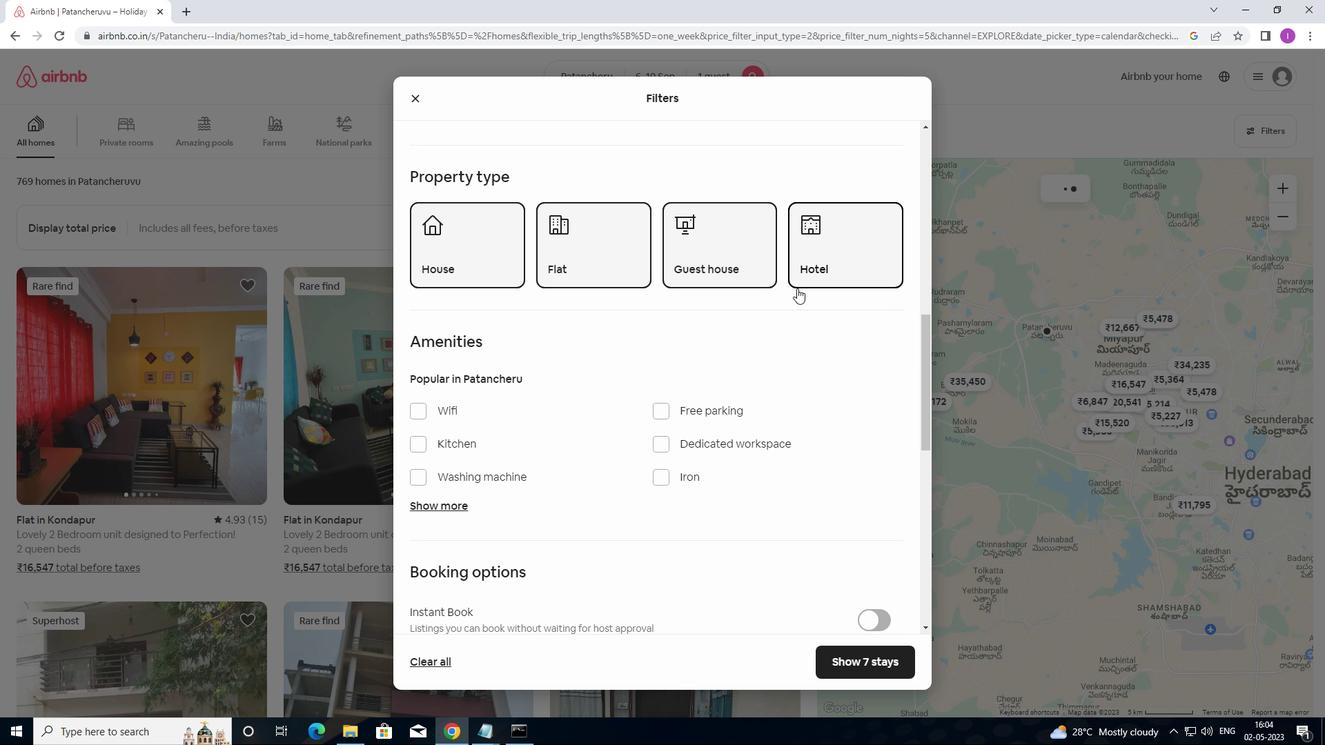 
Action: Mouse moved to (788, 314)
Screenshot: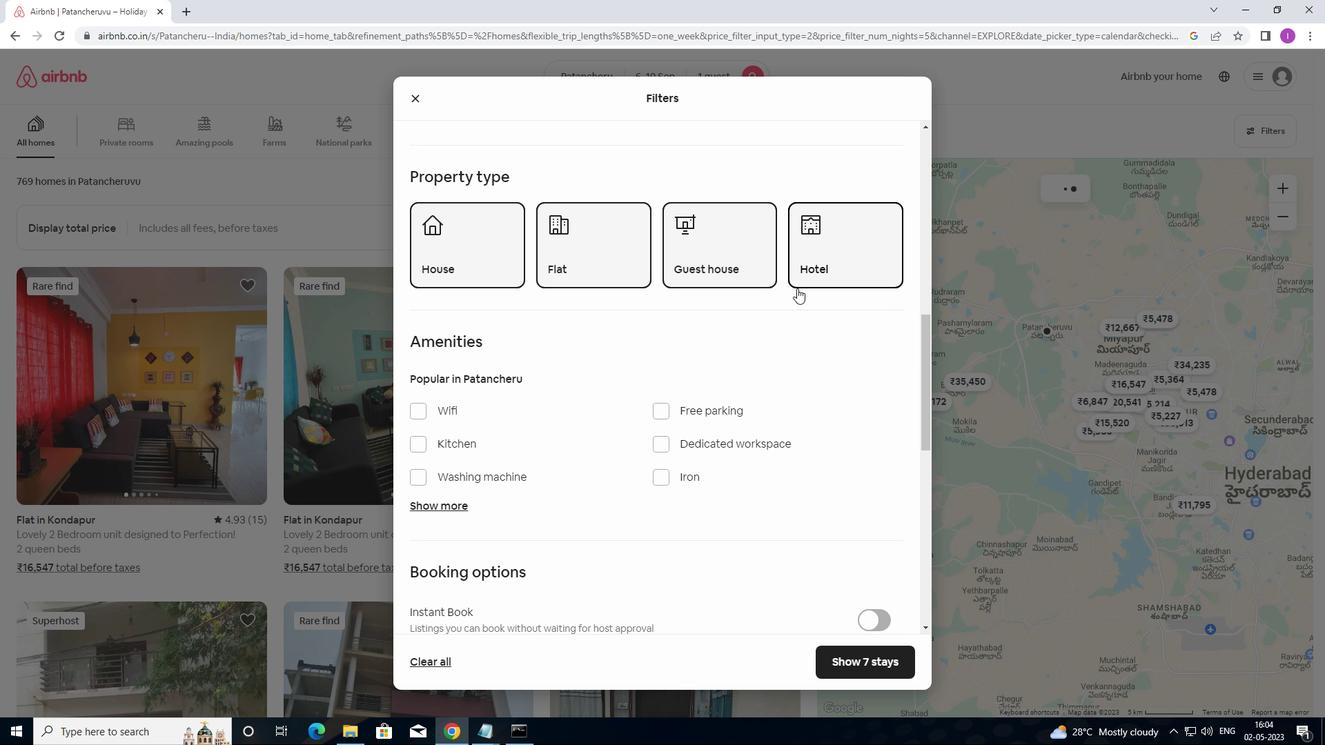 
Action: Mouse scrolled (788, 313) with delta (0, 0)
Screenshot: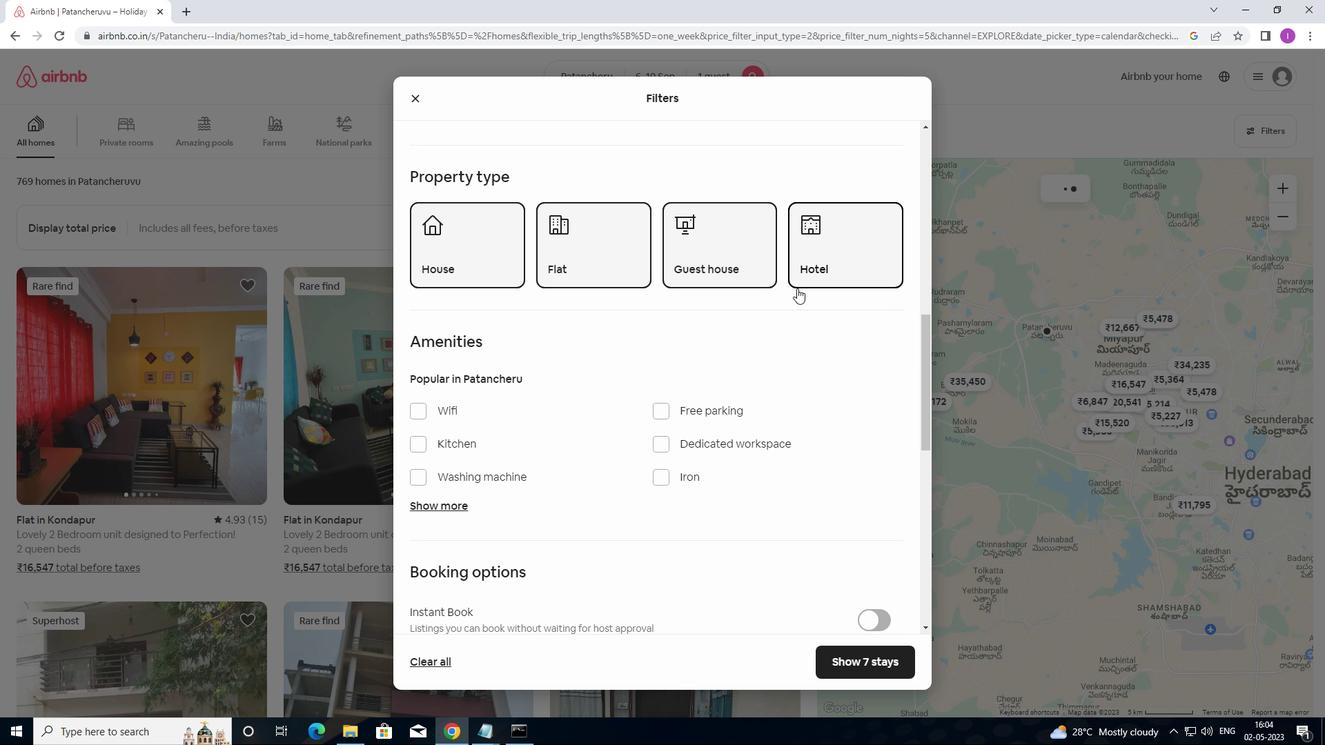 
Action: Mouse moved to (772, 307)
Screenshot: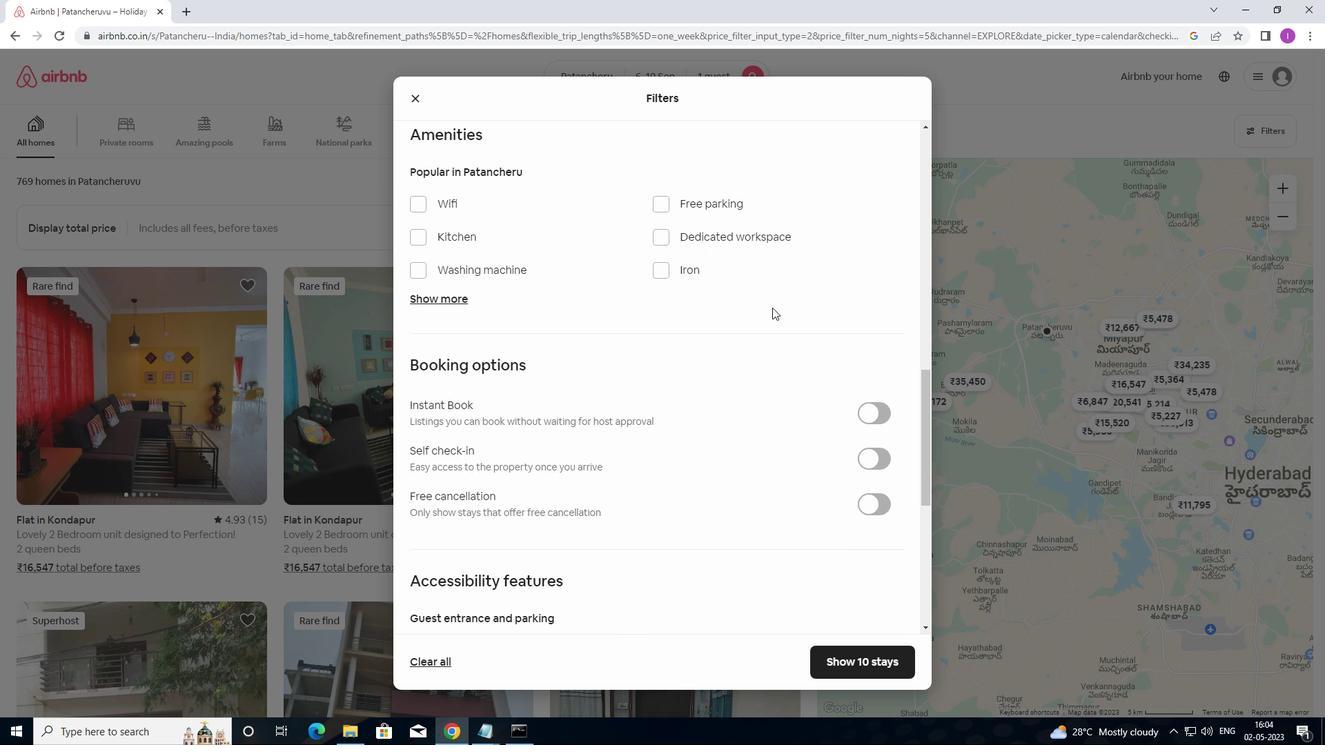 
Action: Mouse scrolled (772, 307) with delta (0, 0)
Screenshot: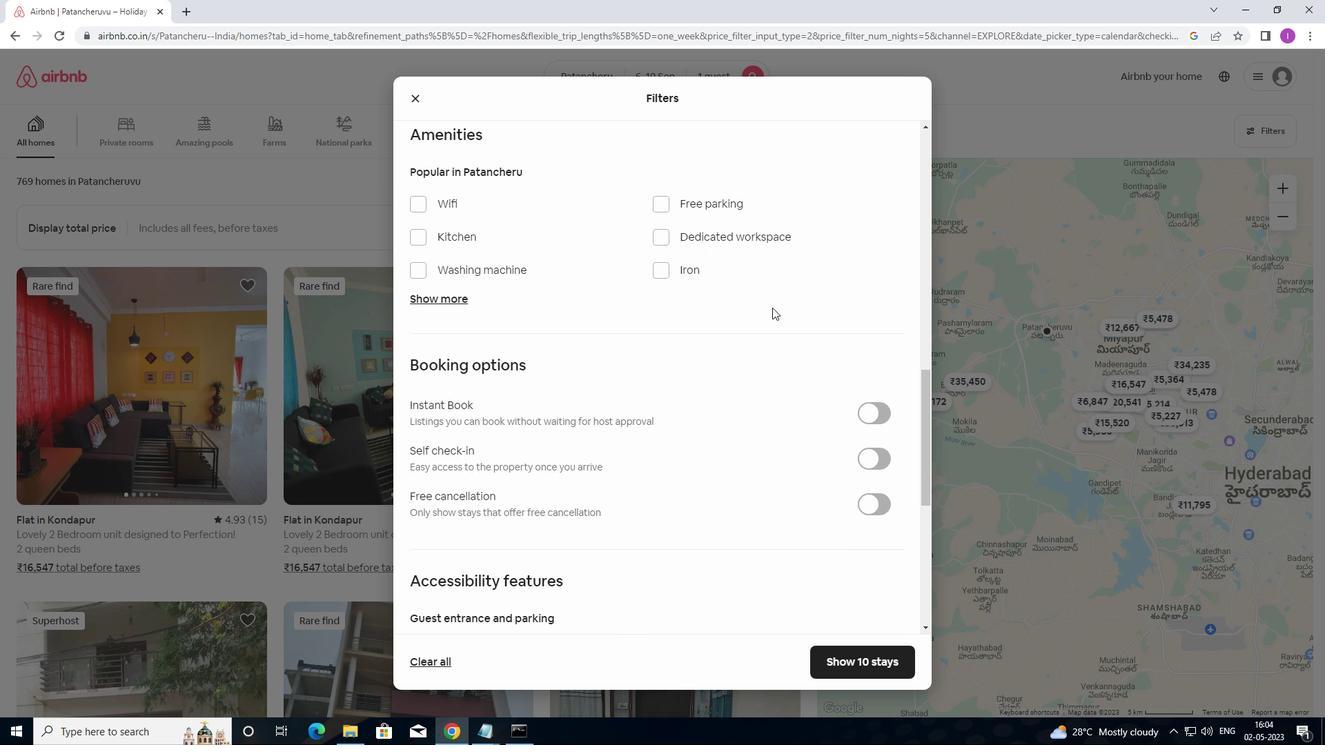 
Action: Mouse moved to (773, 311)
Screenshot: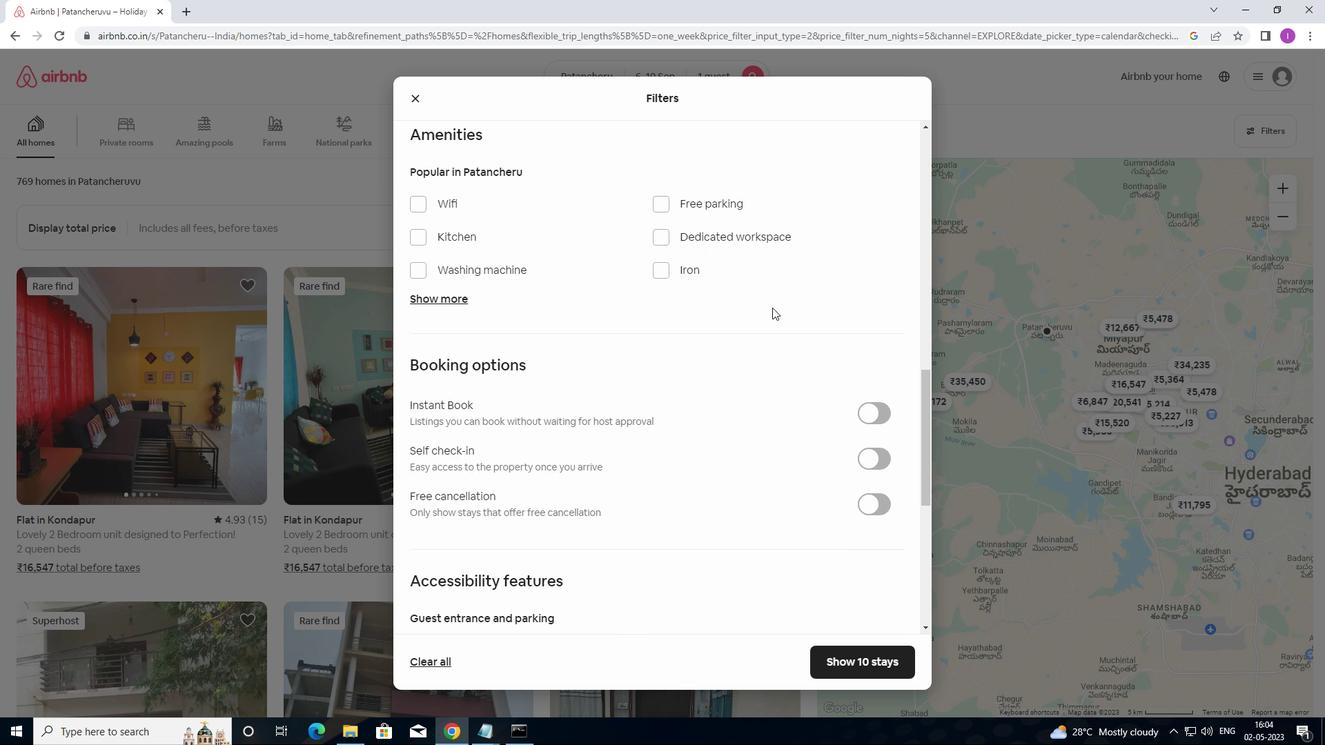
Action: Mouse scrolled (773, 311) with delta (0, 0)
Screenshot: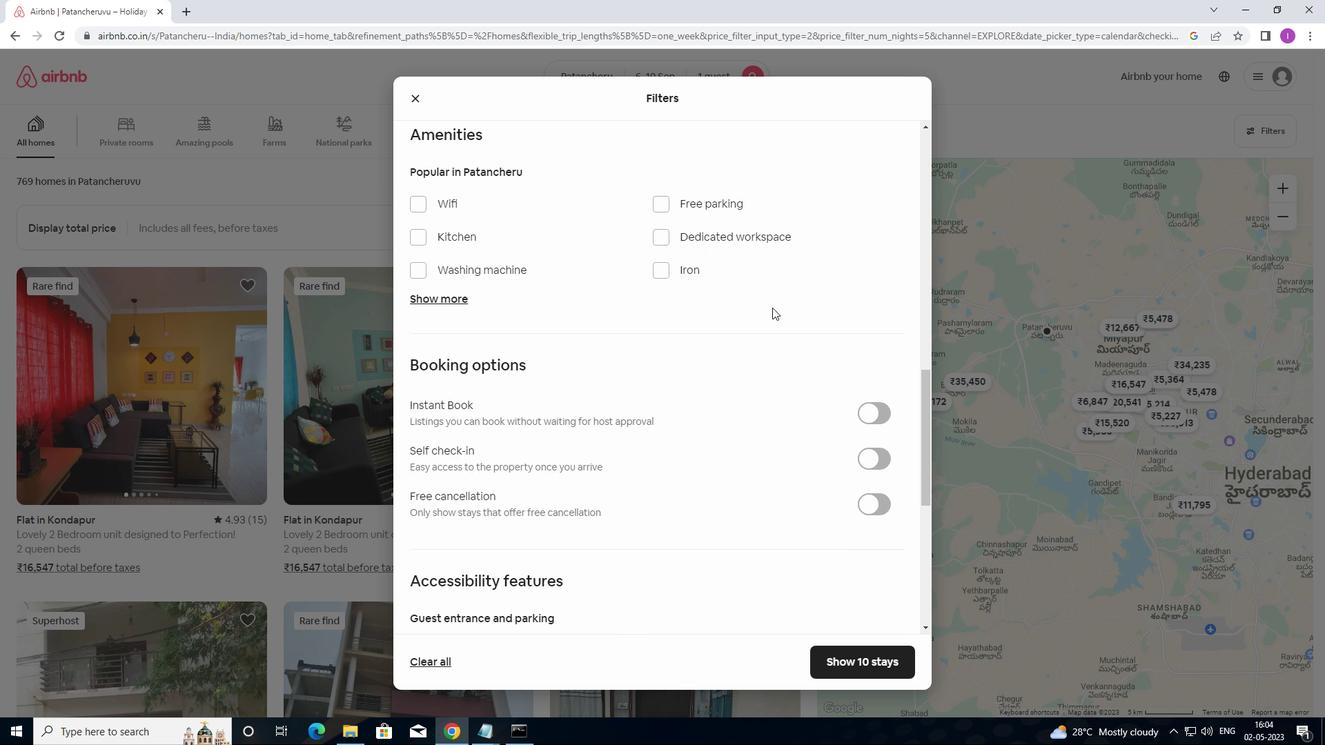 
Action: Mouse moved to (774, 314)
Screenshot: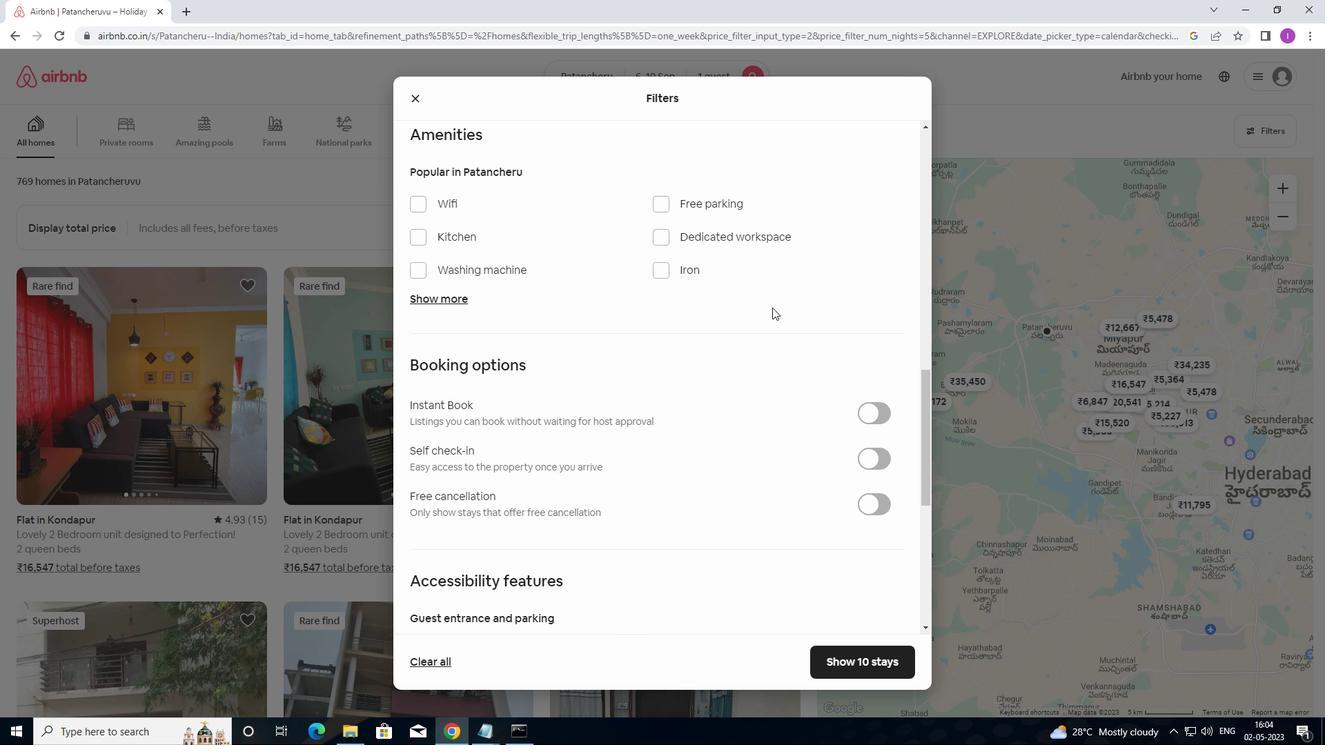 
Action: Mouse scrolled (774, 313) with delta (0, 0)
Screenshot: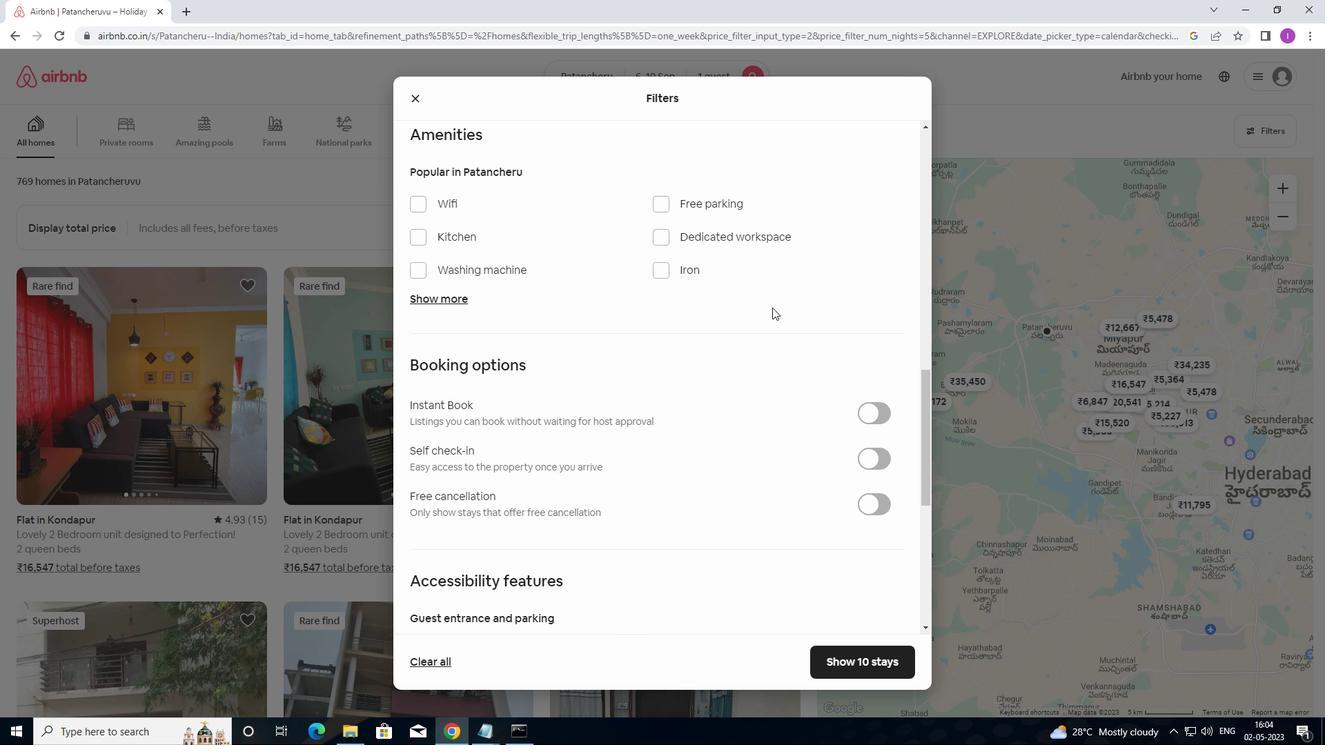 
Action: Mouse moved to (775, 314)
Screenshot: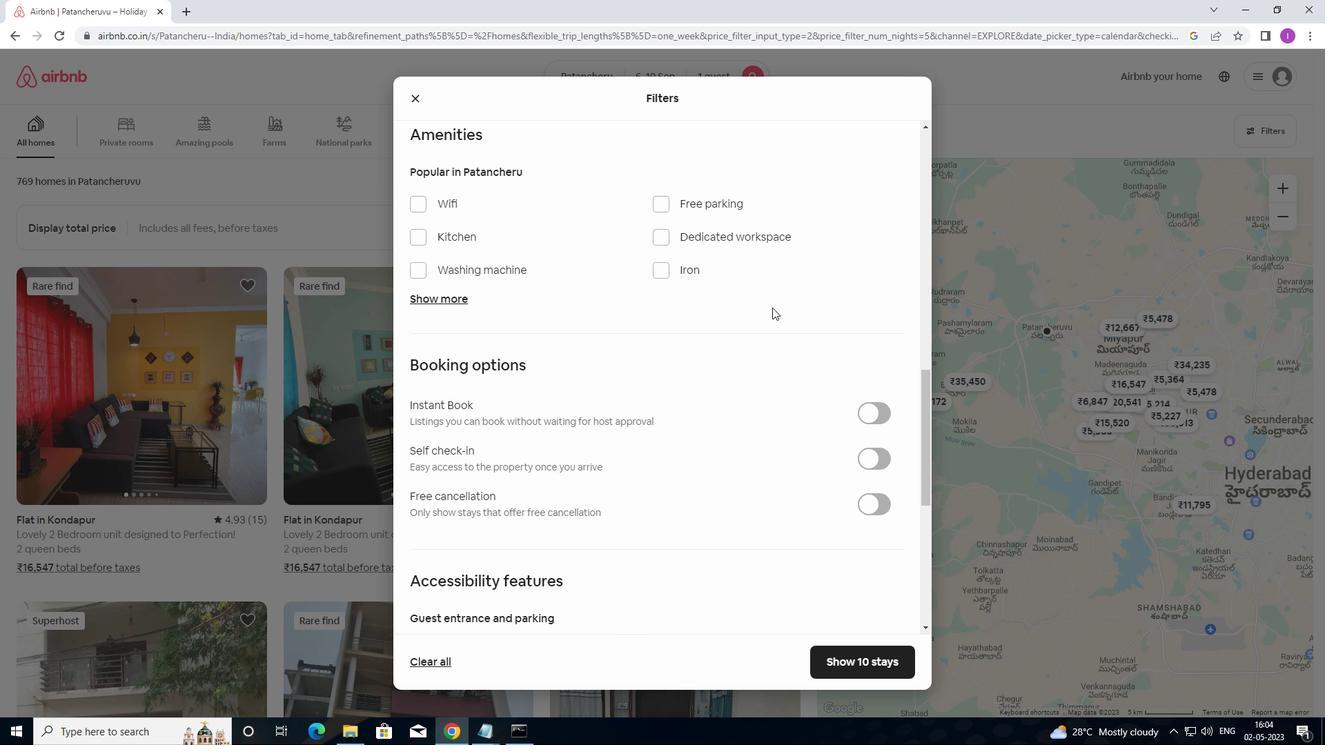 
Action: Mouse scrolled (775, 313) with delta (0, 0)
Screenshot: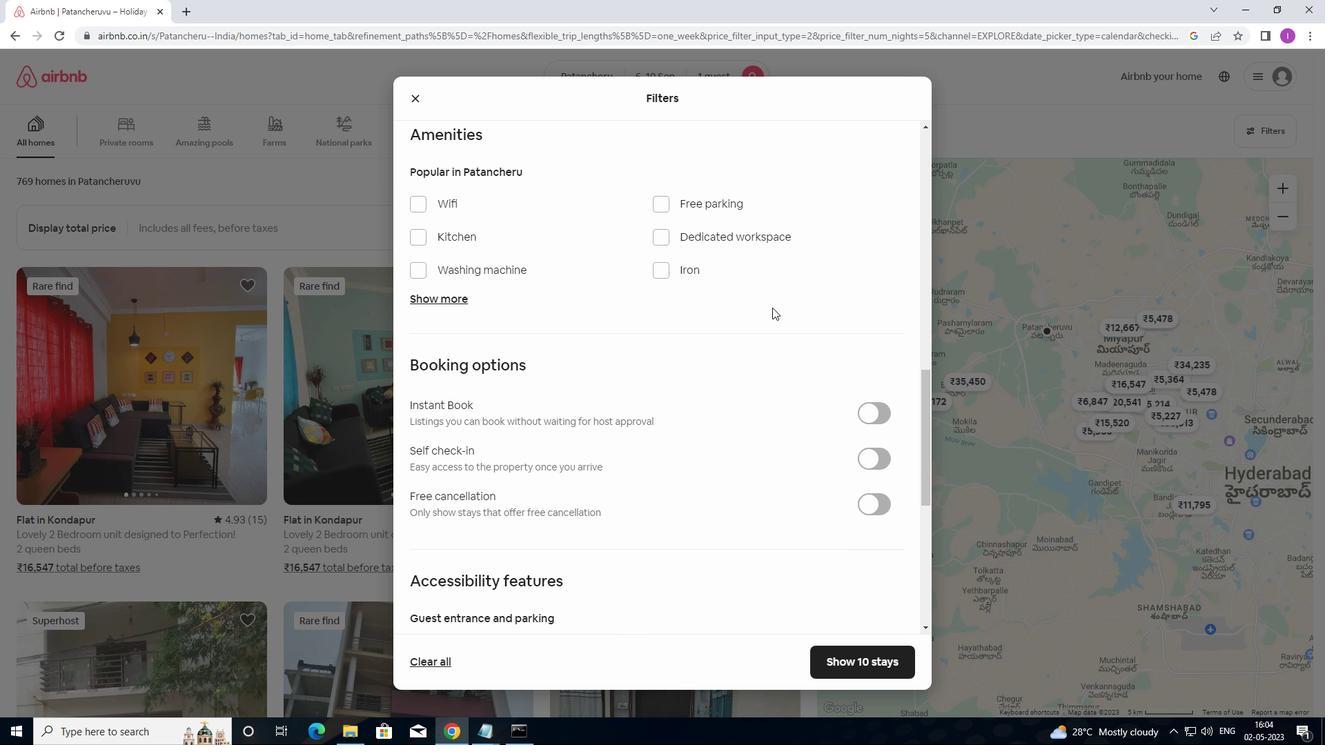
Action: Mouse moved to (886, 187)
Screenshot: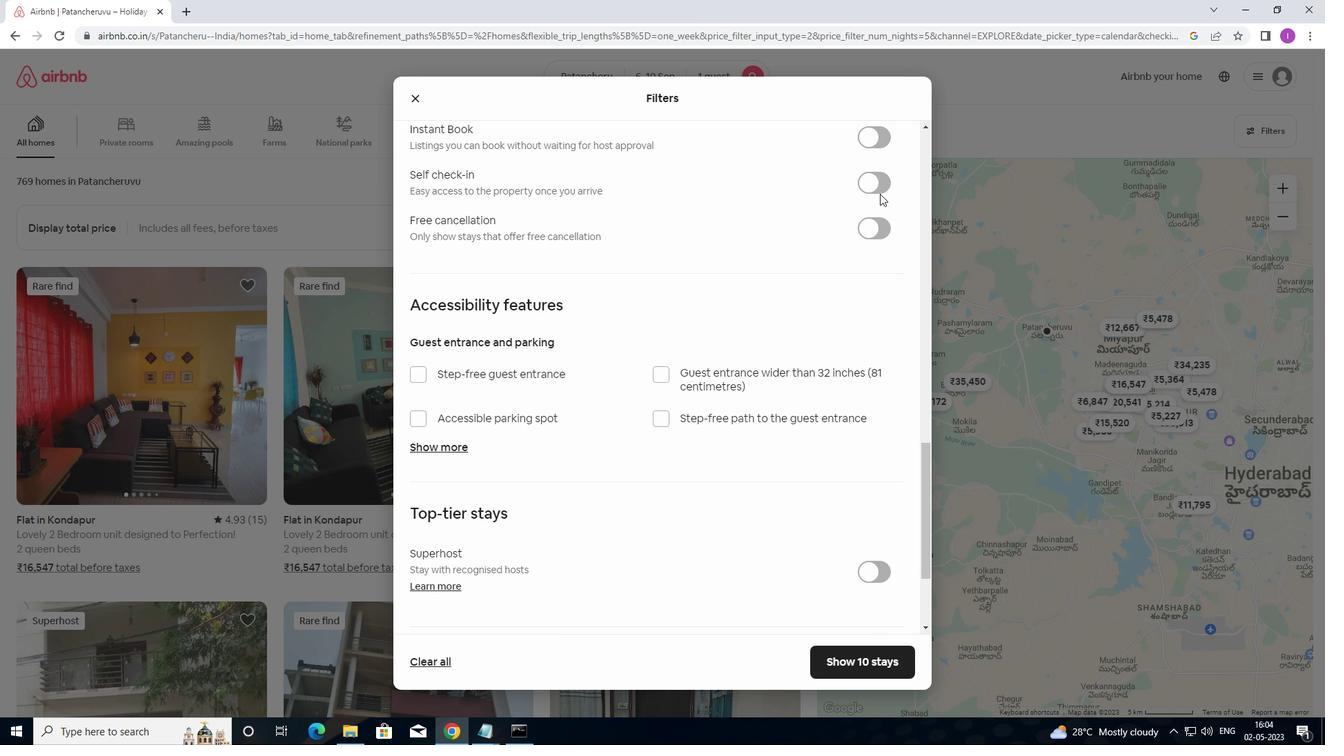 
Action: Mouse pressed left at (886, 187)
Screenshot: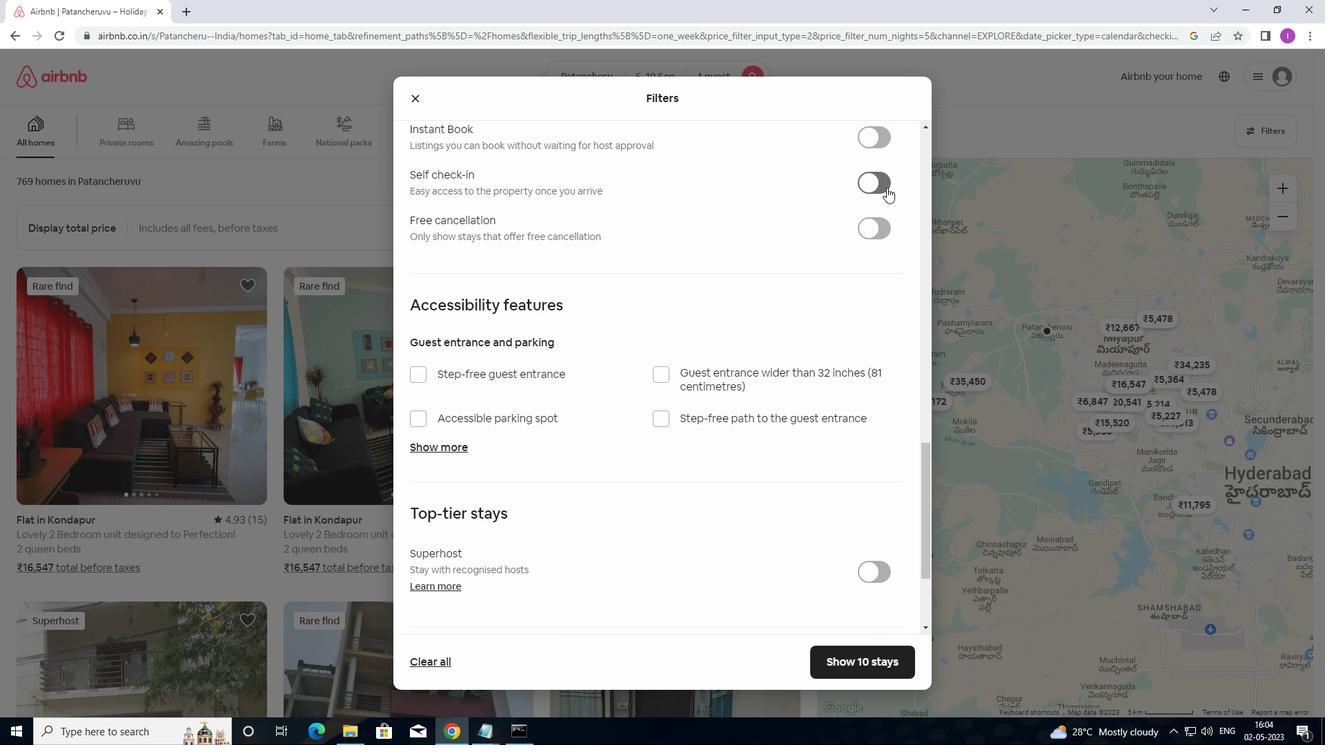 
Action: Mouse moved to (548, 397)
Screenshot: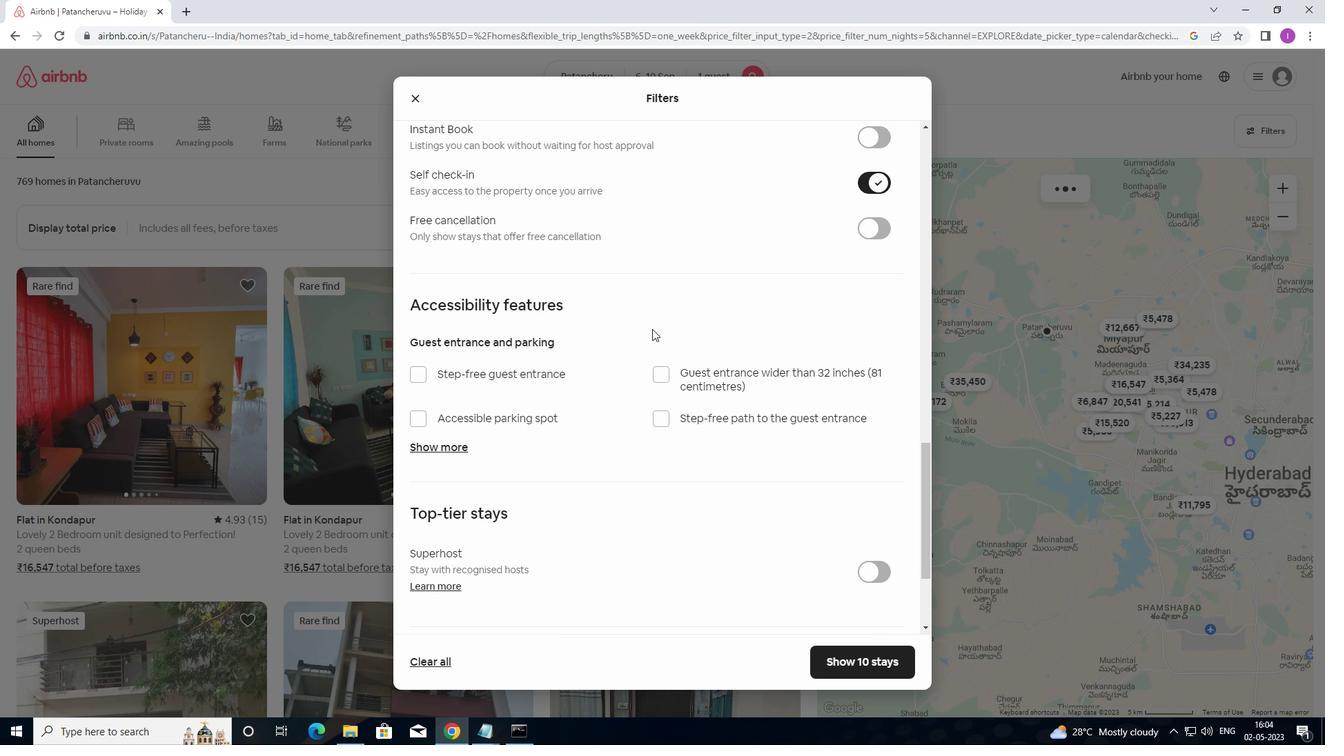 
Action: Mouse scrolled (548, 396) with delta (0, 0)
Screenshot: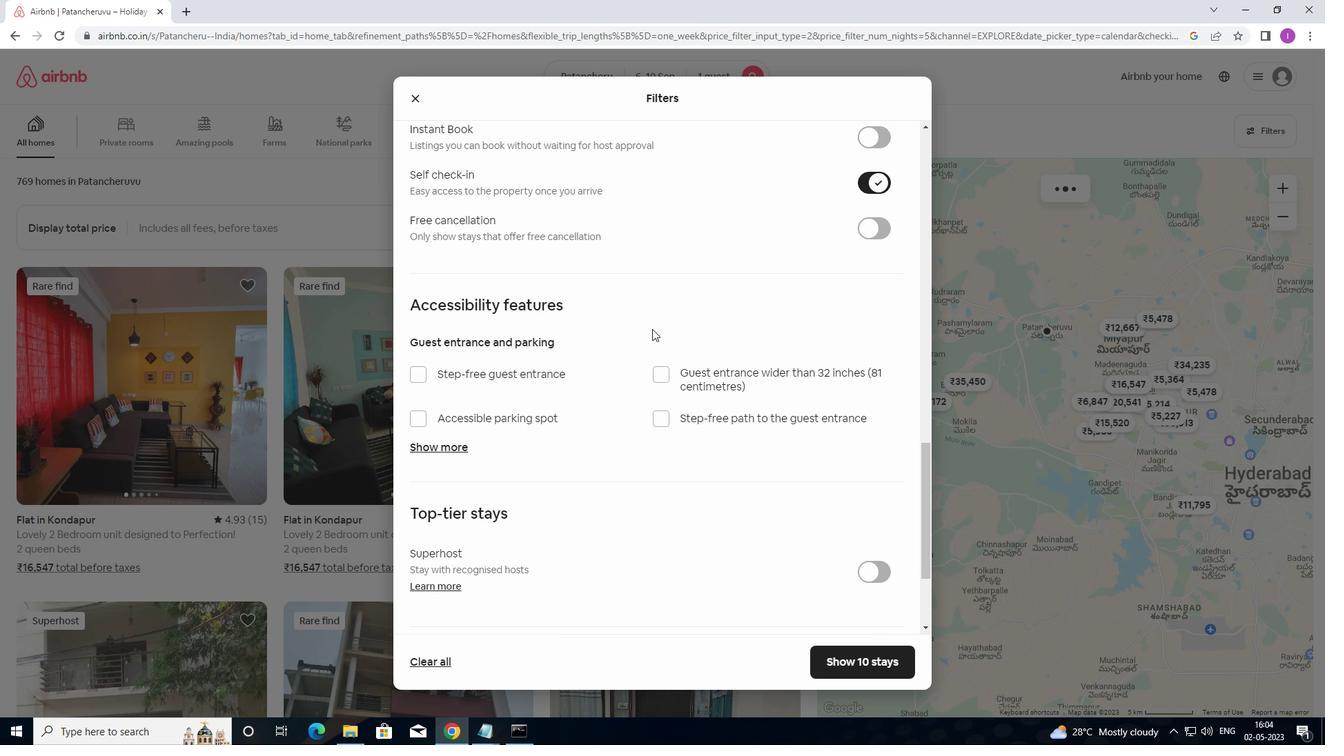 
Action: Mouse moved to (535, 414)
Screenshot: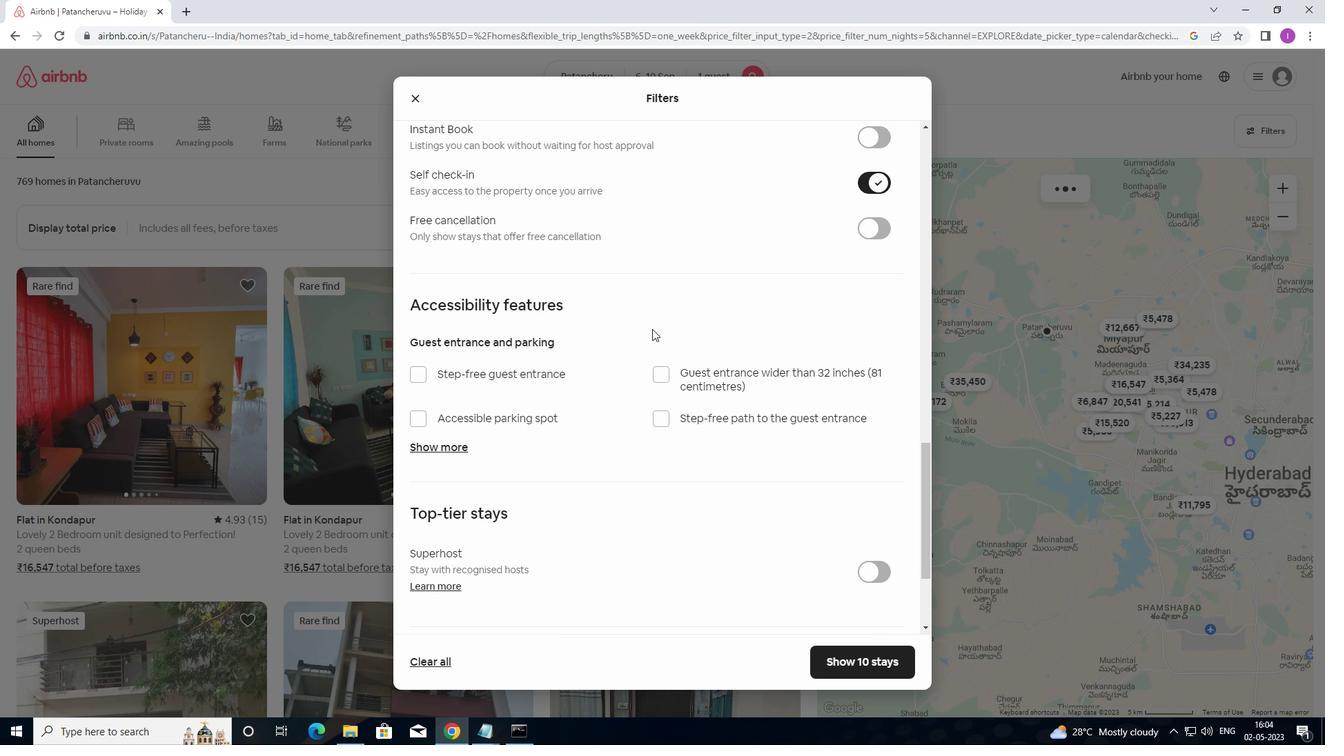
Action: Mouse scrolled (535, 413) with delta (0, 0)
Screenshot: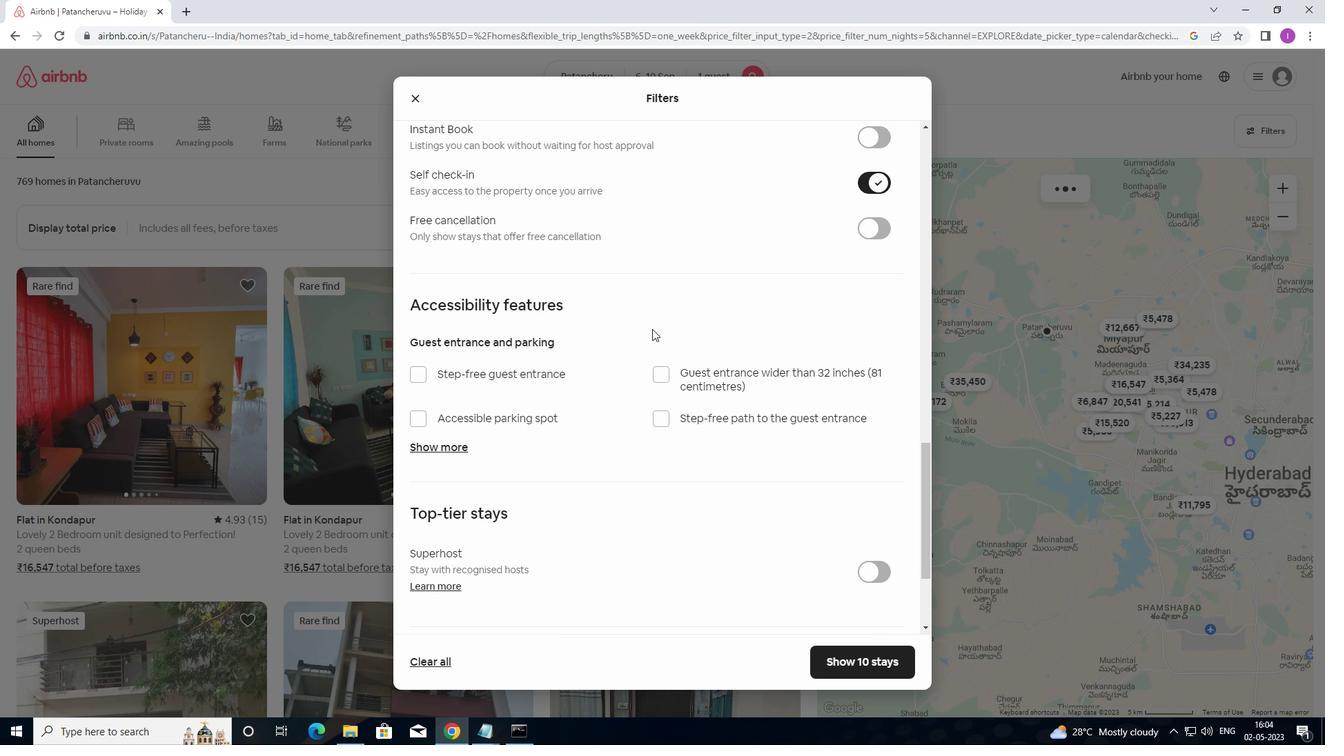 
Action: Mouse moved to (515, 439)
Screenshot: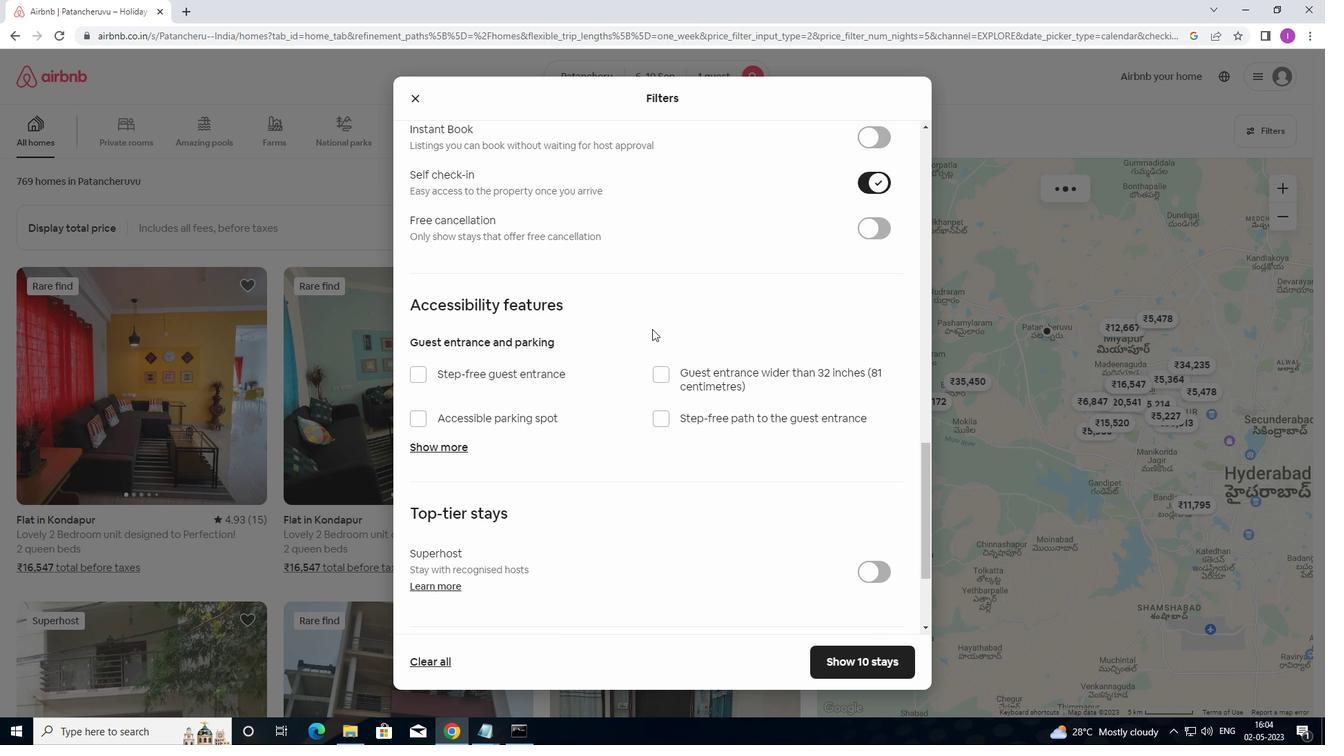 
Action: Mouse scrolled (515, 439) with delta (0, 0)
Screenshot: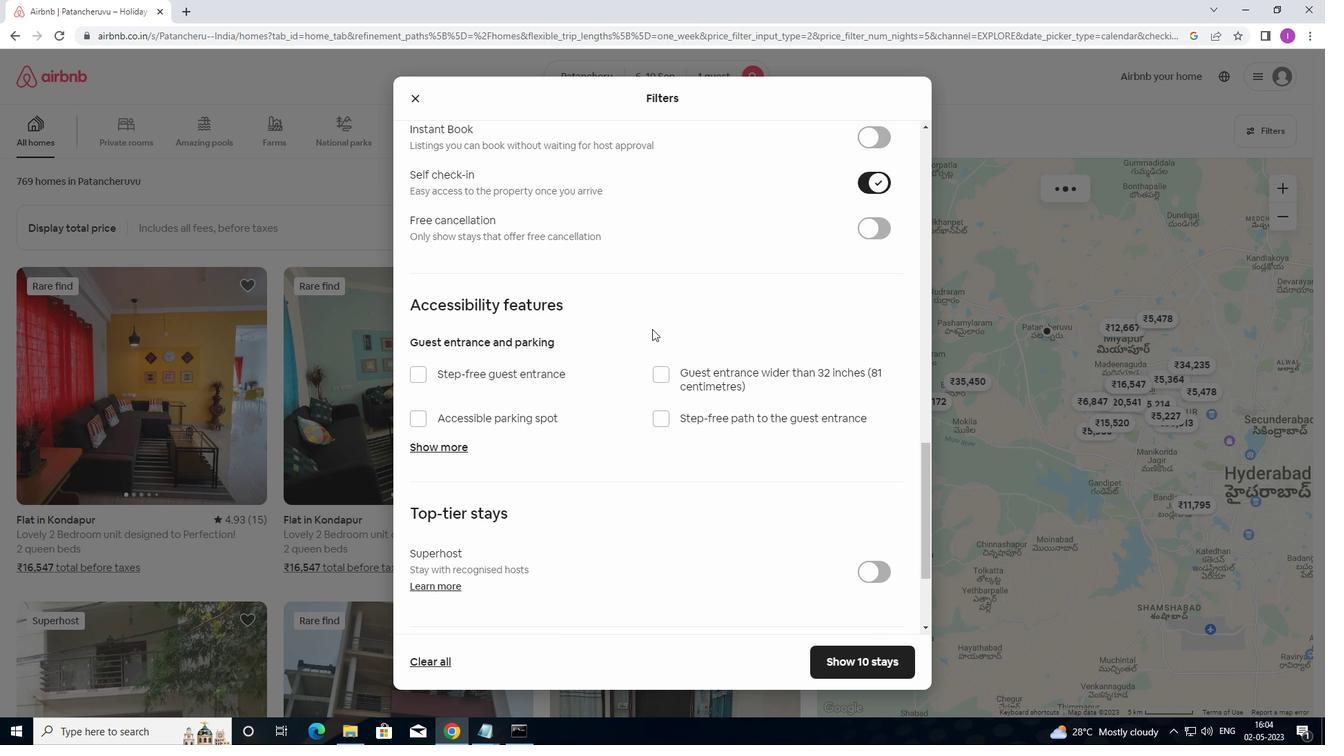 
Action: Mouse moved to (504, 450)
Screenshot: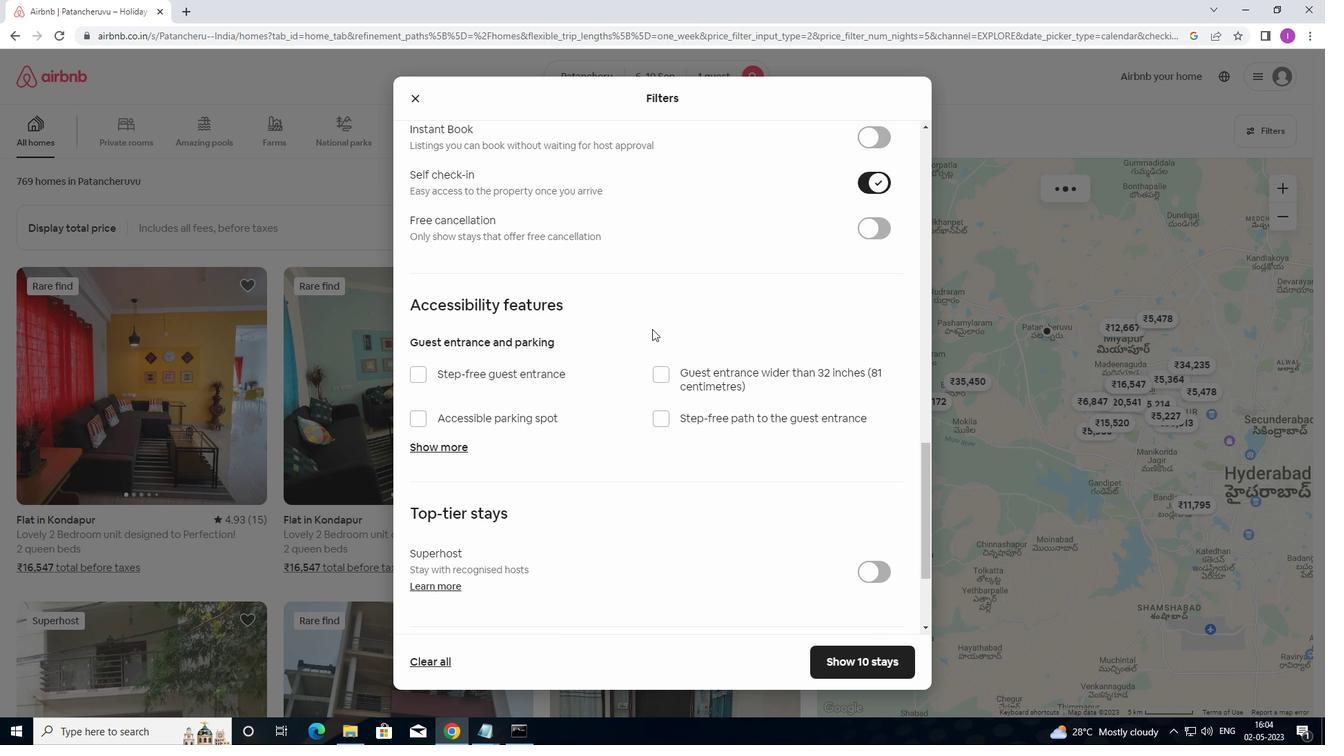 
Action: Mouse scrolled (504, 450) with delta (0, 0)
Screenshot: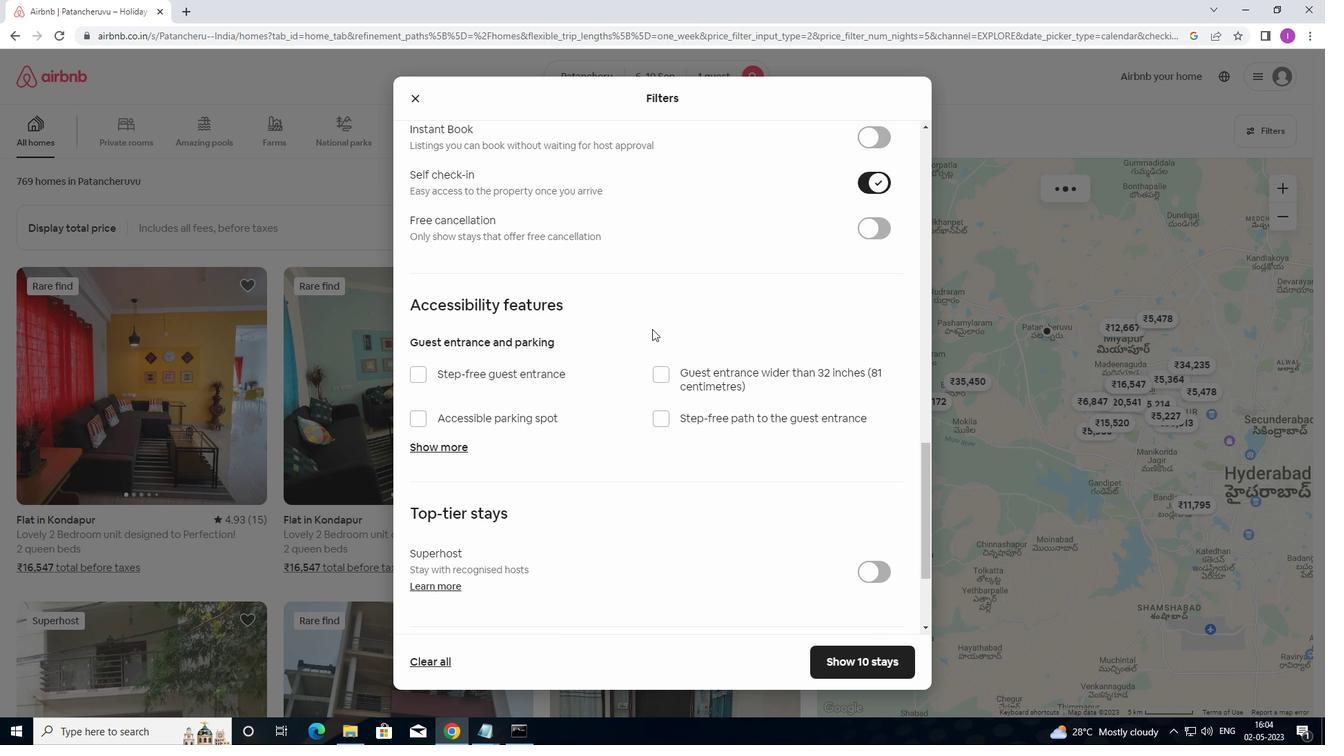 
Action: Mouse moved to (462, 505)
Screenshot: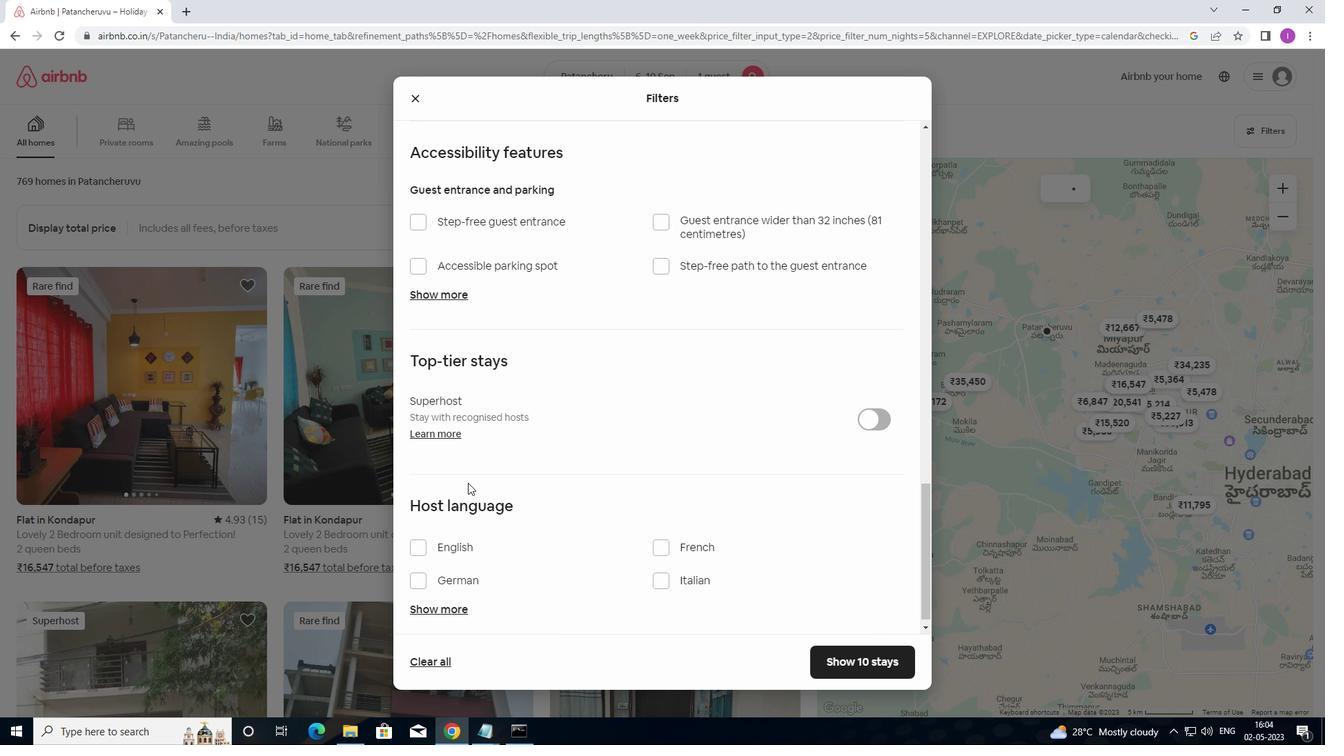 
Action: Mouse scrolled (462, 505) with delta (0, 0)
Screenshot: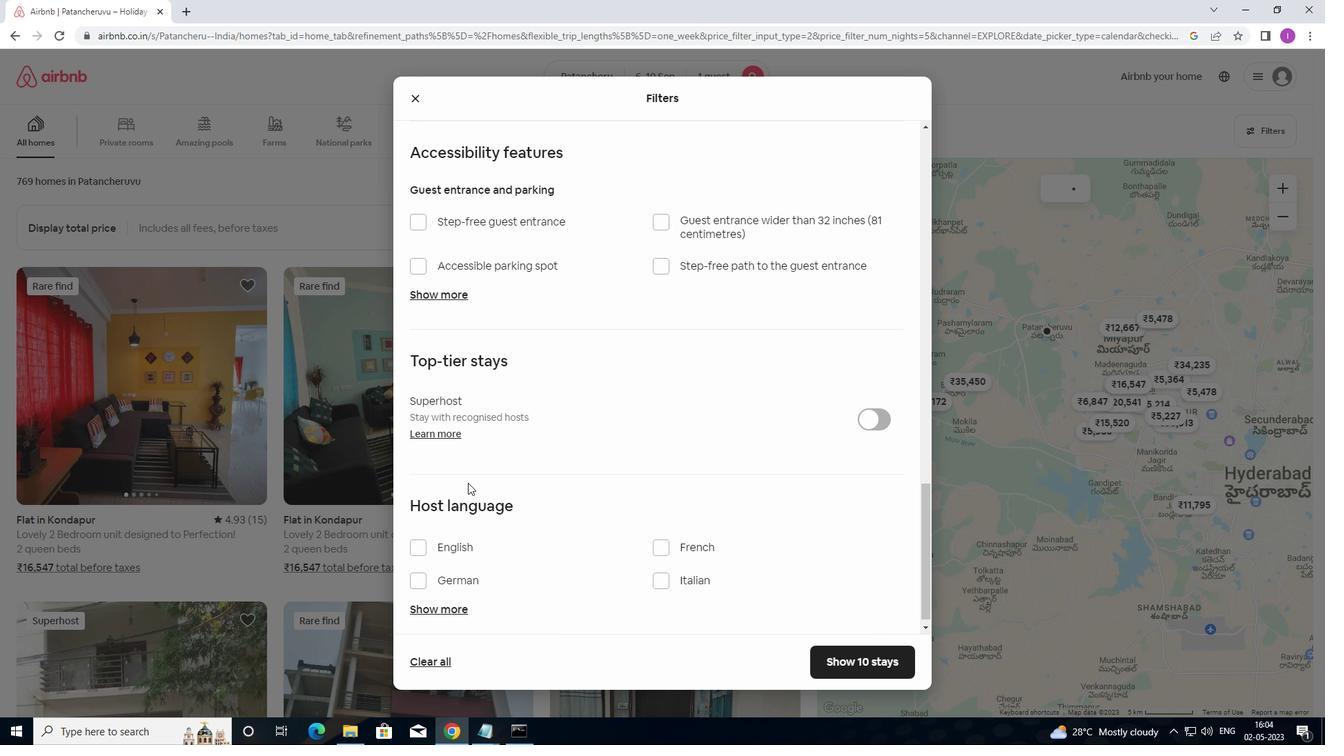 
Action: Mouse moved to (459, 519)
Screenshot: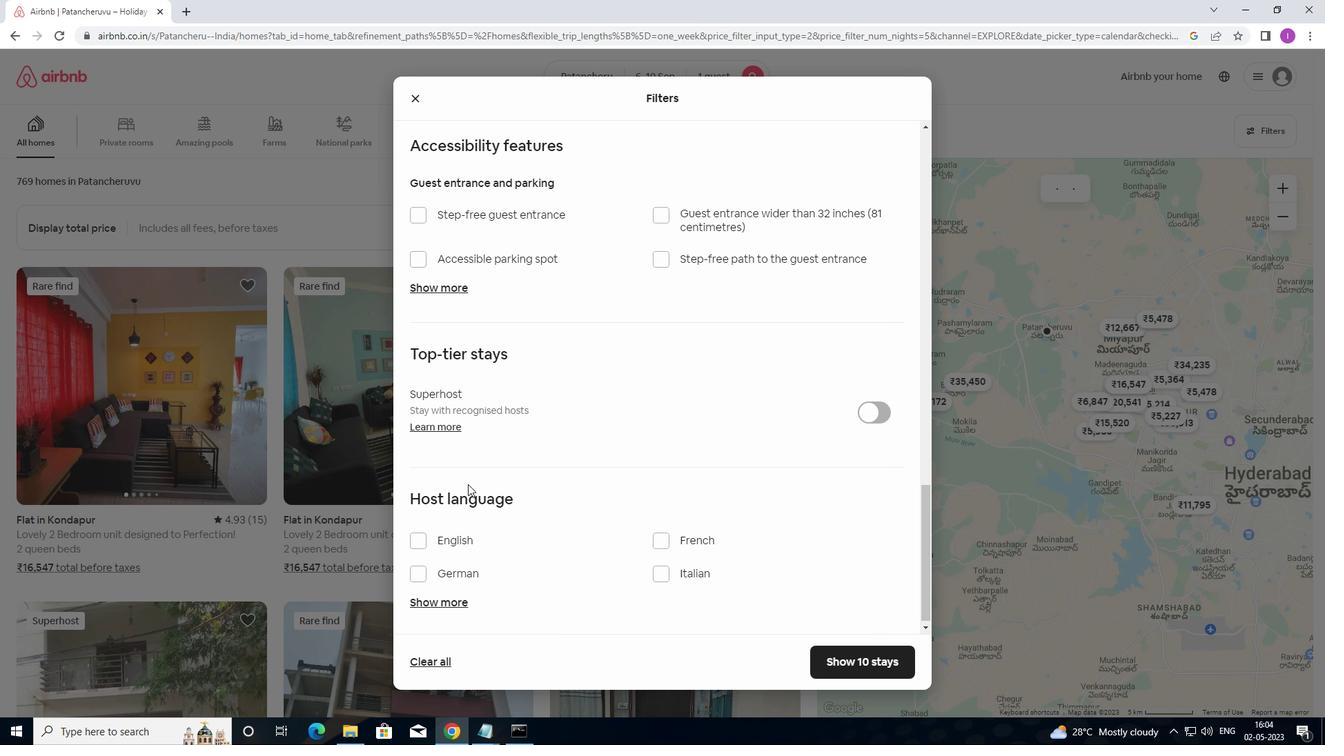 
Action: Mouse scrolled (459, 519) with delta (0, 0)
Screenshot: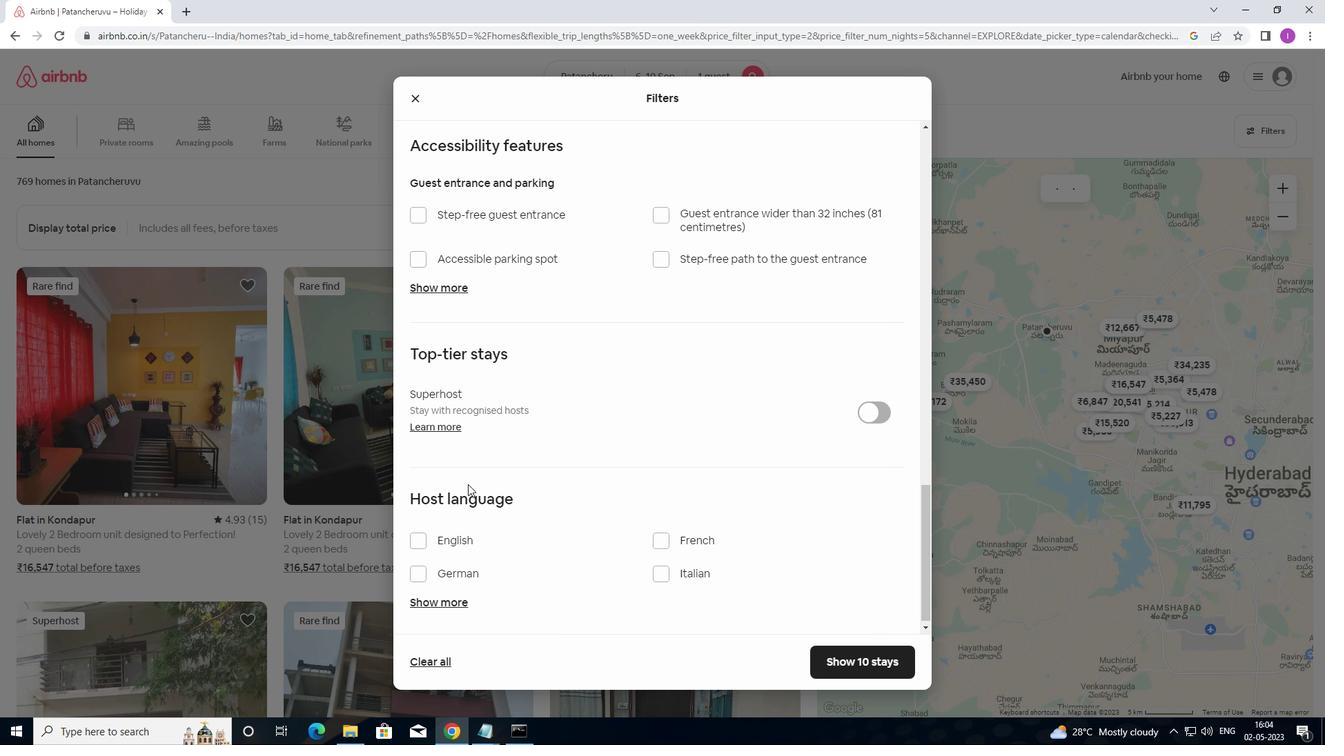 
Action: Mouse moved to (459, 528)
Screenshot: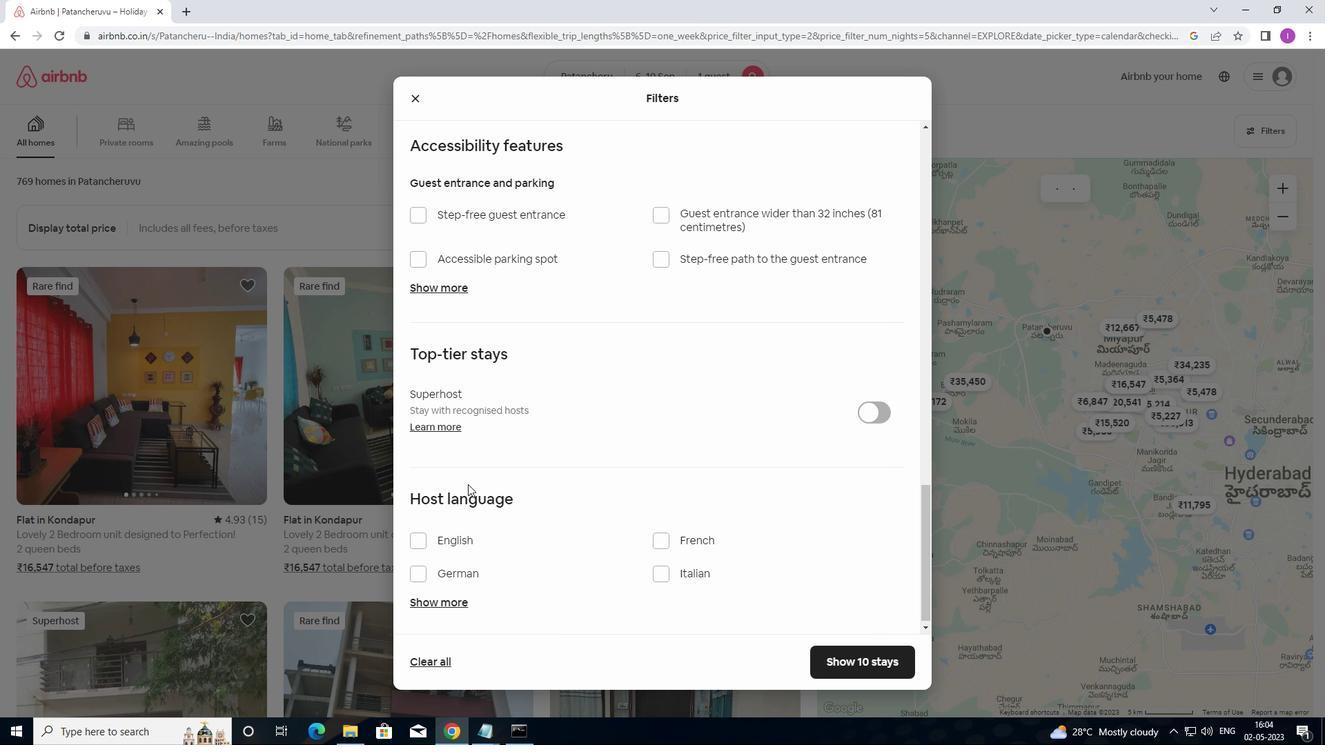 
Action: Mouse scrolled (459, 527) with delta (0, 0)
Screenshot: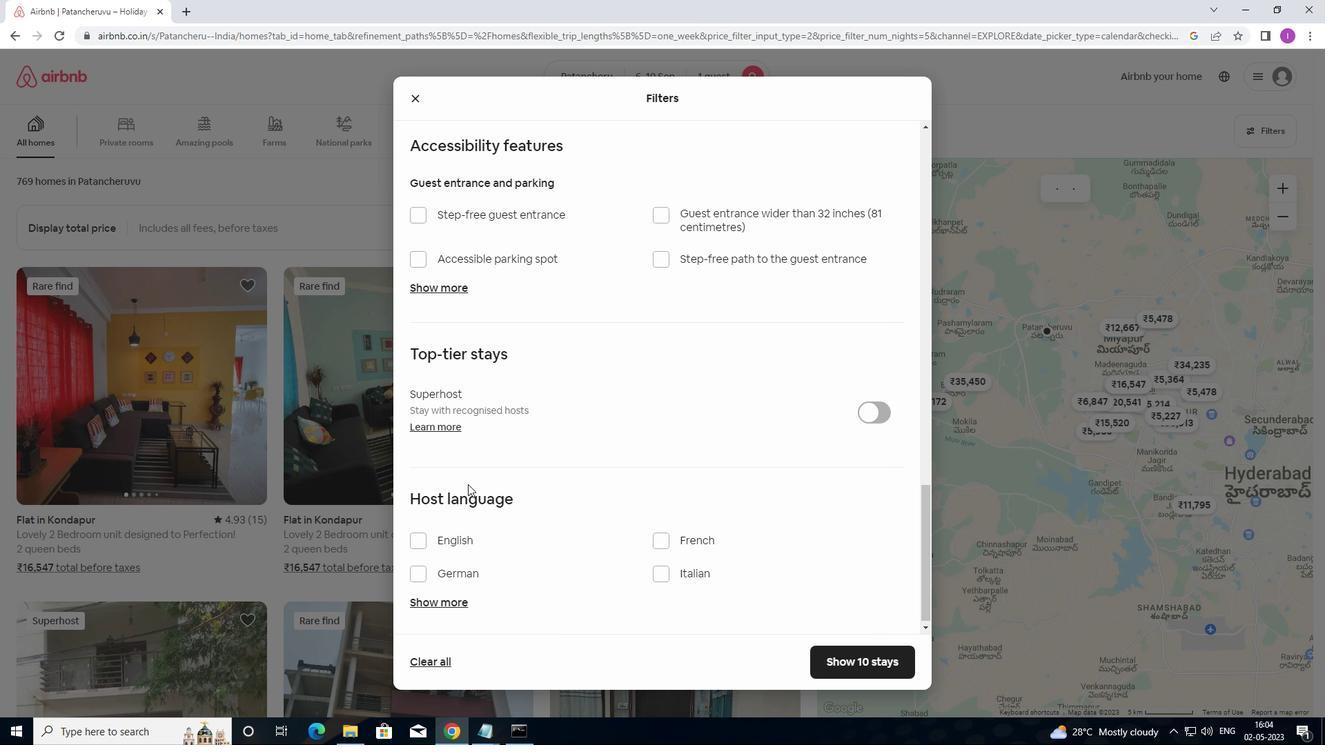 
Action: Mouse moved to (458, 532)
Screenshot: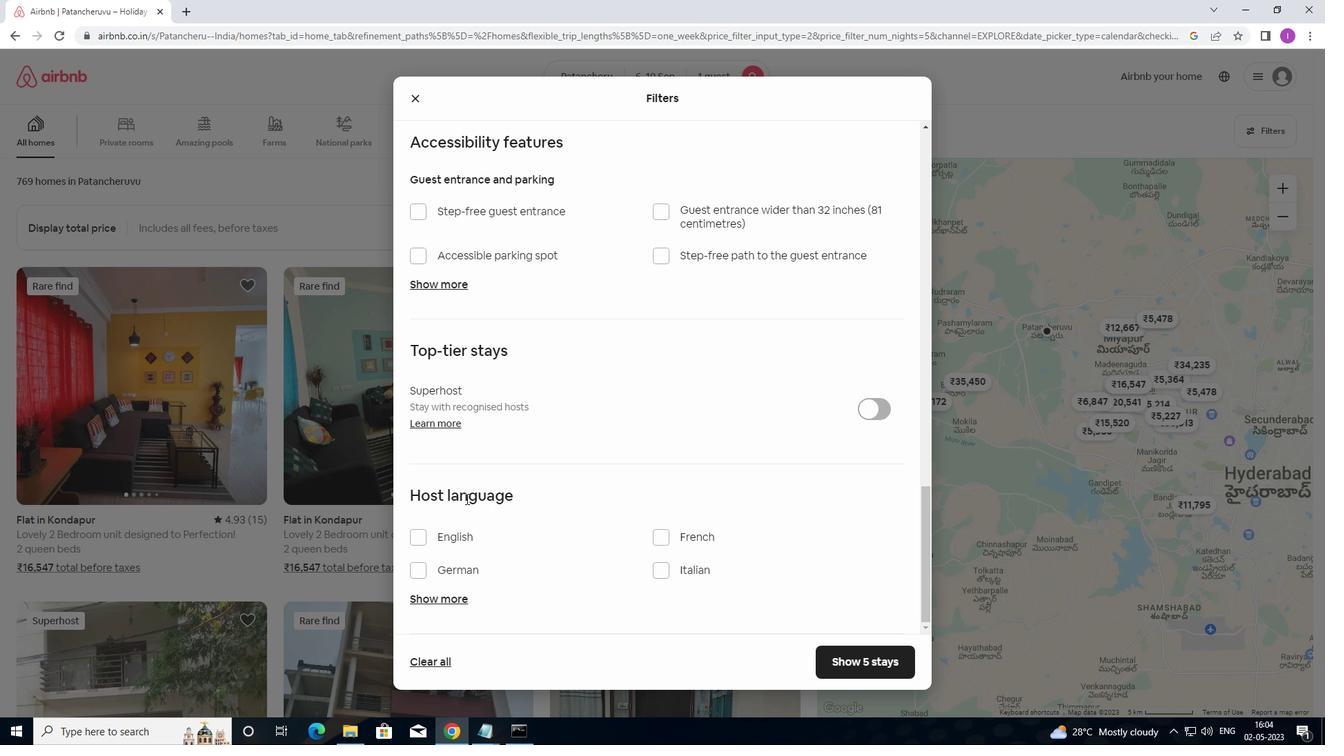 
Action: Mouse scrolled (458, 531) with delta (0, 0)
Screenshot: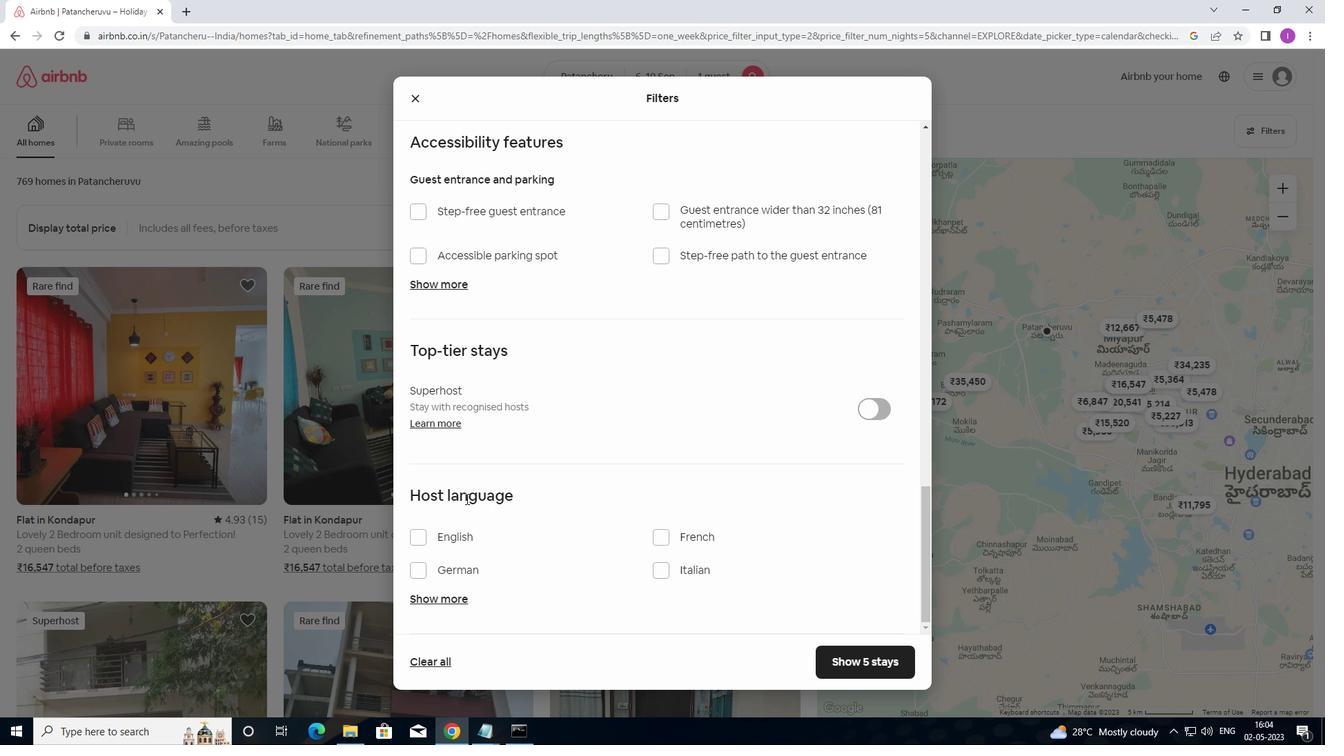 
Action: Mouse moved to (424, 537)
Screenshot: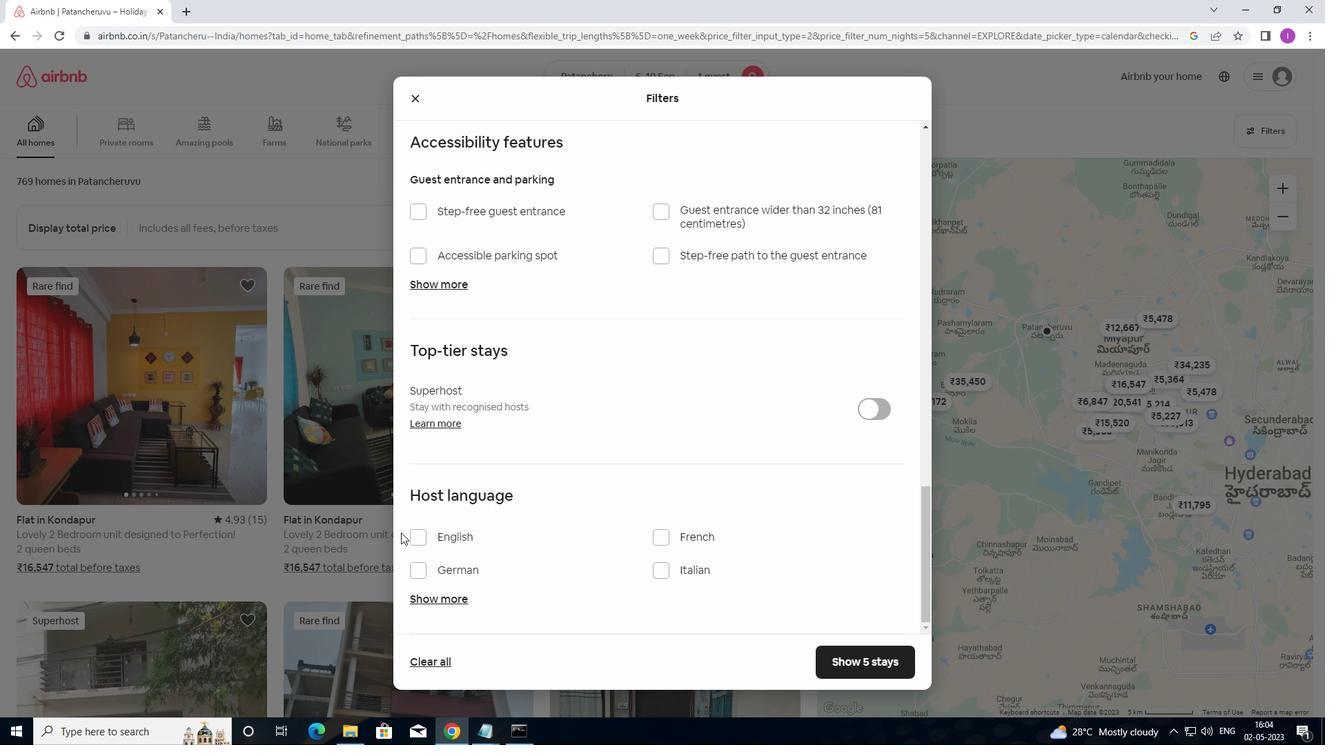 
Action: Mouse pressed left at (424, 537)
Screenshot: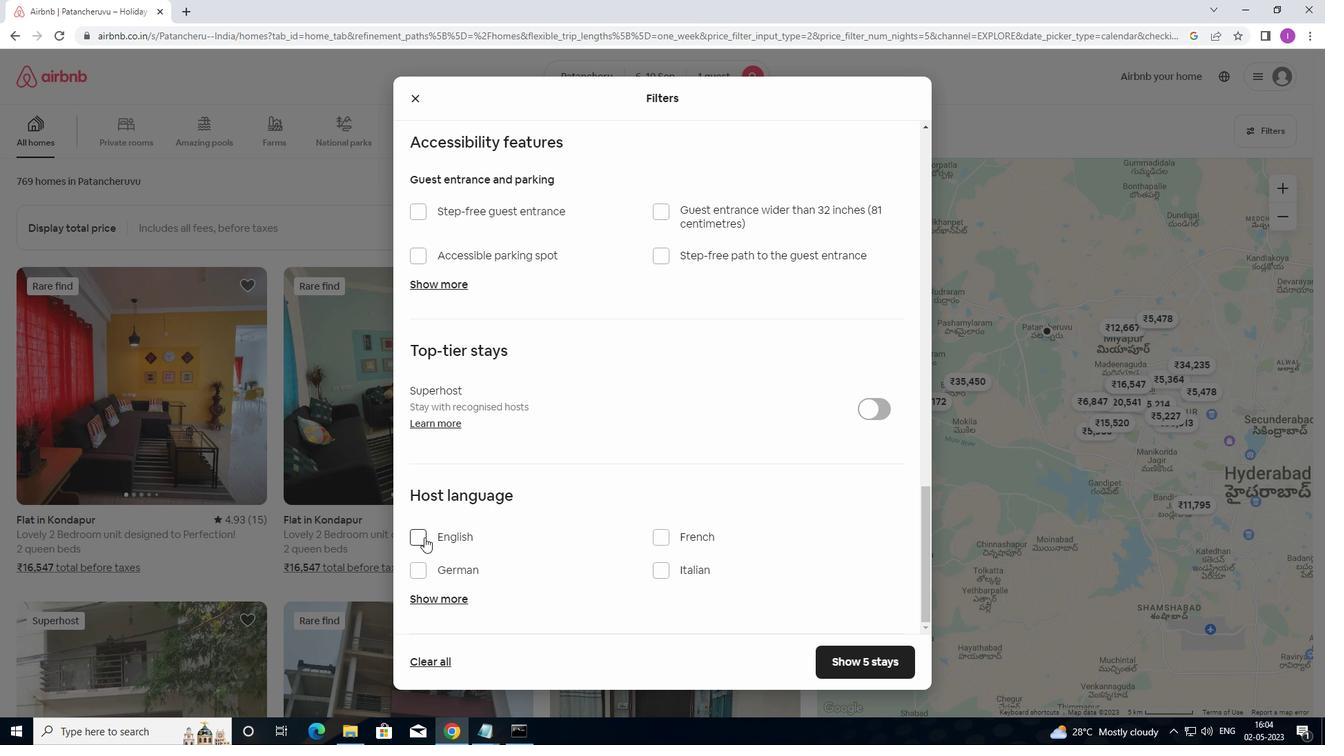 
Action: Mouse moved to (877, 672)
Screenshot: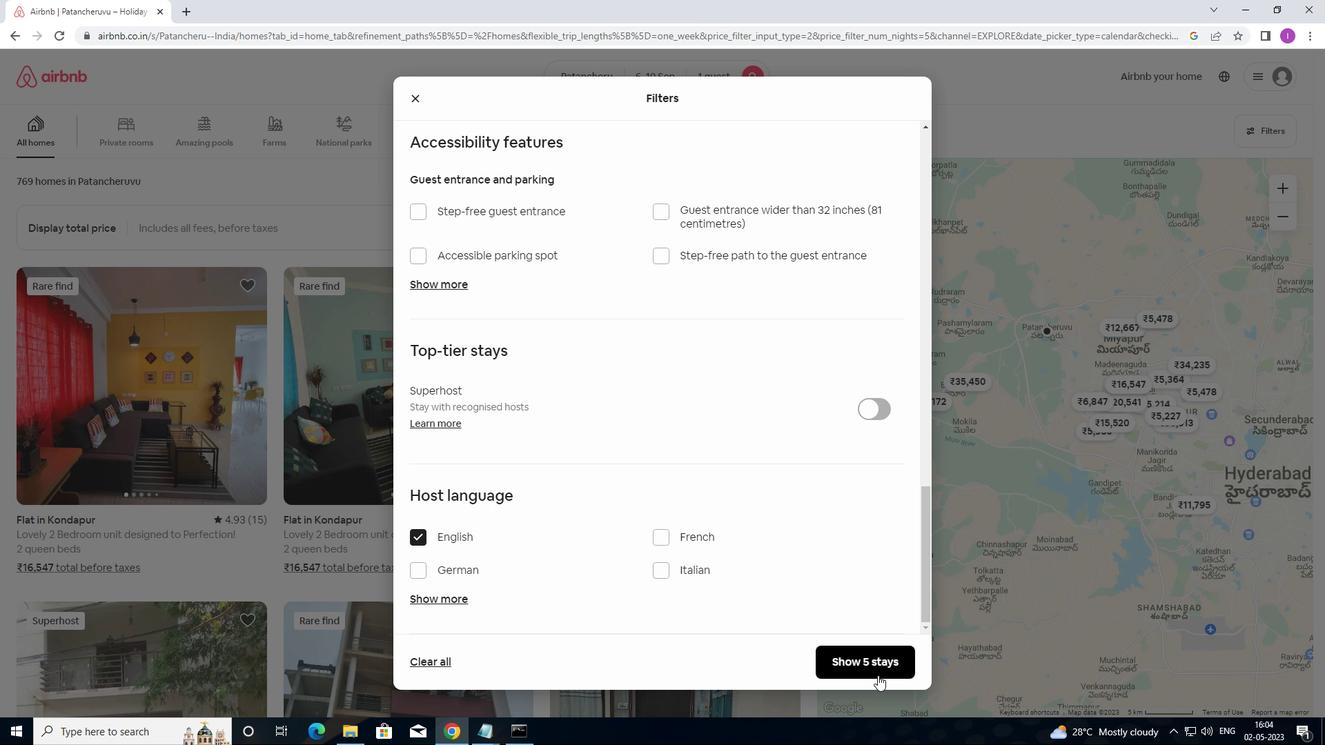 
Action: Mouse pressed left at (877, 672)
Screenshot: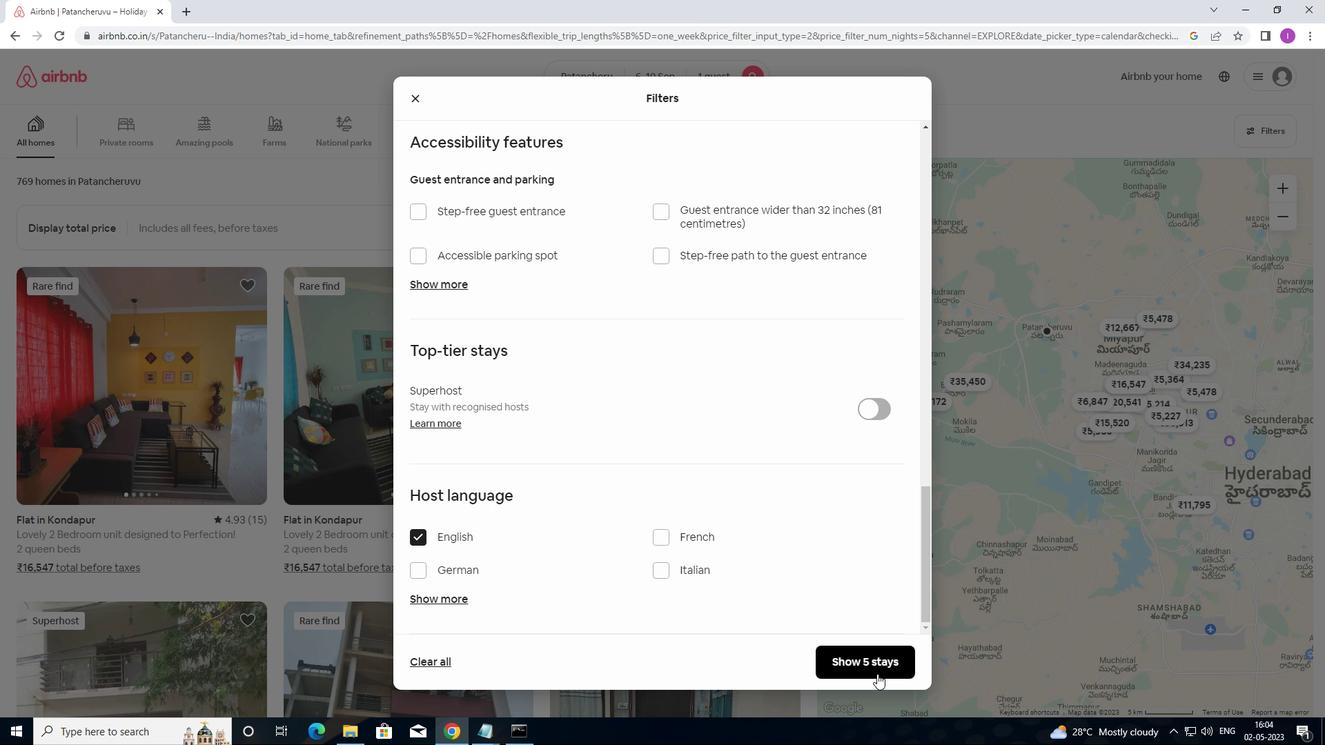 
Action: Mouse moved to (885, 664)
Screenshot: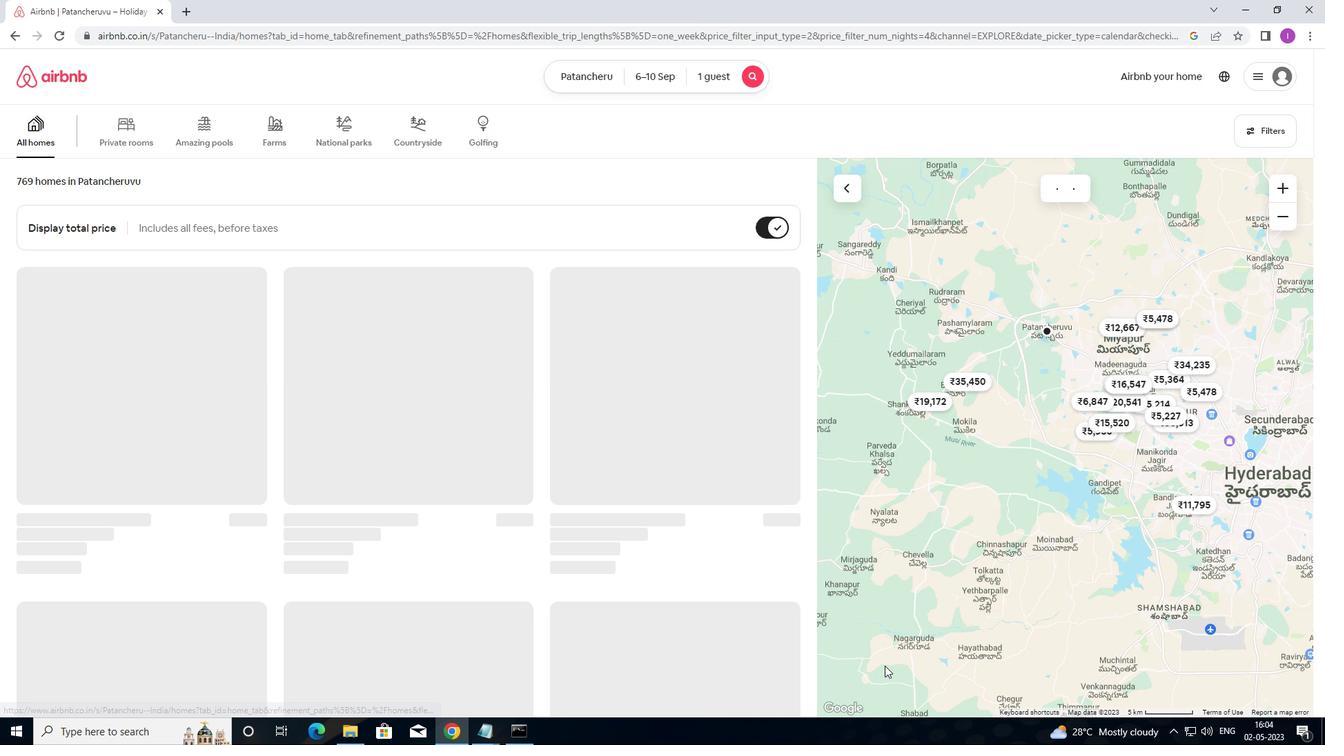 
